 Task: Find connections with filter location Cláudio with filter topic #femaleentrepreneurwith filter profile language French with filter current company Mindtree with filter school Indus University Ahmedabad with filter industry Telecommunications Carriers with filter service category Marketing with filter keywords title Medical Laboratory Tech
Action: Mouse moved to (589, 114)
Screenshot: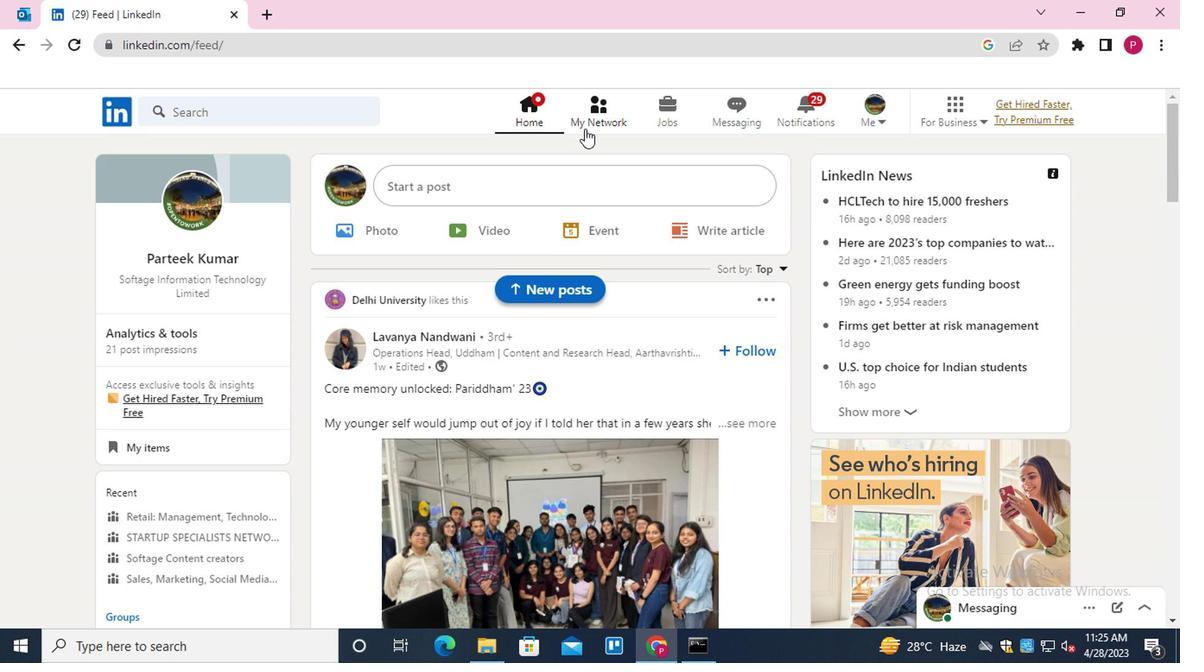 
Action: Mouse pressed left at (589, 114)
Screenshot: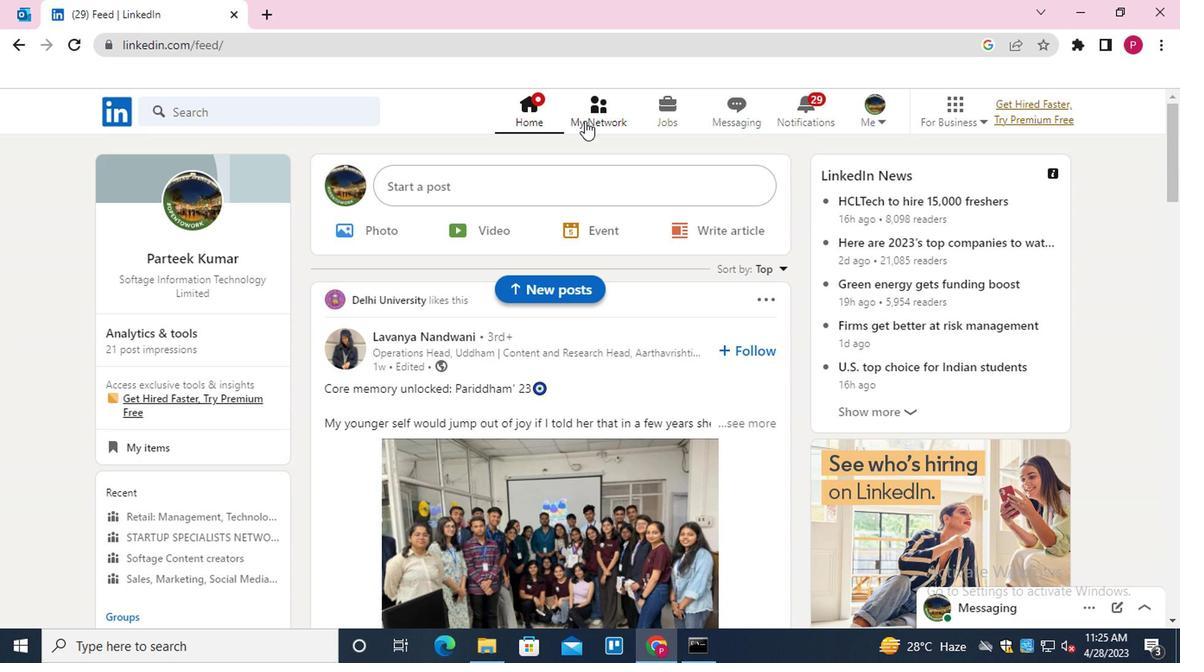 
Action: Mouse moved to (323, 206)
Screenshot: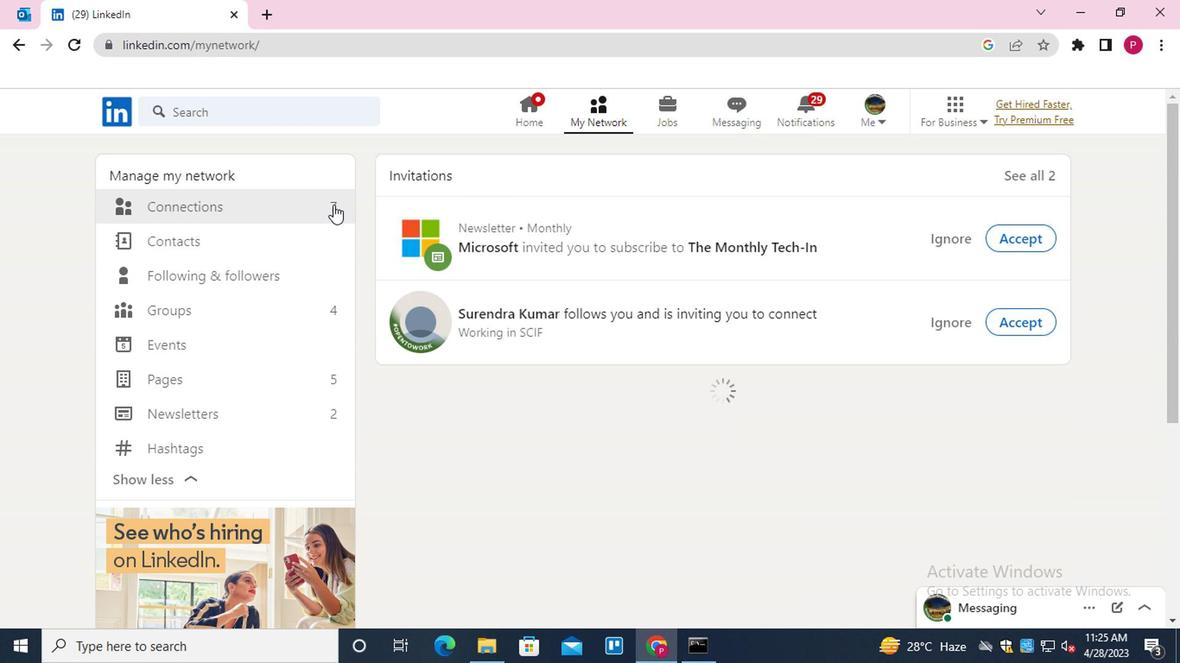 
Action: Mouse pressed left at (323, 206)
Screenshot: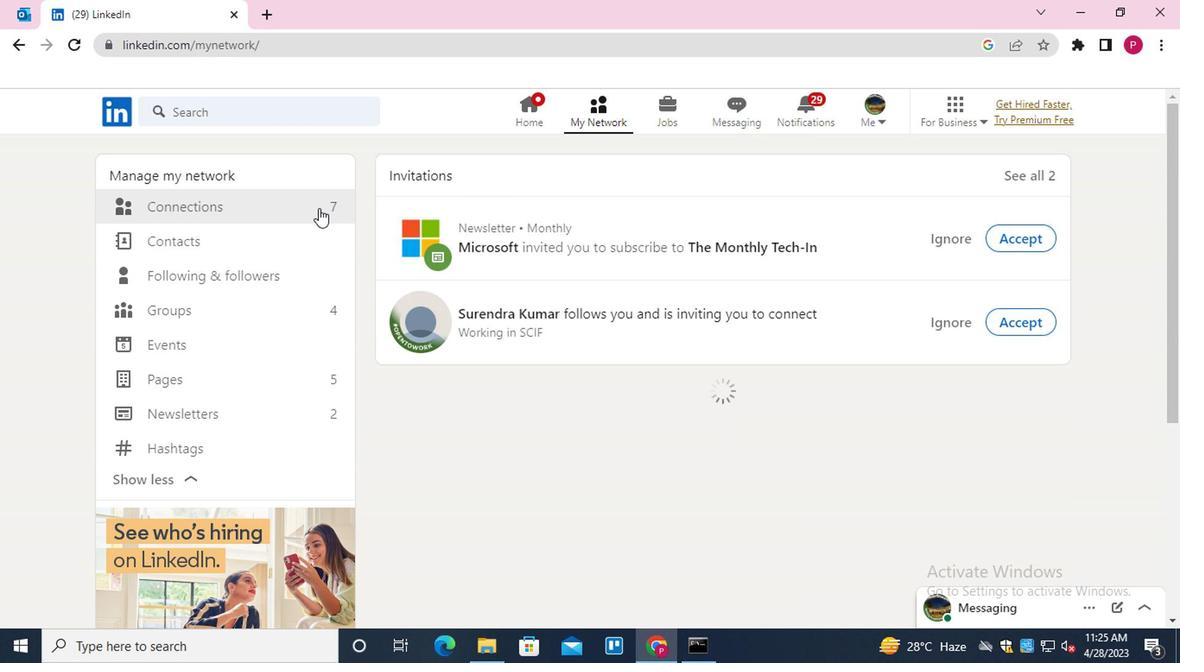 
Action: Mouse moved to (716, 205)
Screenshot: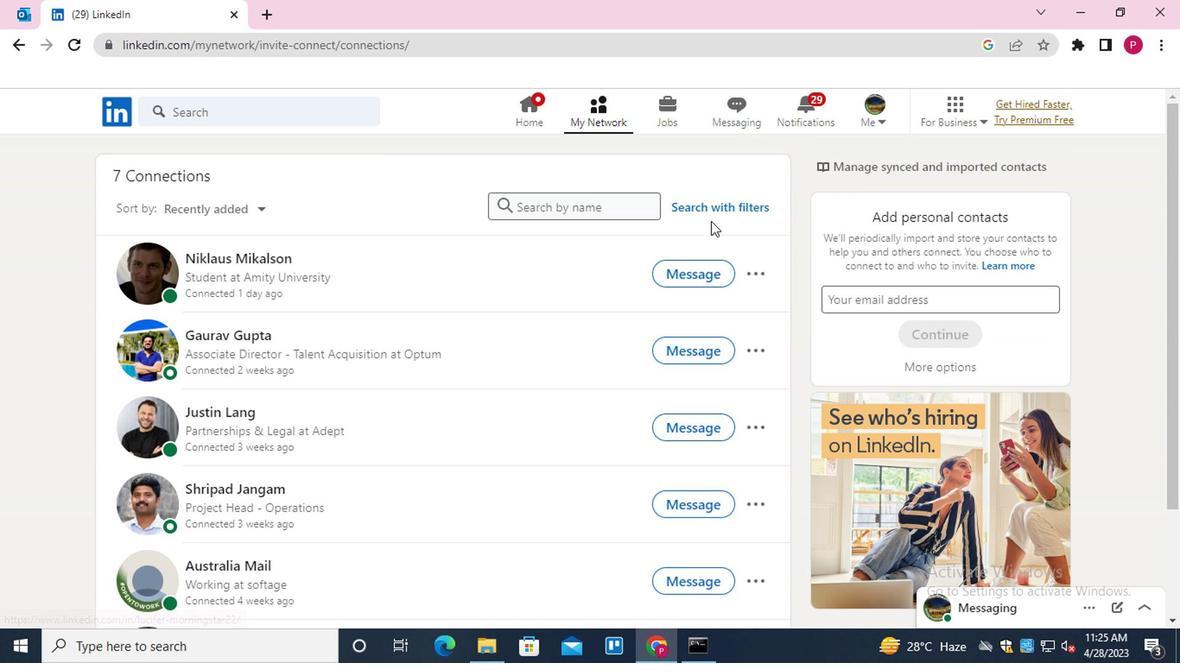 
Action: Mouse pressed left at (716, 205)
Screenshot: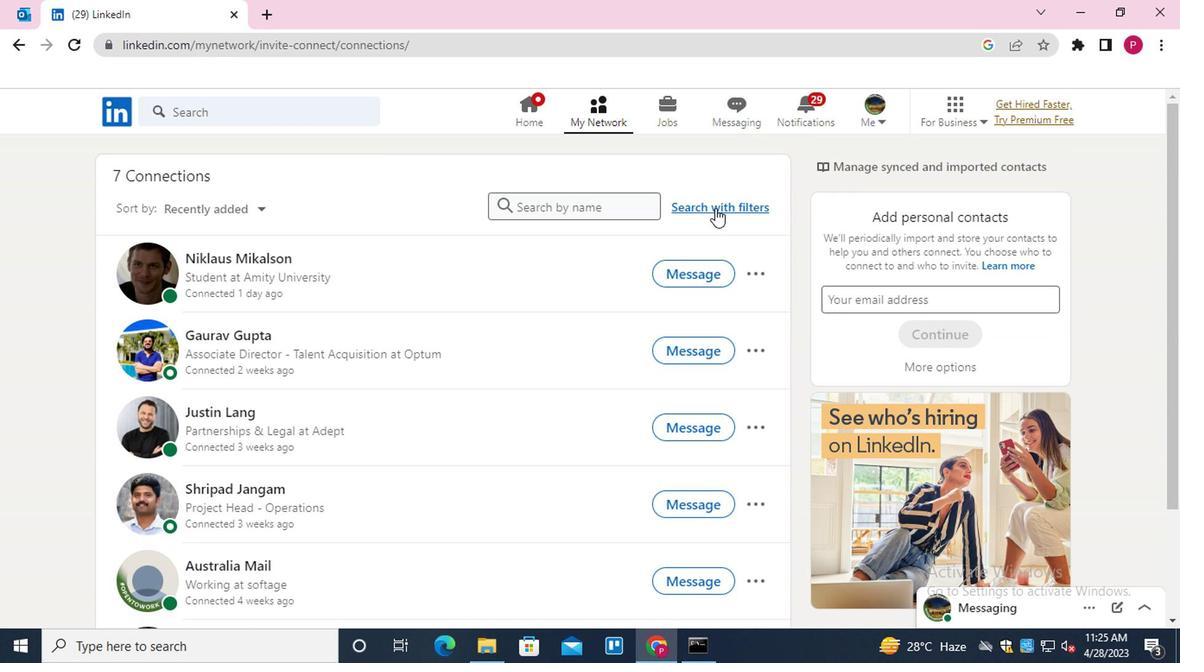 
Action: Mouse moved to (646, 158)
Screenshot: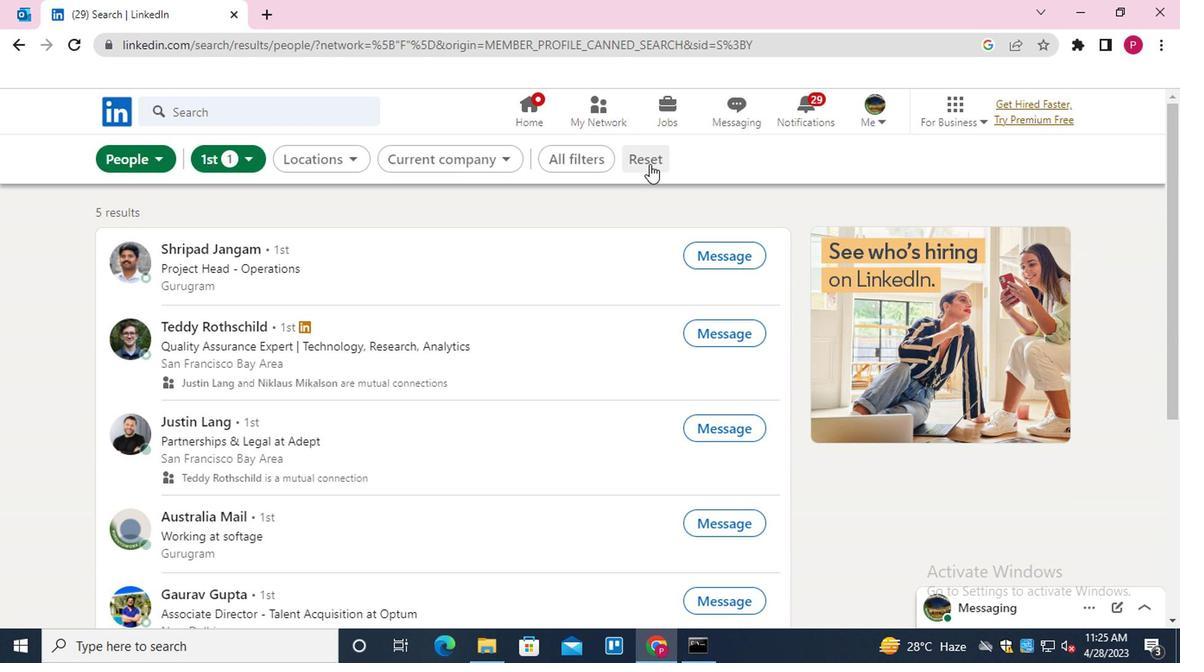 
Action: Mouse pressed left at (646, 158)
Screenshot: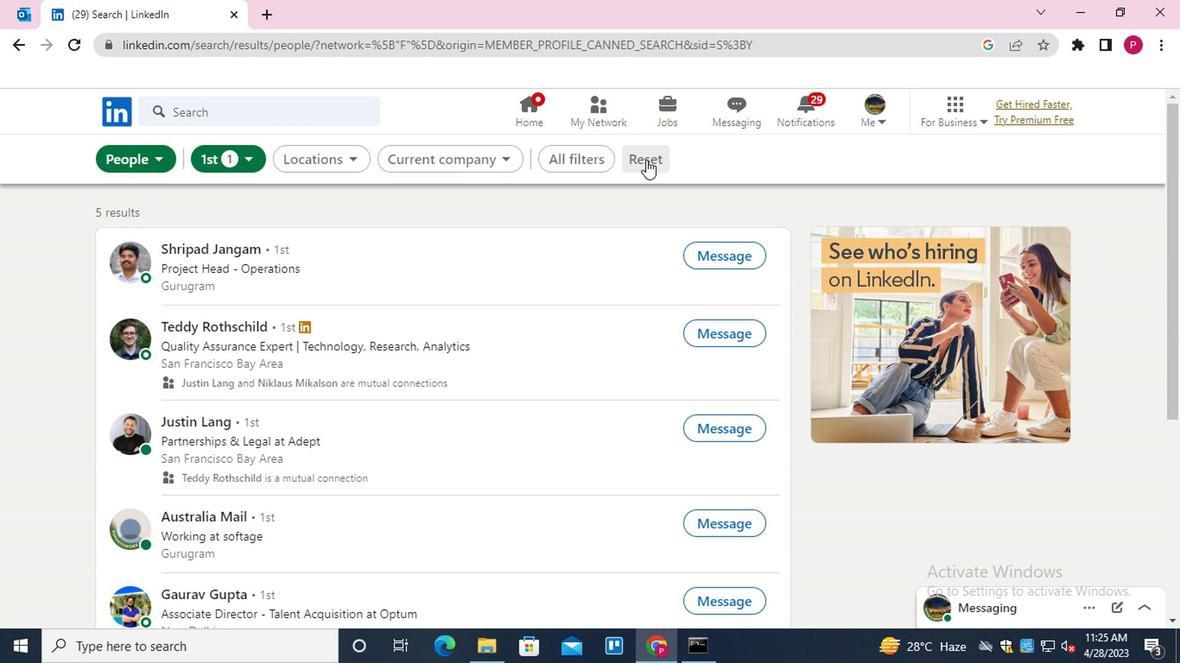 
Action: Mouse moved to (620, 157)
Screenshot: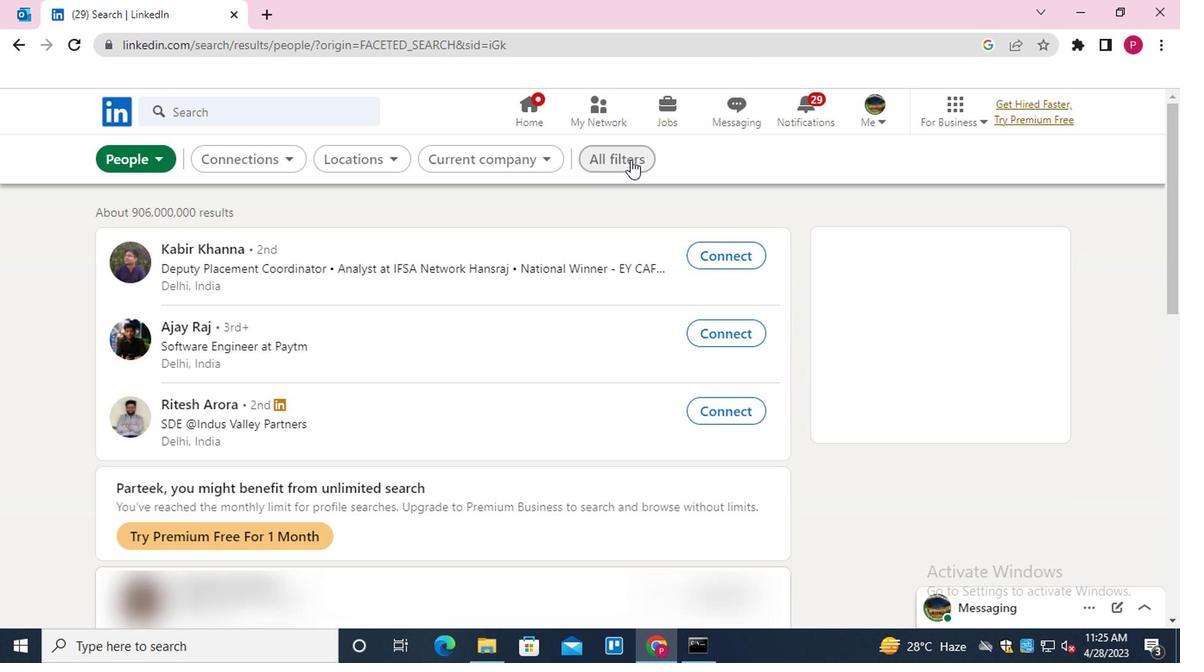 
Action: Mouse pressed left at (620, 157)
Screenshot: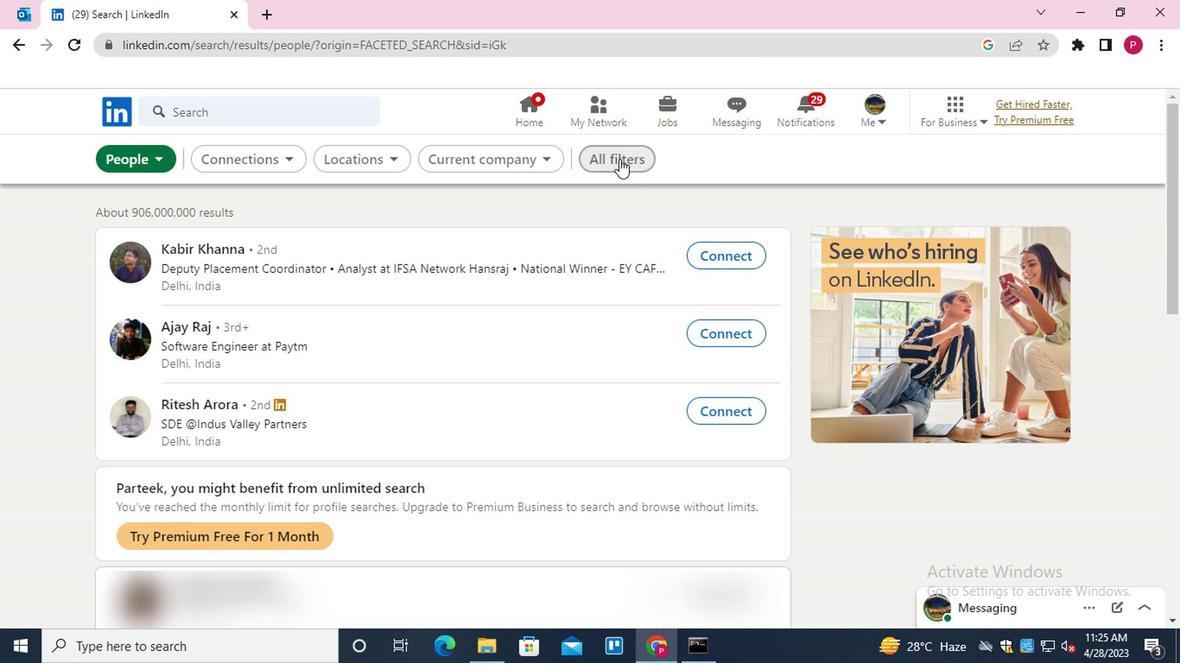 
Action: Mouse moved to (969, 379)
Screenshot: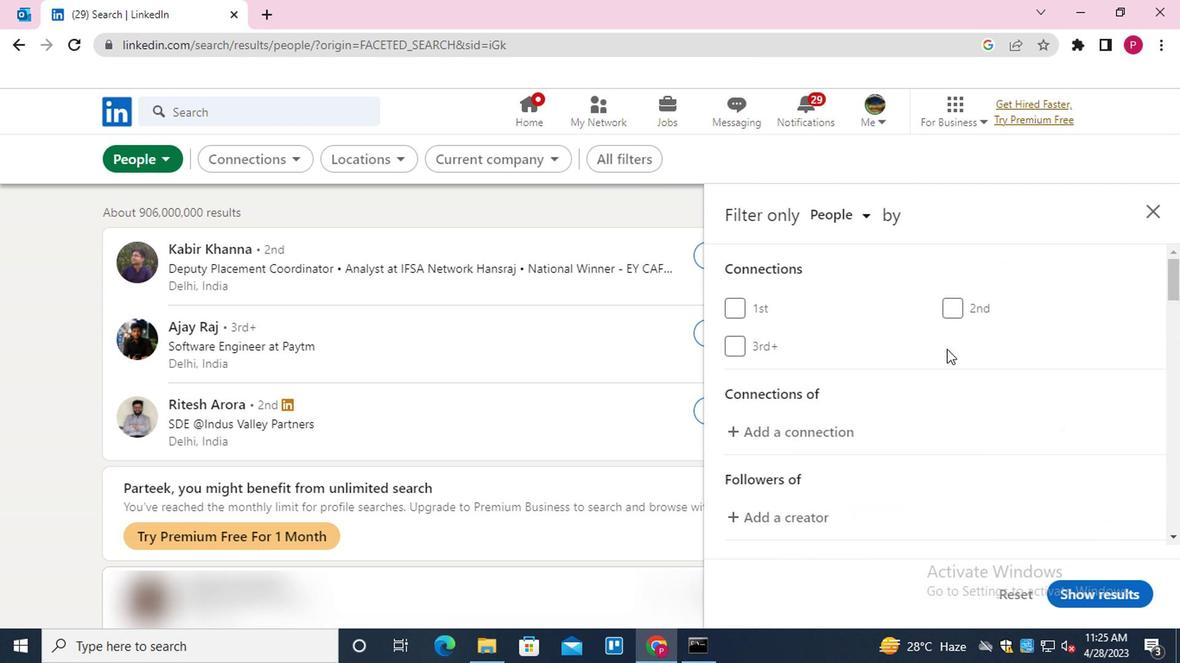 
Action: Mouse scrolled (969, 379) with delta (0, 0)
Screenshot: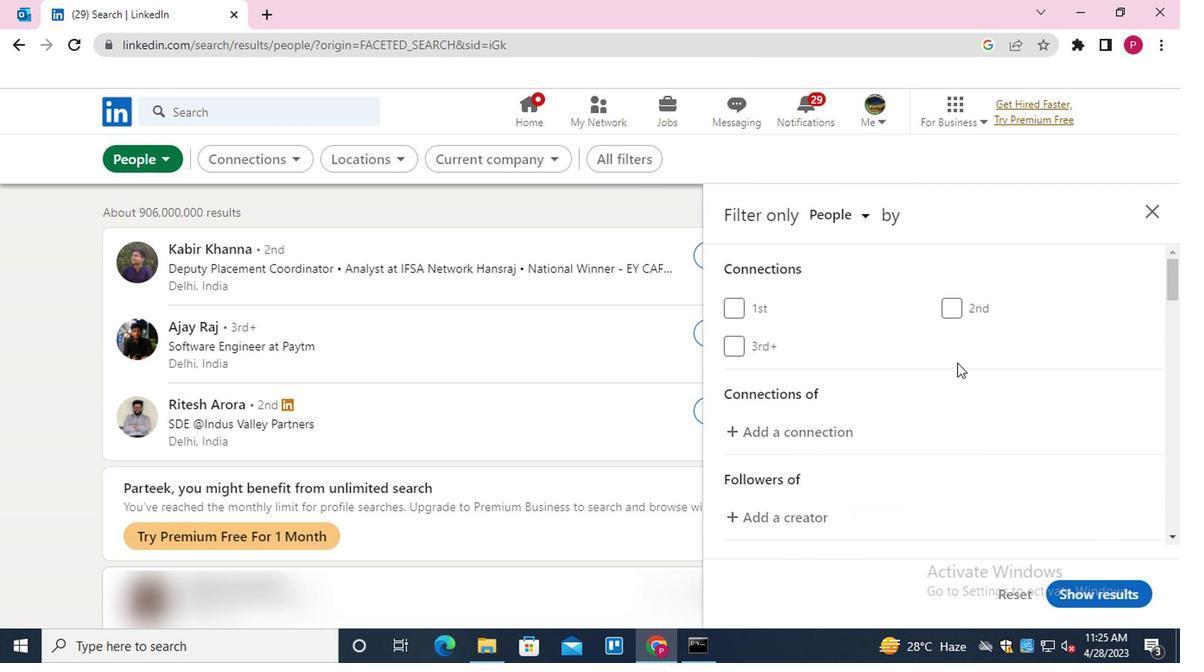 
Action: Mouse scrolled (969, 379) with delta (0, 0)
Screenshot: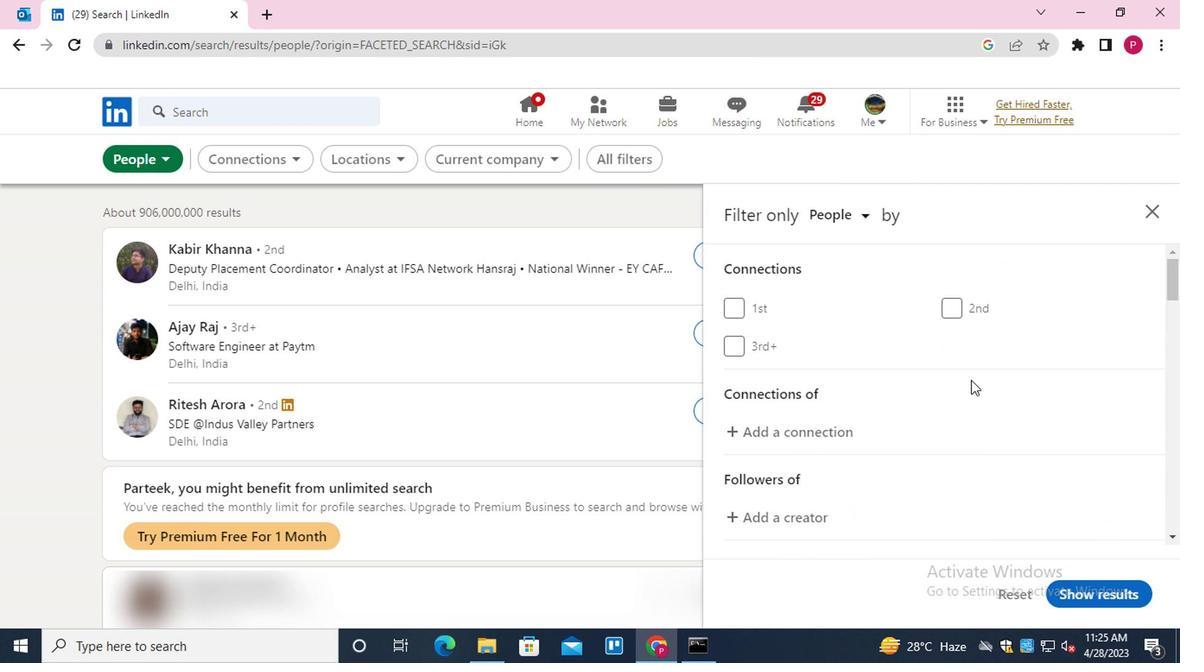 
Action: Mouse moved to (969, 379)
Screenshot: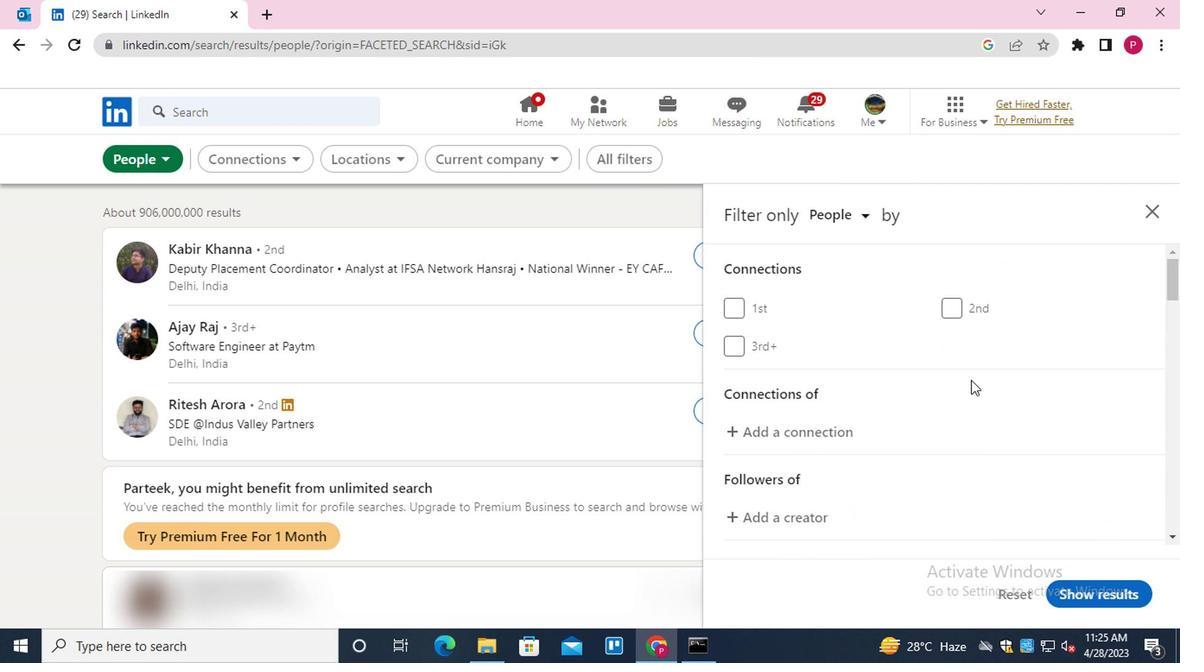 
Action: Mouse scrolled (969, 379) with delta (0, 0)
Screenshot: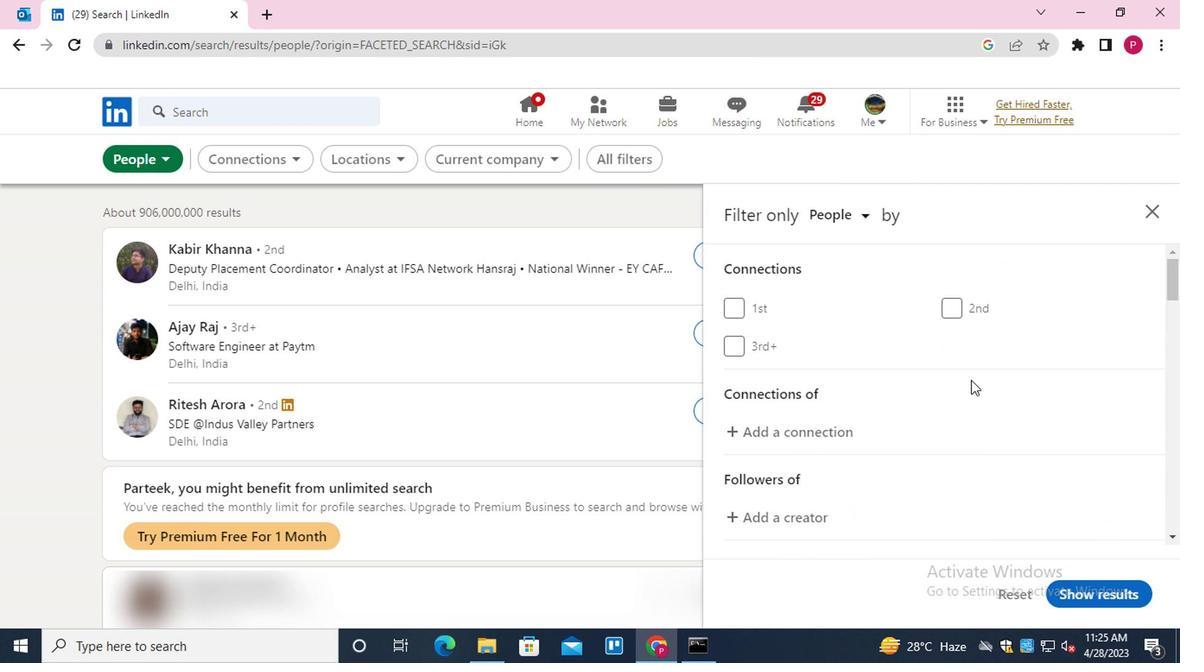 
Action: Mouse moved to (987, 413)
Screenshot: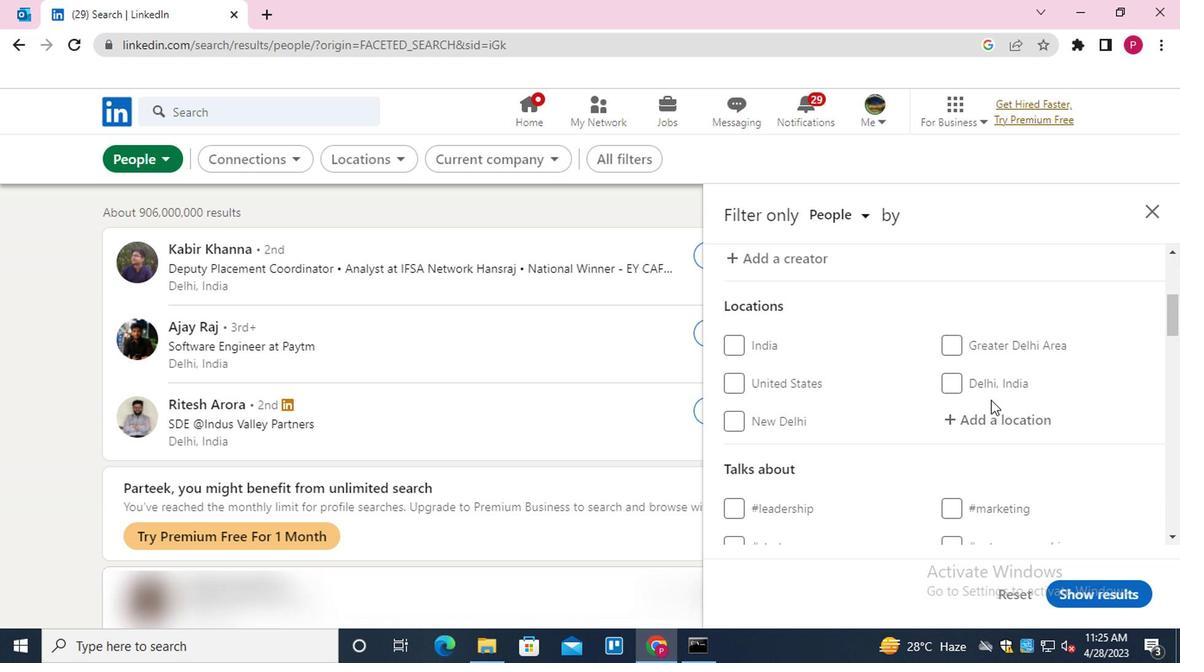 
Action: Mouse pressed left at (987, 413)
Screenshot: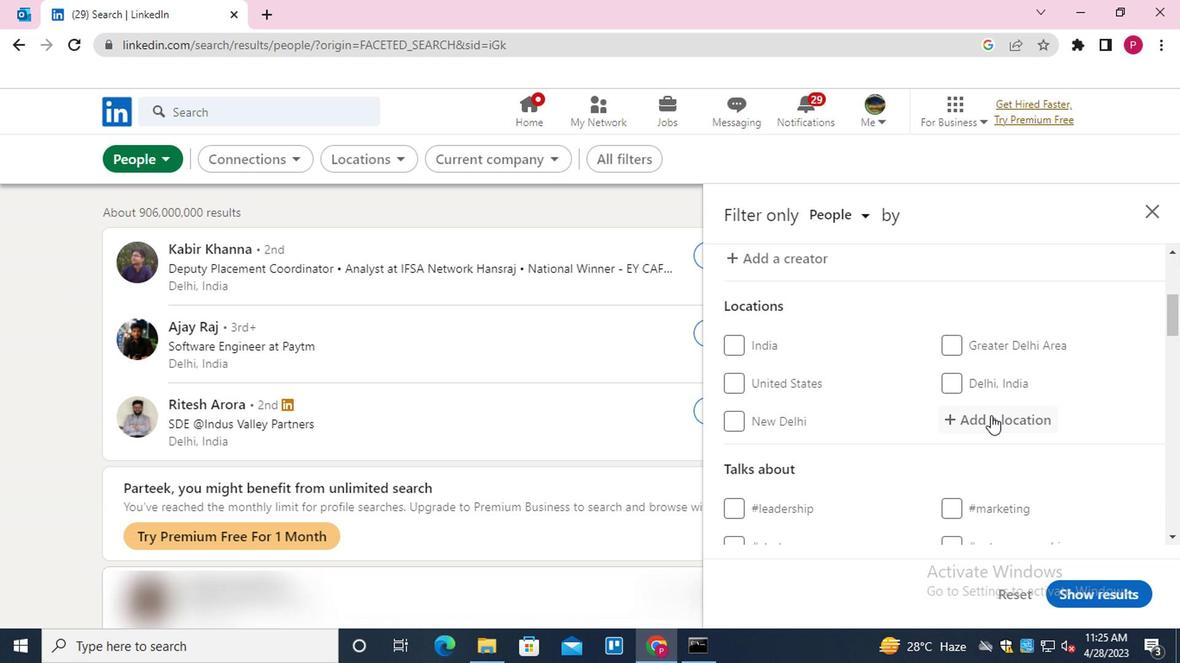 
Action: Key pressed <Key.shift>CLAUDIO<Key.down><Key.enter>
Screenshot: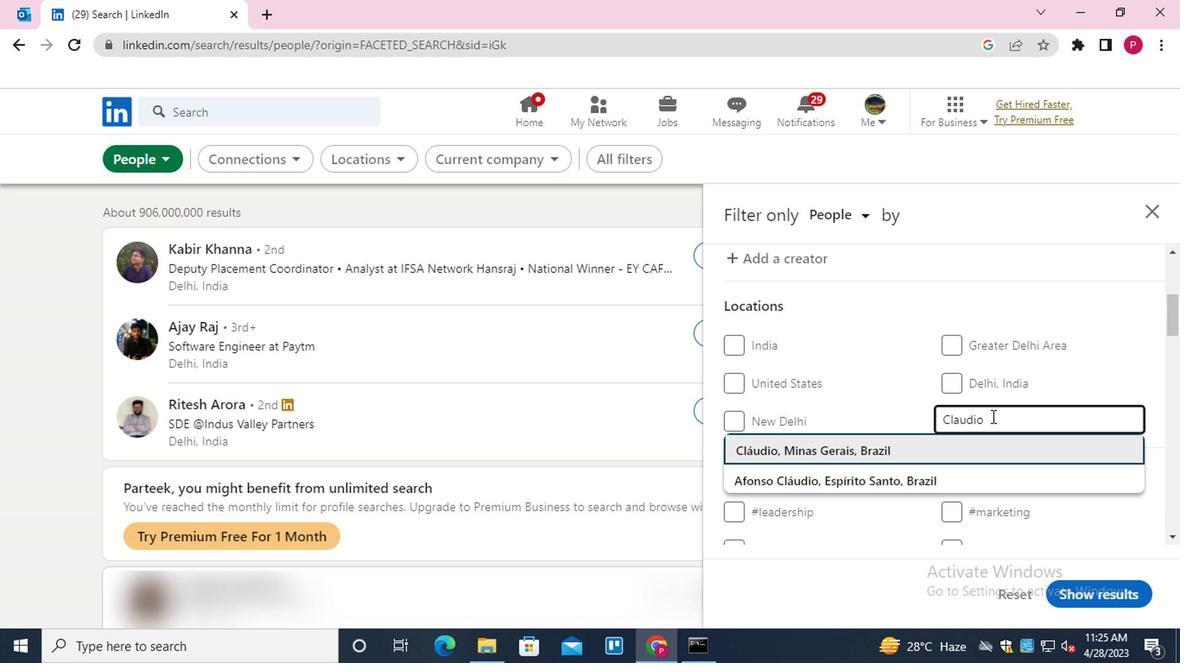 
Action: Mouse moved to (969, 414)
Screenshot: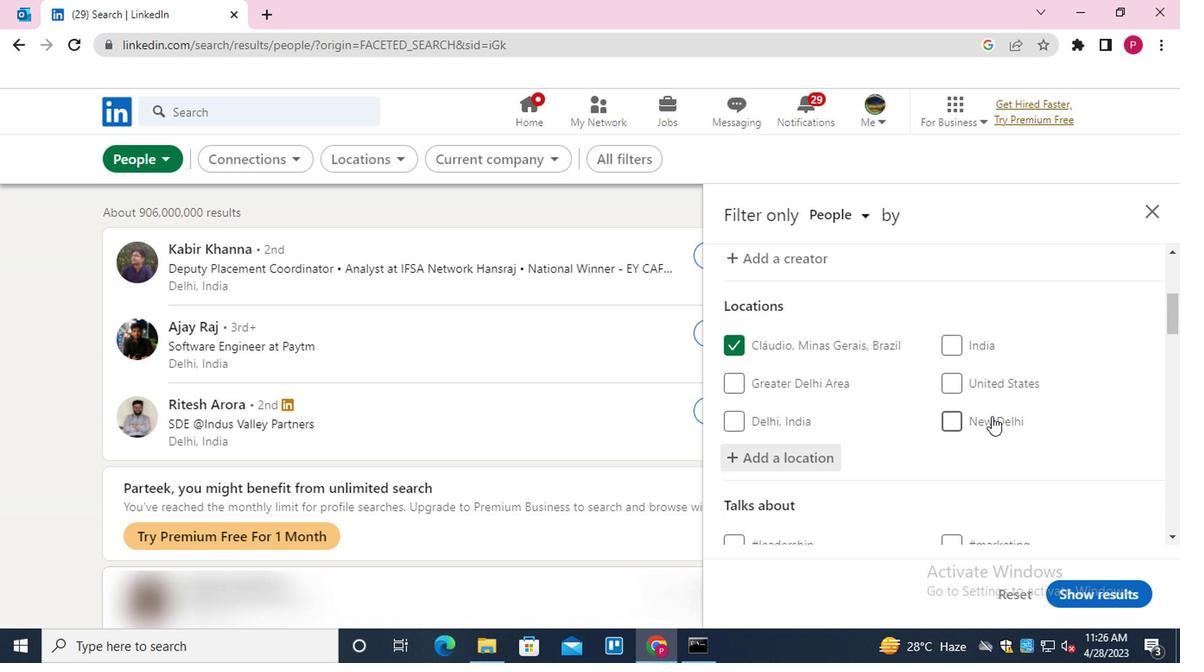 
Action: Mouse scrolled (969, 414) with delta (0, 0)
Screenshot: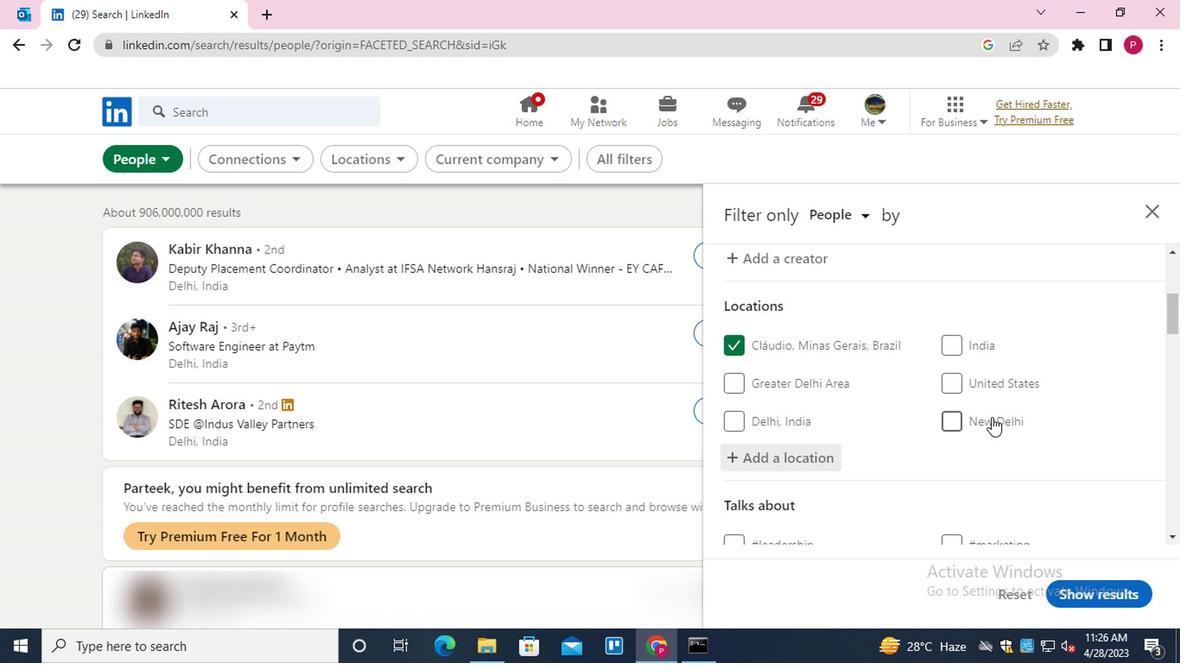 
Action: Mouse scrolled (969, 414) with delta (0, 0)
Screenshot: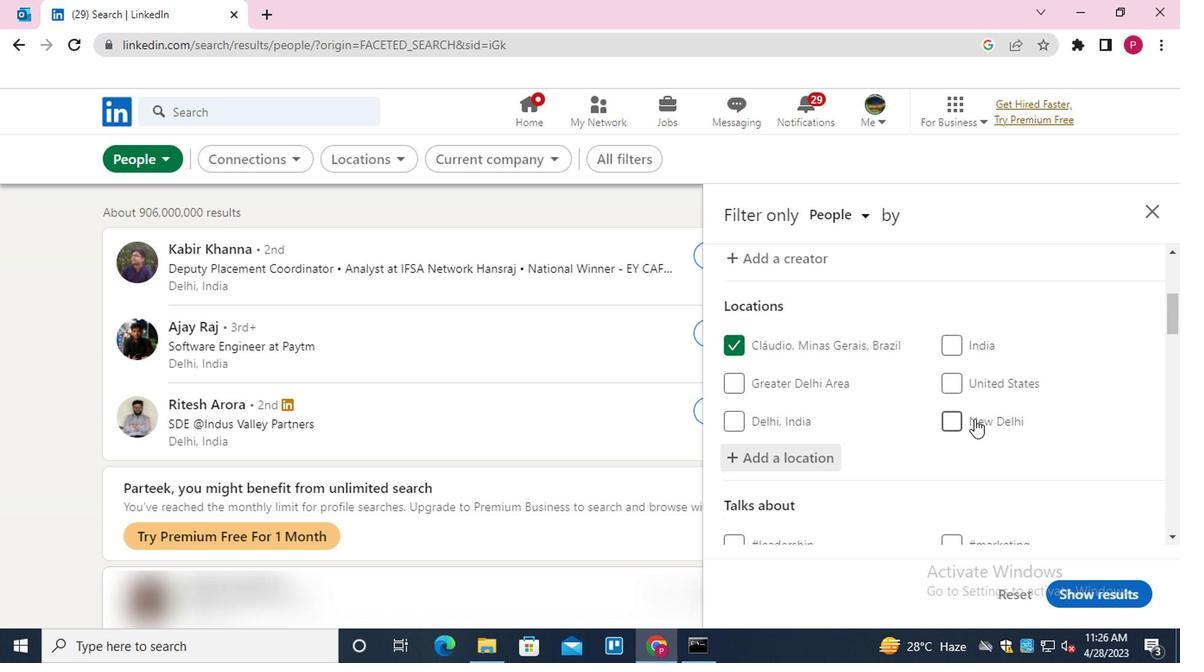 
Action: Mouse scrolled (969, 414) with delta (0, 0)
Screenshot: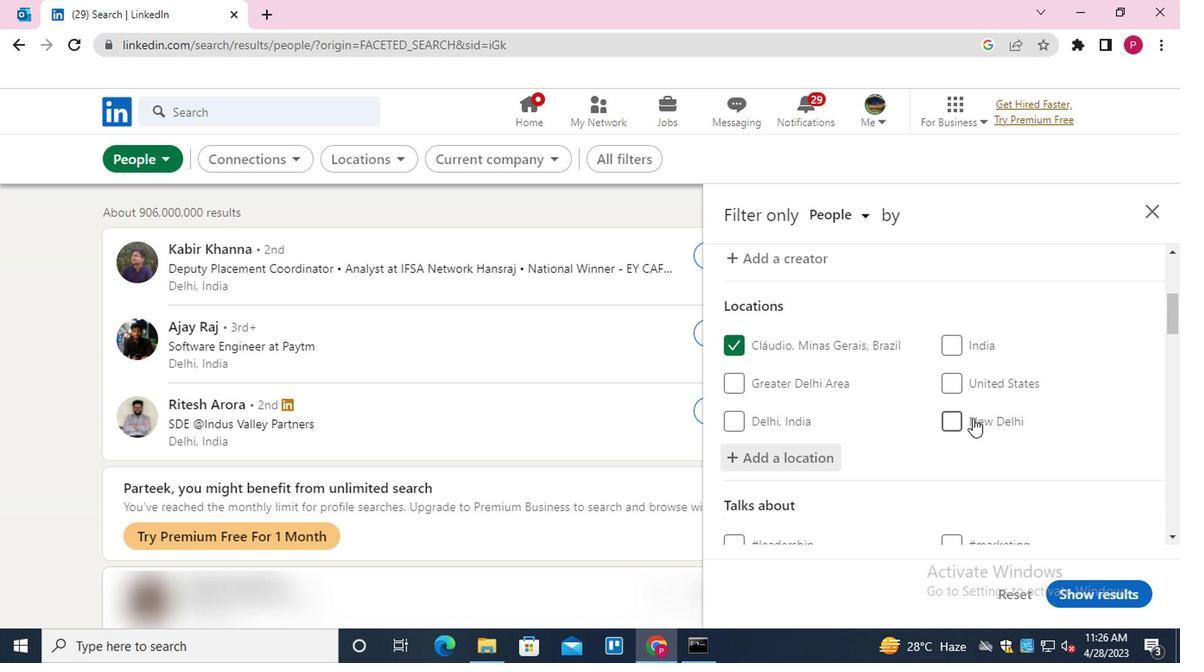 
Action: Mouse moved to (969, 363)
Screenshot: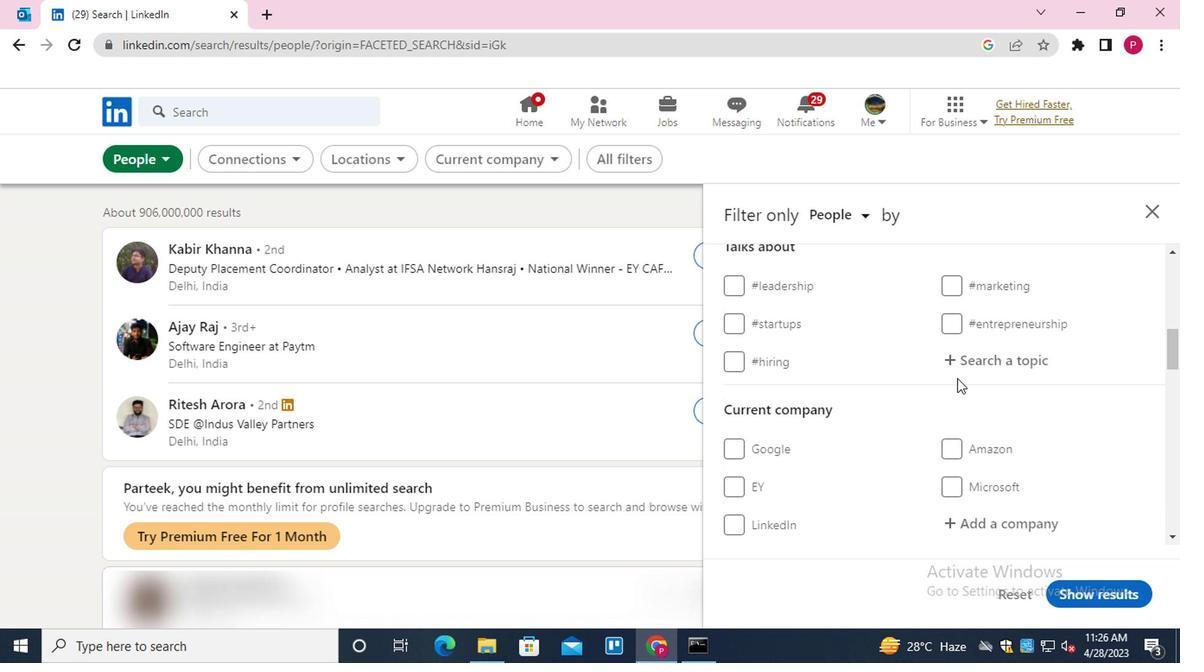 
Action: Mouse pressed left at (969, 363)
Screenshot: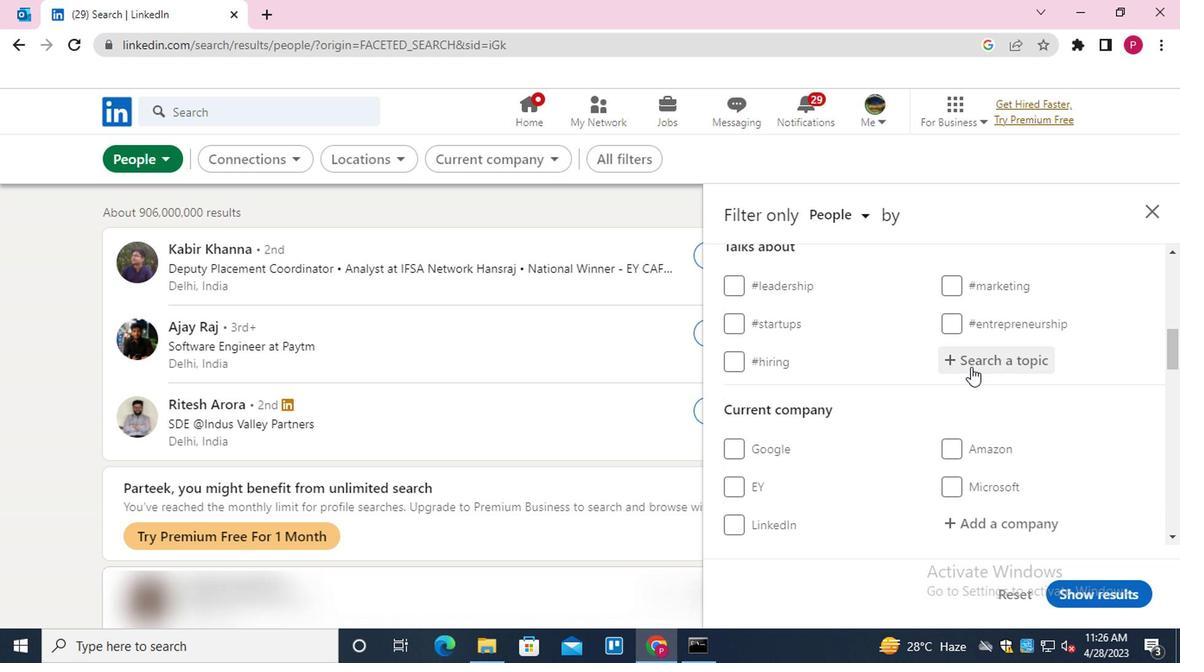 
Action: Key pressed FEMALE<Key.down><Key.down><Key.down><Key.enter>
Screenshot: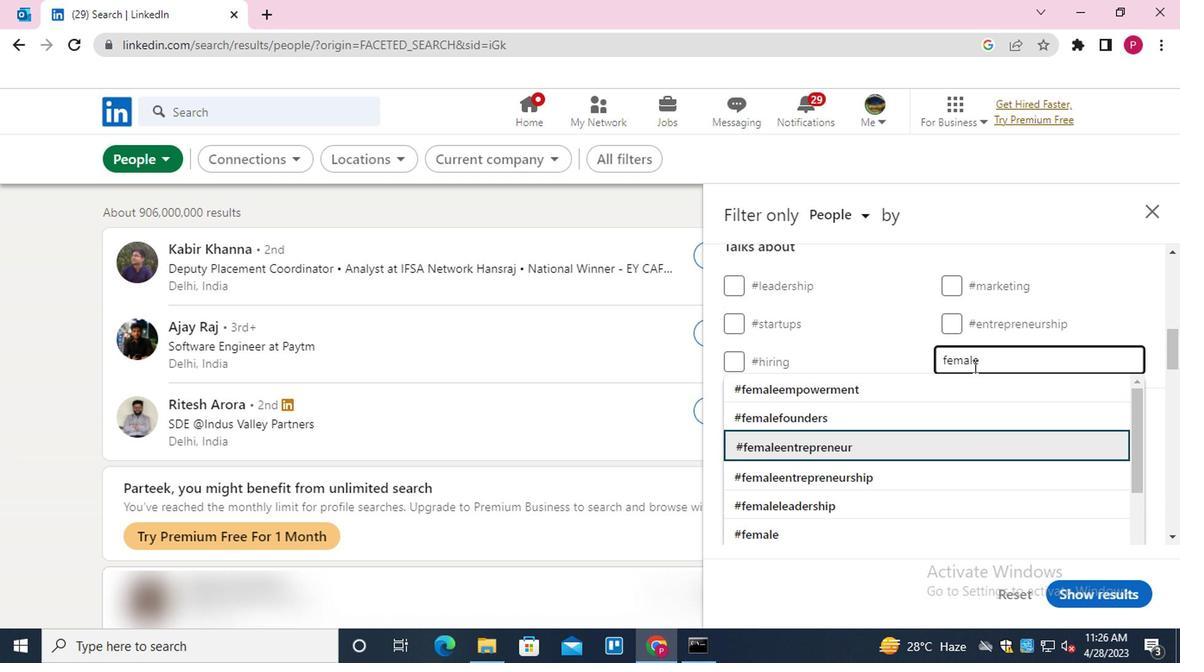 
Action: Mouse moved to (919, 365)
Screenshot: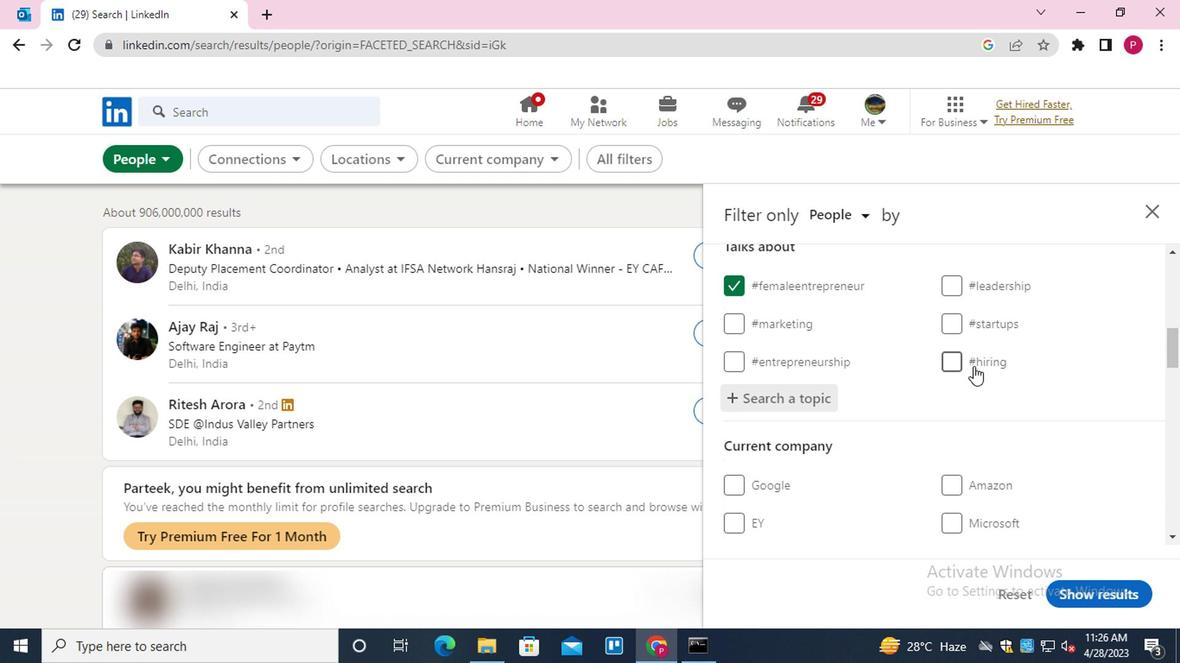 
Action: Mouse scrolled (919, 364) with delta (0, 0)
Screenshot: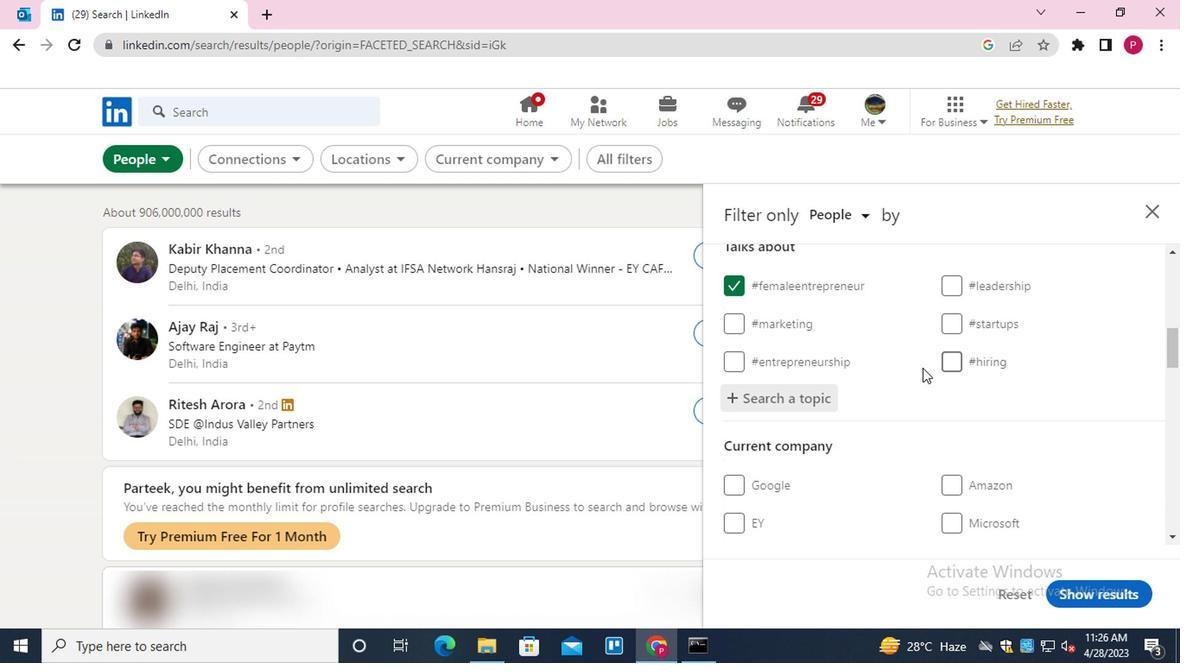 
Action: Mouse scrolled (919, 364) with delta (0, 0)
Screenshot: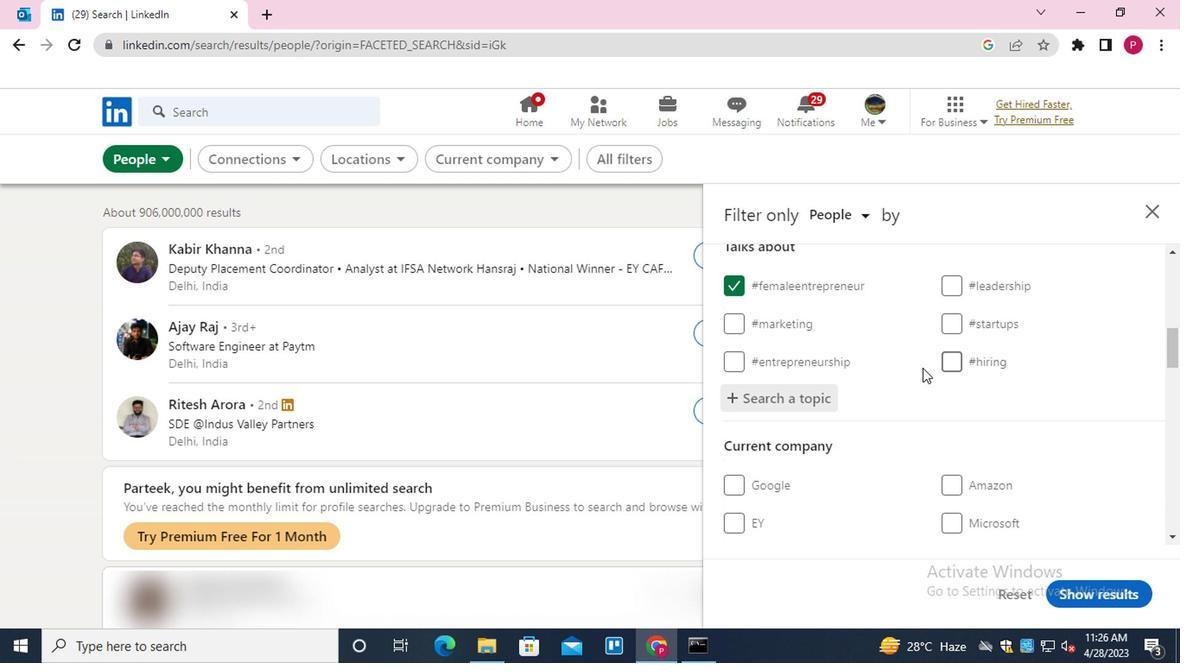 
Action: Mouse scrolled (919, 364) with delta (0, 0)
Screenshot: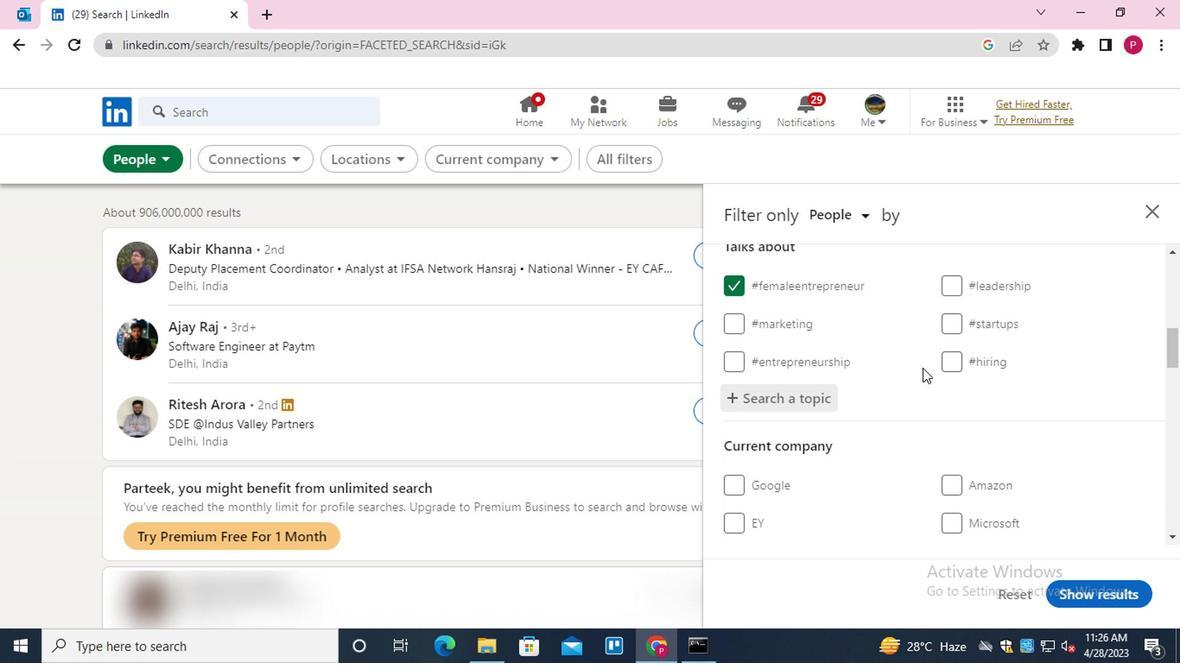 
Action: Mouse scrolled (919, 364) with delta (0, 0)
Screenshot: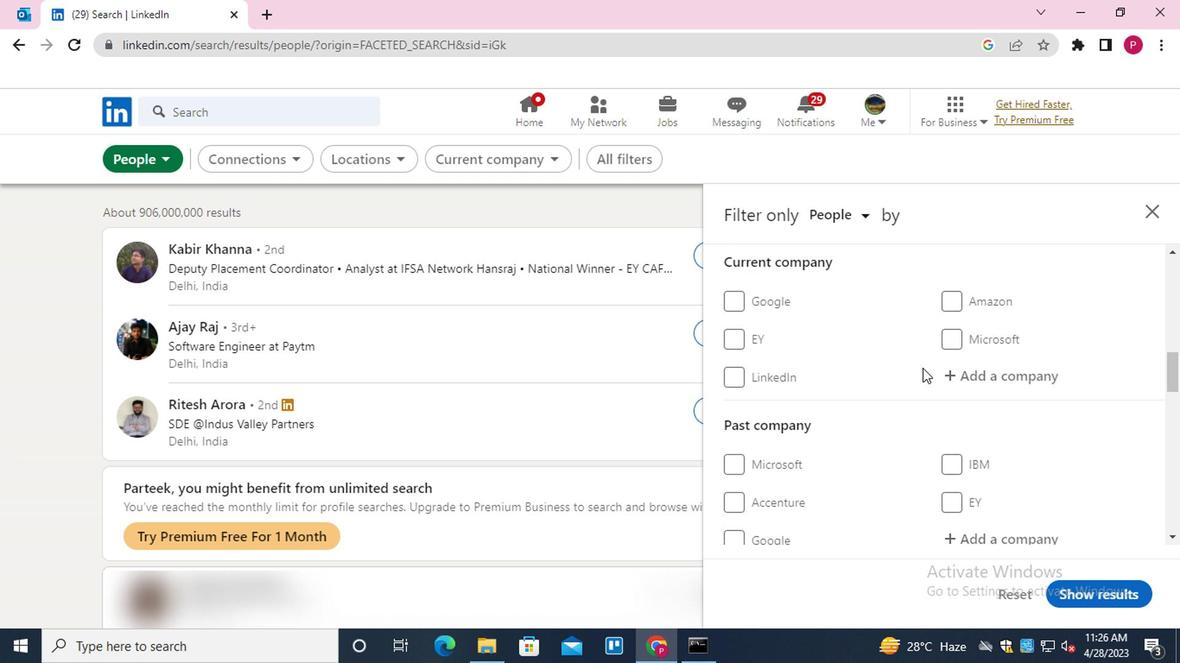 
Action: Mouse scrolled (919, 364) with delta (0, 0)
Screenshot: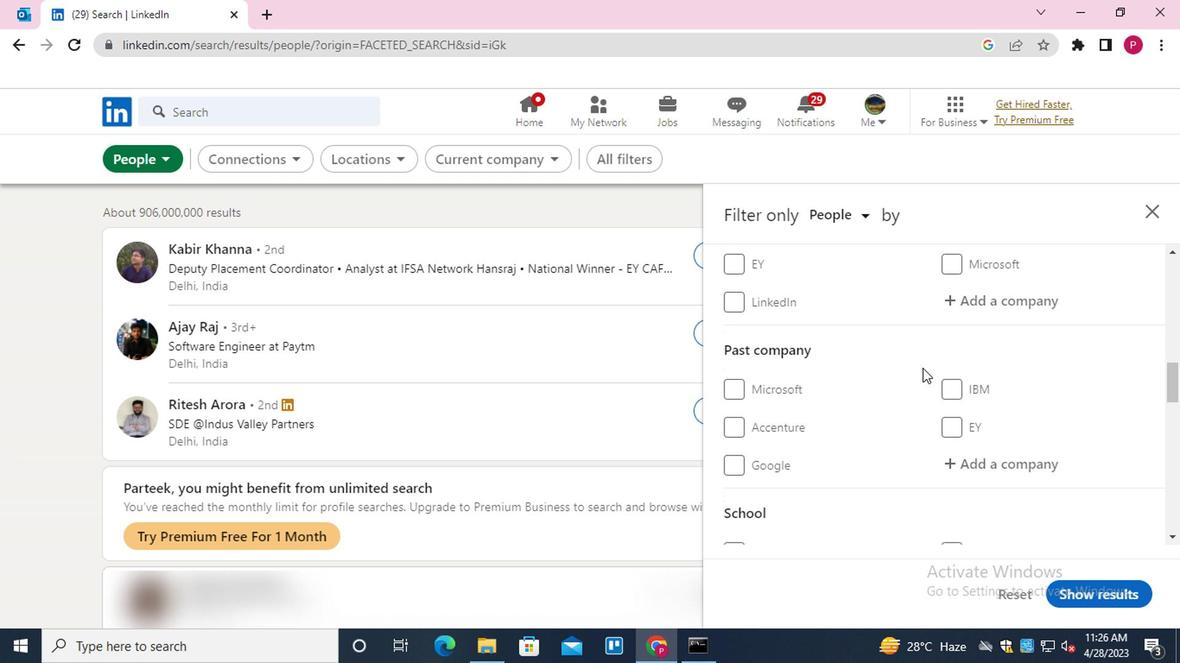 
Action: Mouse scrolled (919, 364) with delta (0, 0)
Screenshot: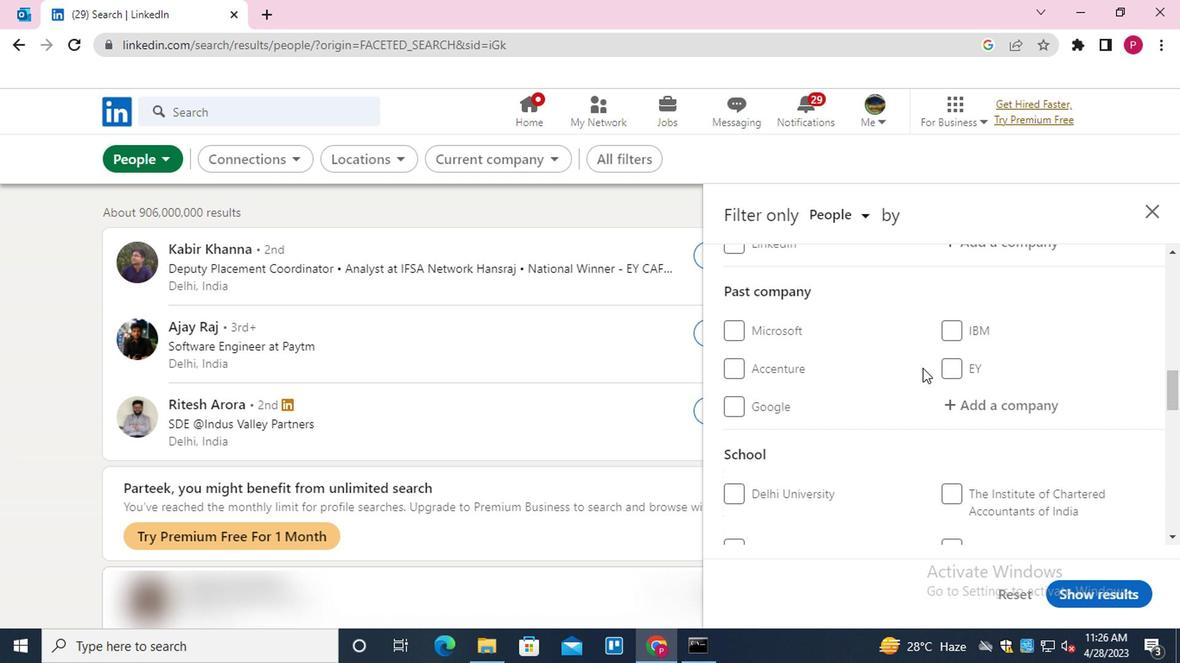 
Action: Mouse scrolled (919, 364) with delta (0, 0)
Screenshot: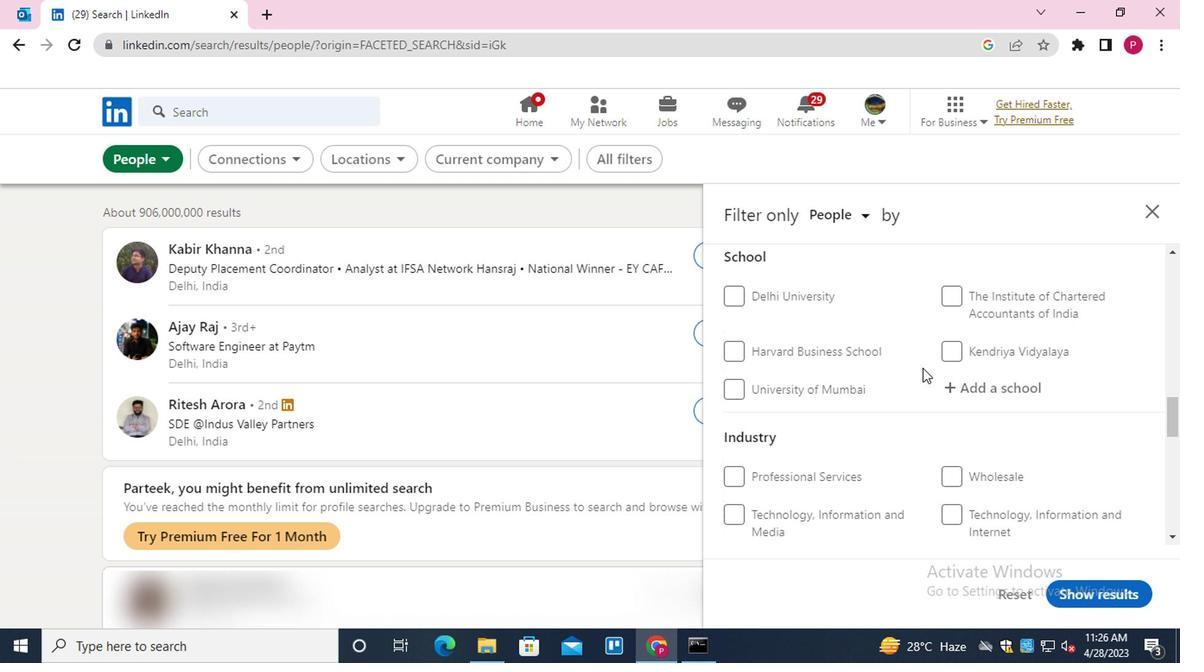 
Action: Mouse scrolled (919, 364) with delta (0, 0)
Screenshot: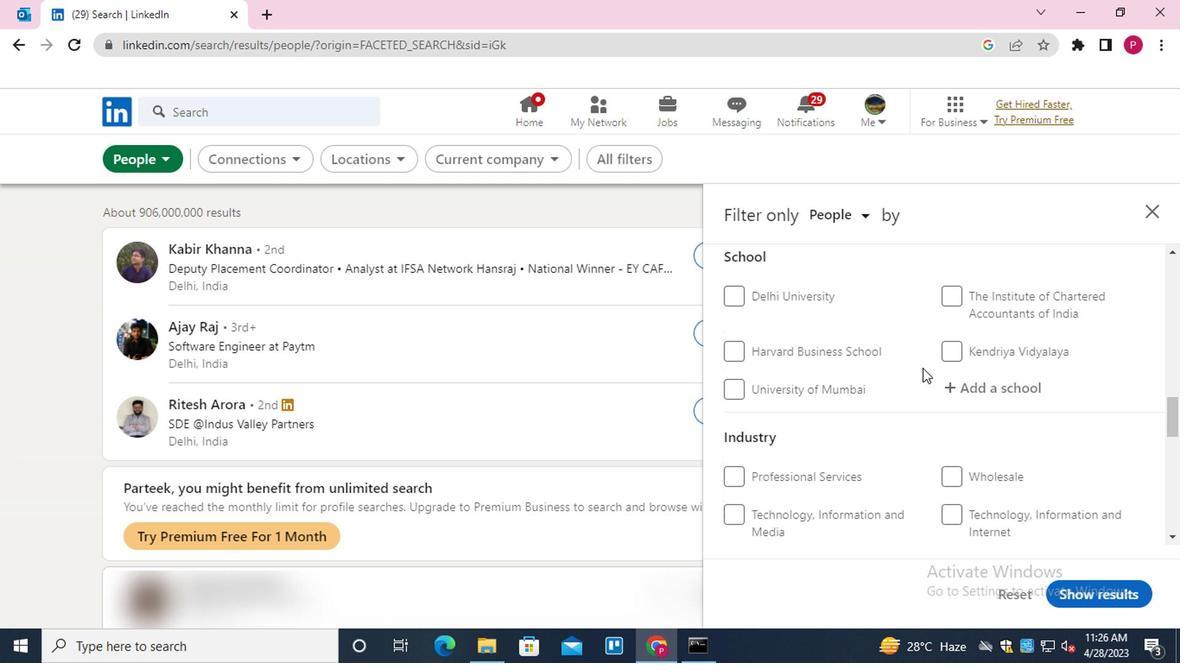
Action: Mouse scrolled (919, 364) with delta (0, 0)
Screenshot: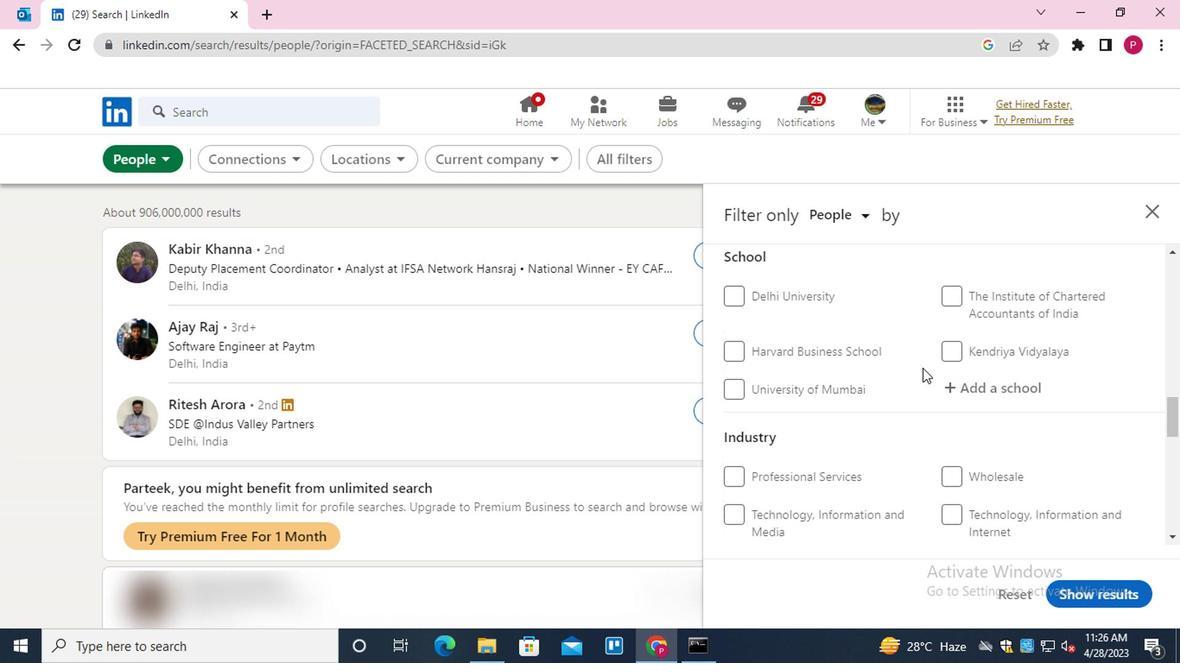 
Action: Mouse moved to (951, 397)
Screenshot: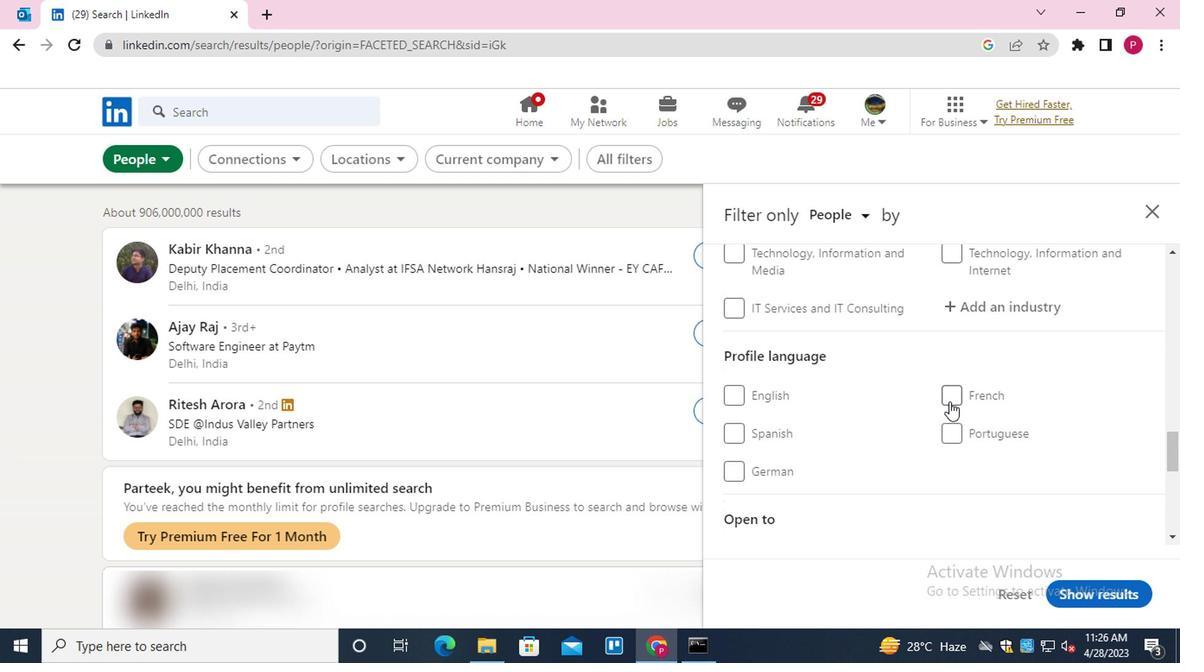 
Action: Mouse pressed left at (951, 397)
Screenshot: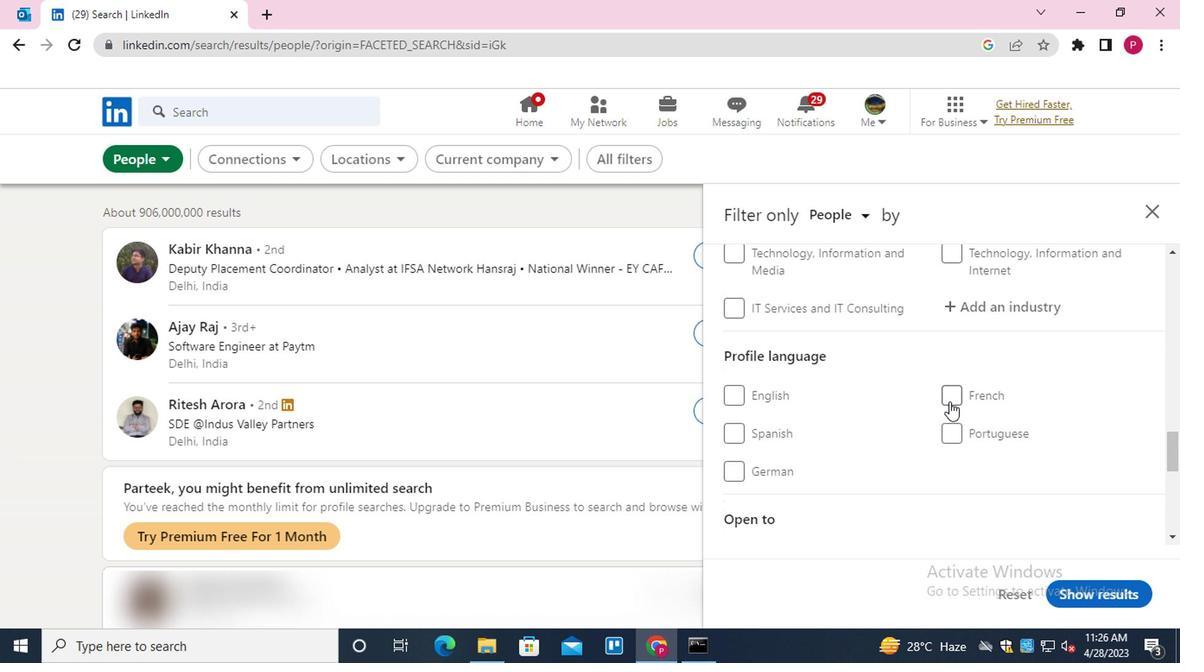 
Action: Mouse moved to (850, 414)
Screenshot: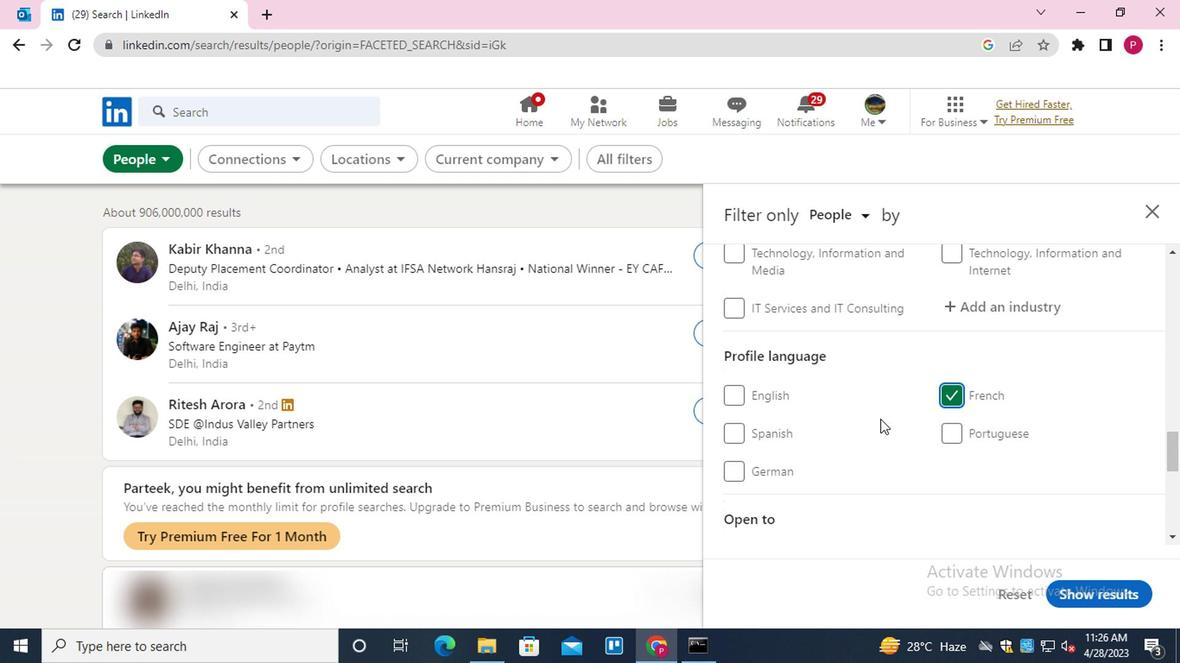 
Action: Mouse scrolled (850, 416) with delta (0, 1)
Screenshot: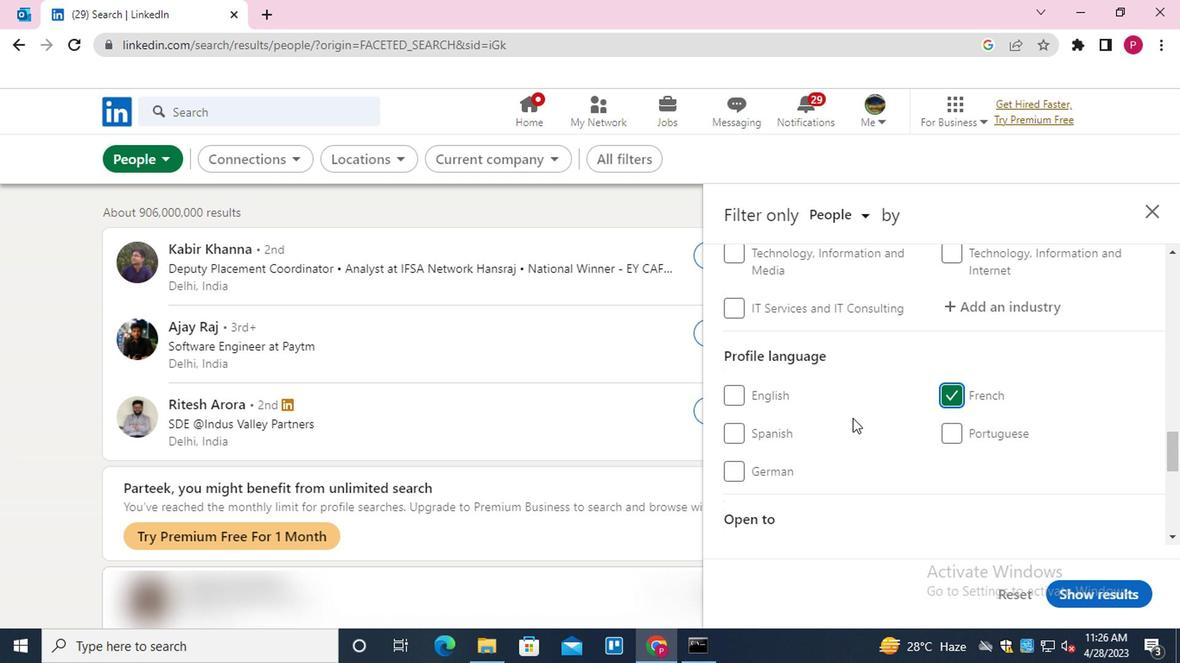 
Action: Mouse scrolled (850, 416) with delta (0, 1)
Screenshot: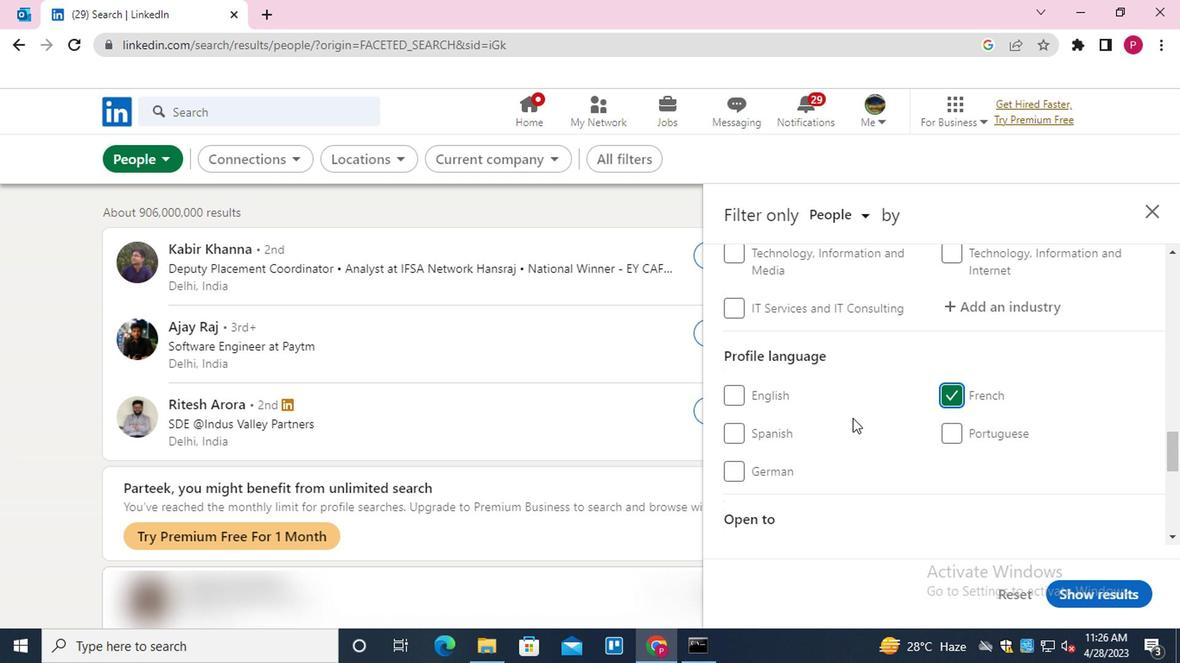 
Action: Mouse scrolled (850, 416) with delta (0, 1)
Screenshot: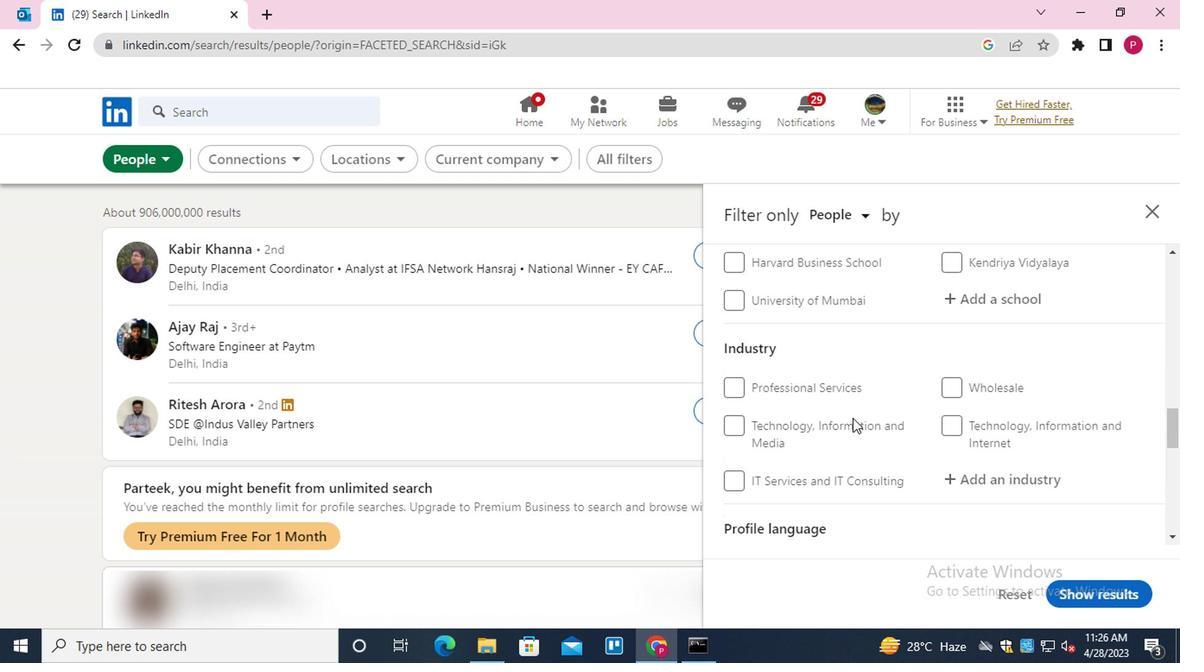
Action: Mouse scrolled (850, 416) with delta (0, 1)
Screenshot: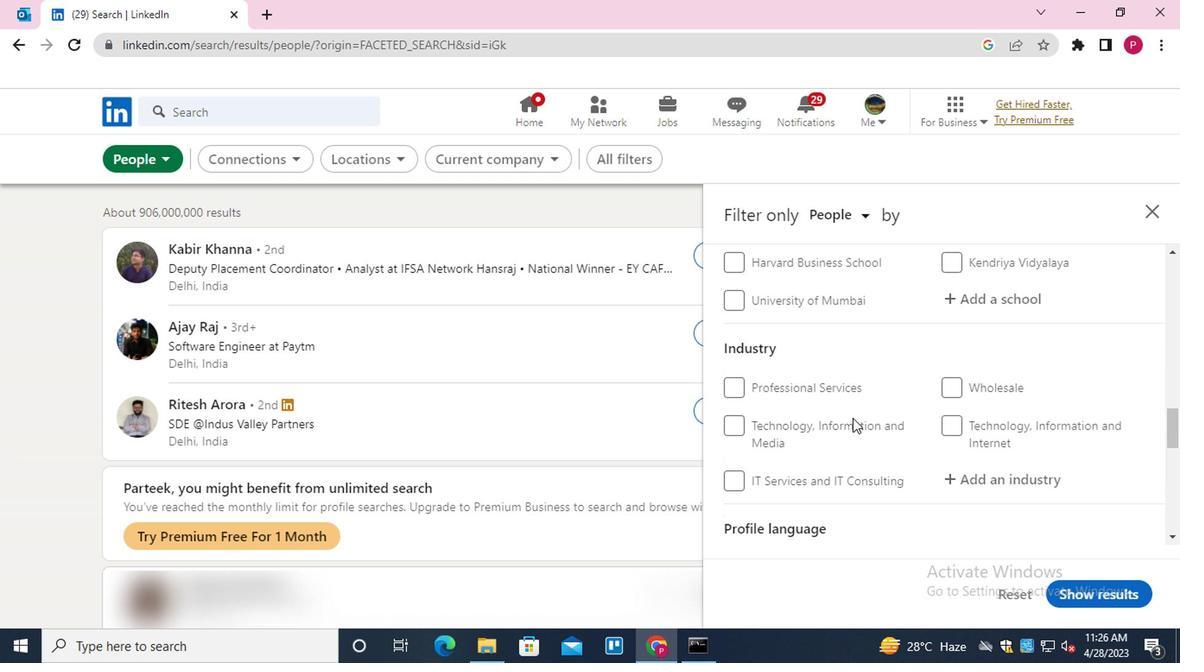 
Action: Mouse scrolled (850, 416) with delta (0, 1)
Screenshot: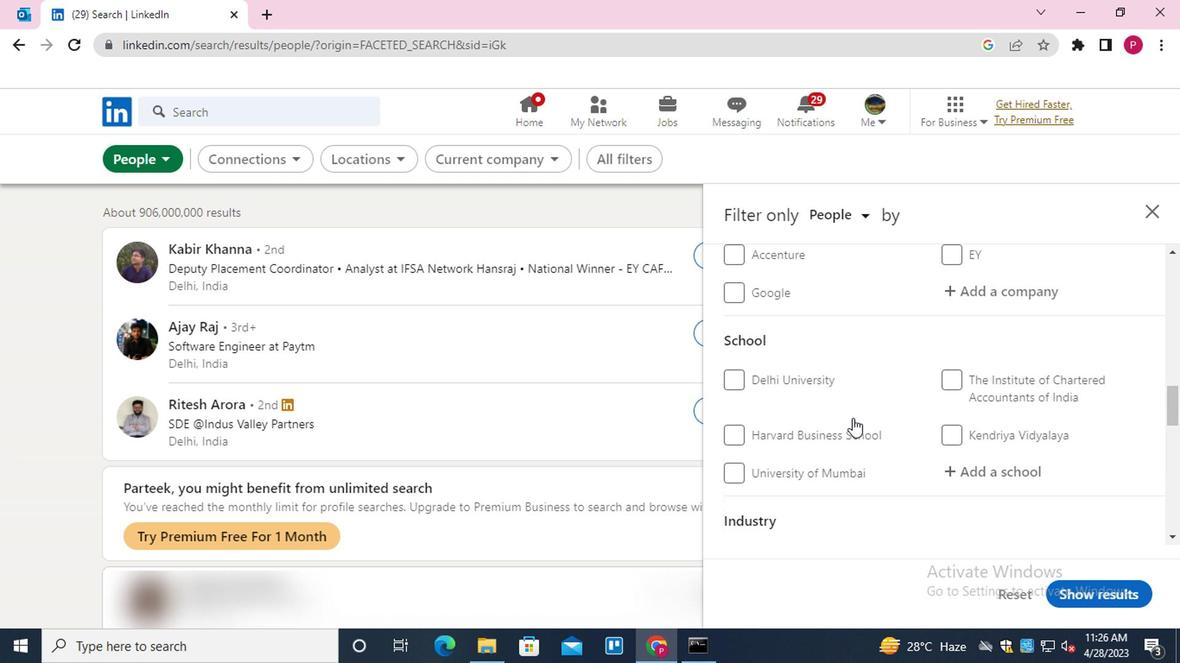 
Action: Mouse scrolled (850, 416) with delta (0, 1)
Screenshot: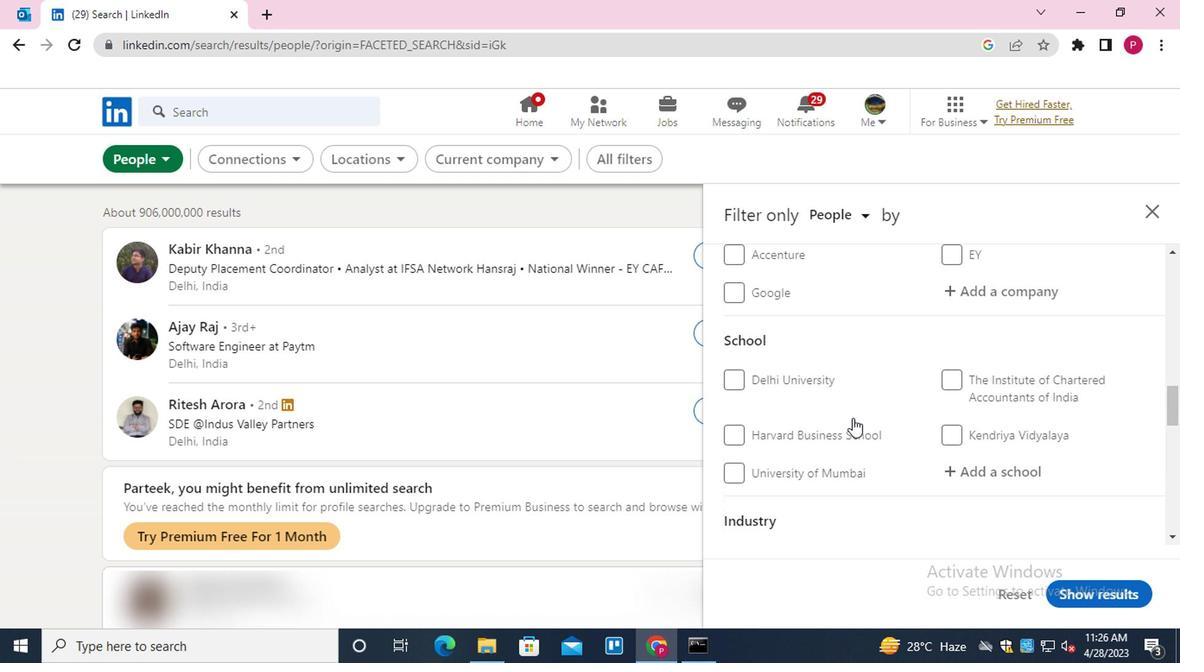 
Action: Mouse scrolled (850, 416) with delta (0, 1)
Screenshot: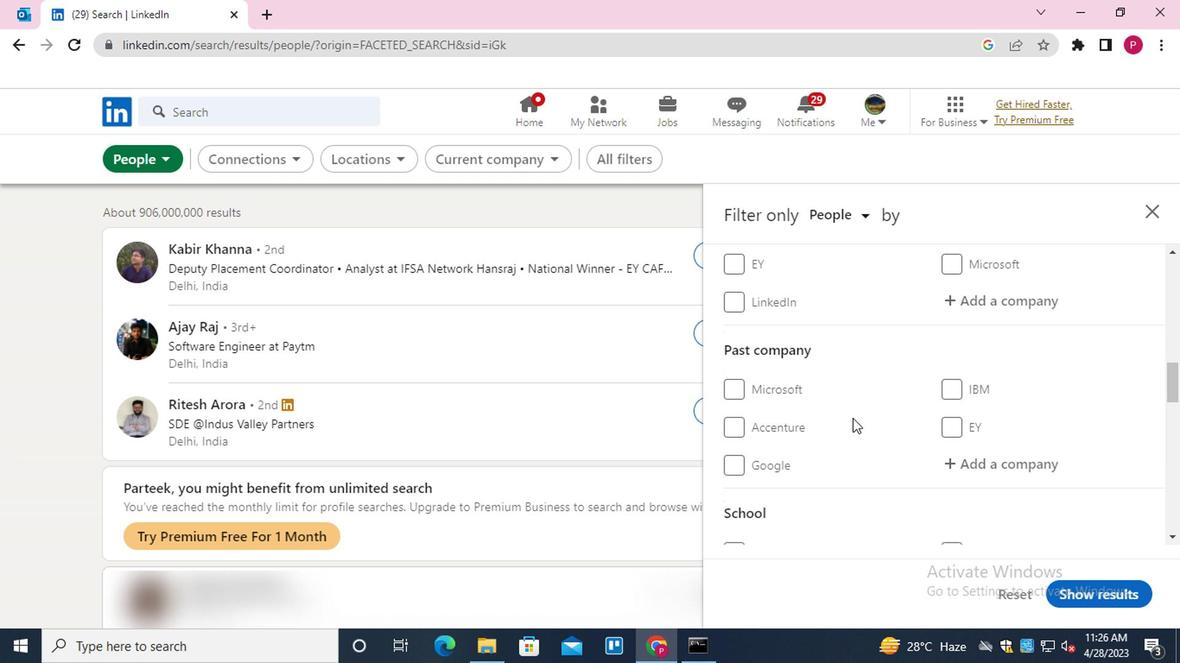 
Action: Mouse moved to (975, 384)
Screenshot: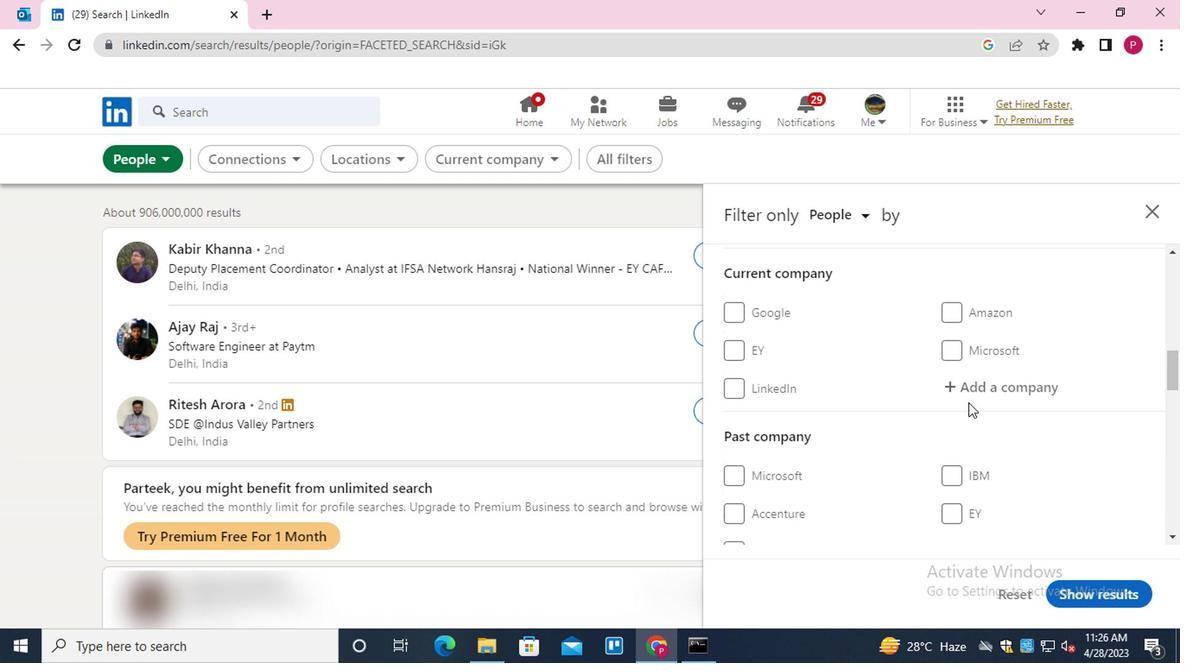 
Action: Mouse pressed left at (975, 384)
Screenshot: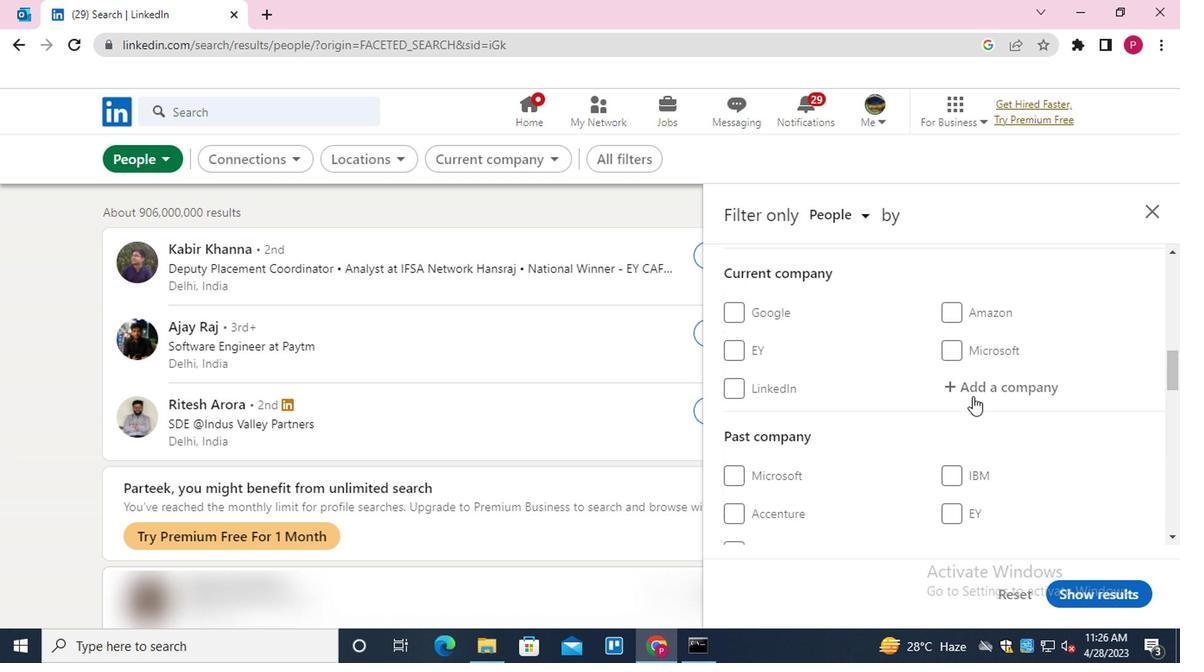 
Action: Key pressed <Key.shift>MINDTREE<Key.down><Key.enter>
Screenshot: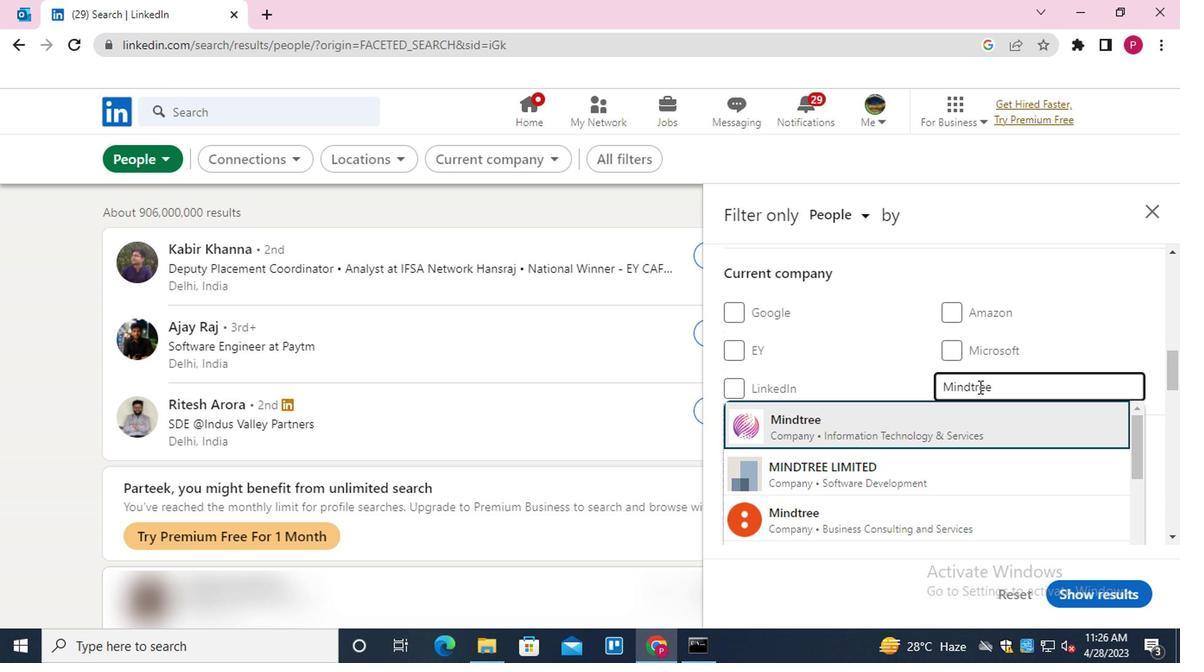 
Action: Mouse moved to (870, 386)
Screenshot: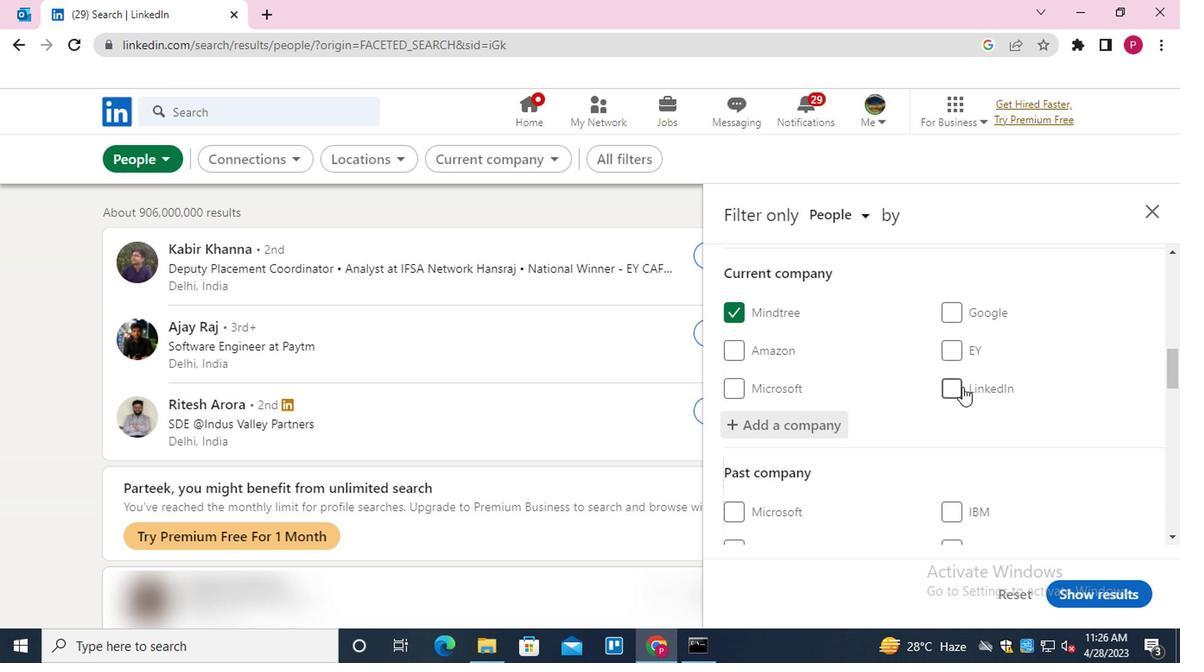 
Action: Mouse scrolled (870, 386) with delta (0, 0)
Screenshot: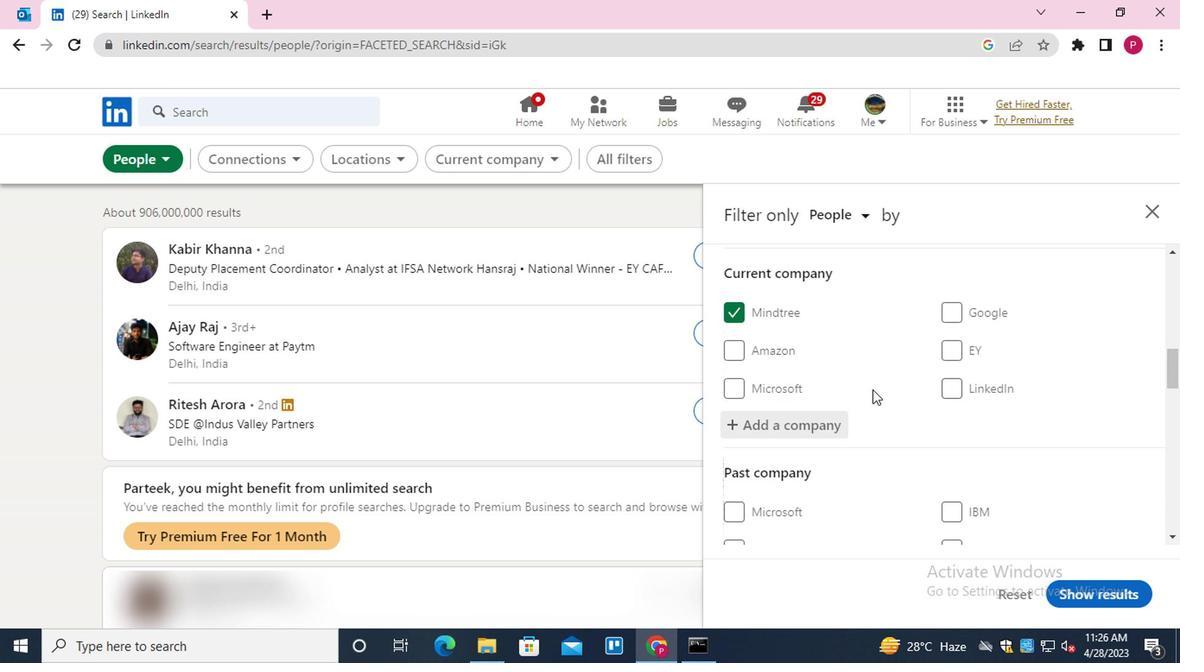 
Action: Mouse scrolled (870, 386) with delta (0, 0)
Screenshot: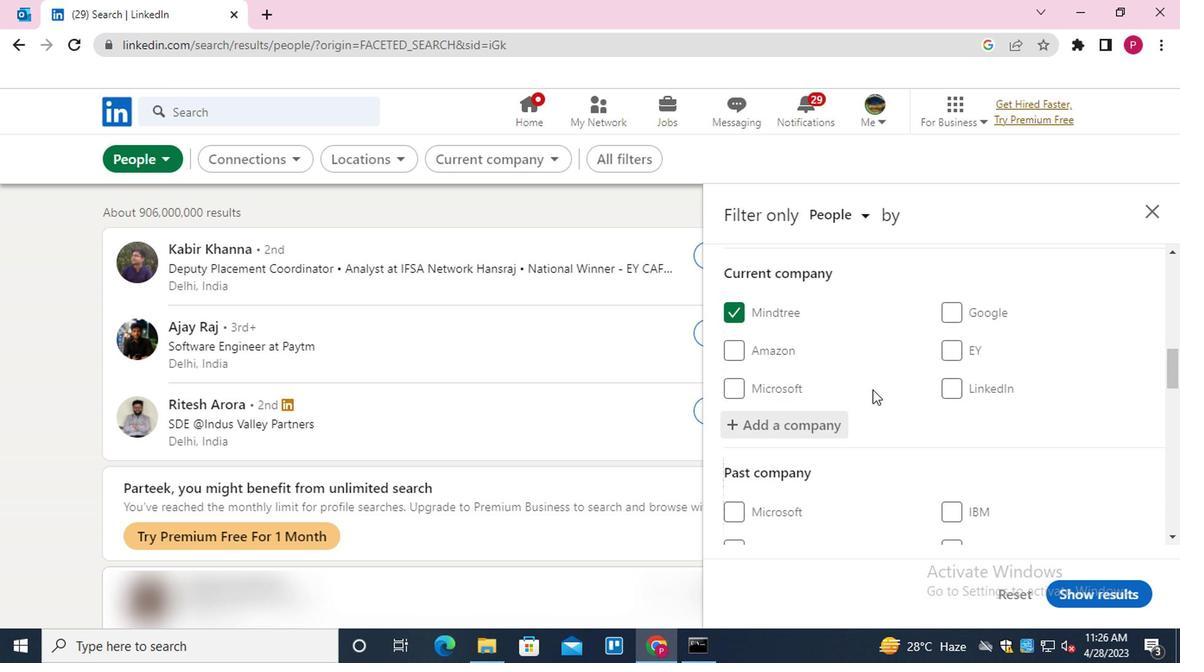 
Action: Mouse scrolled (870, 386) with delta (0, 0)
Screenshot: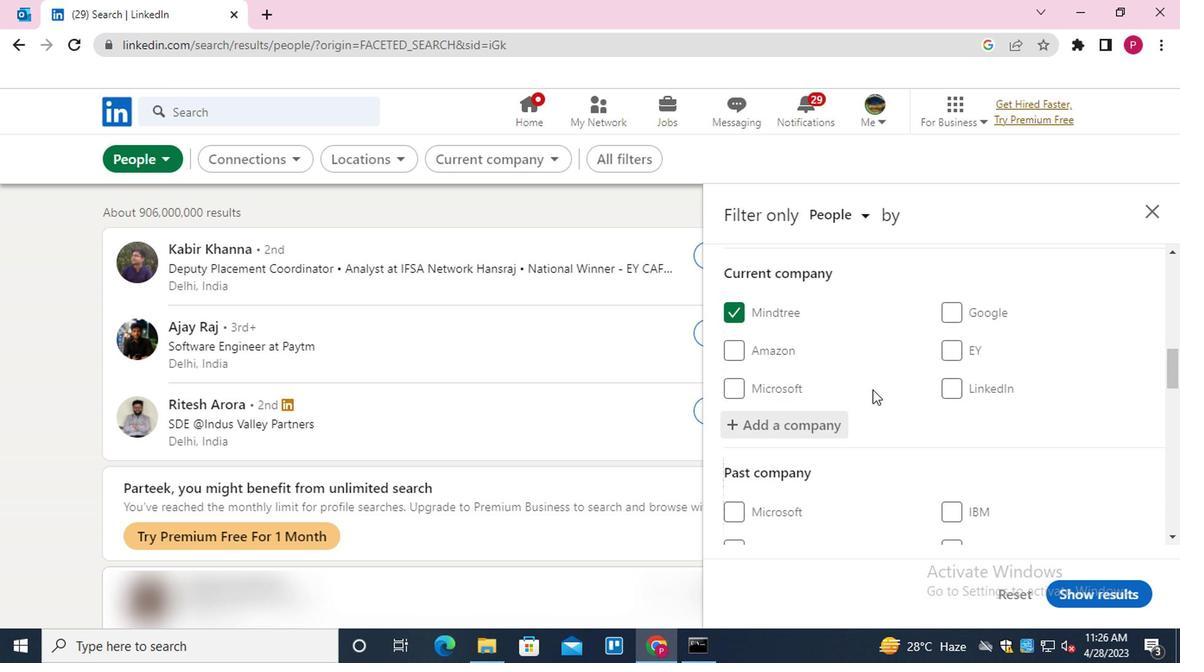 
Action: Mouse scrolled (870, 386) with delta (0, 0)
Screenshot: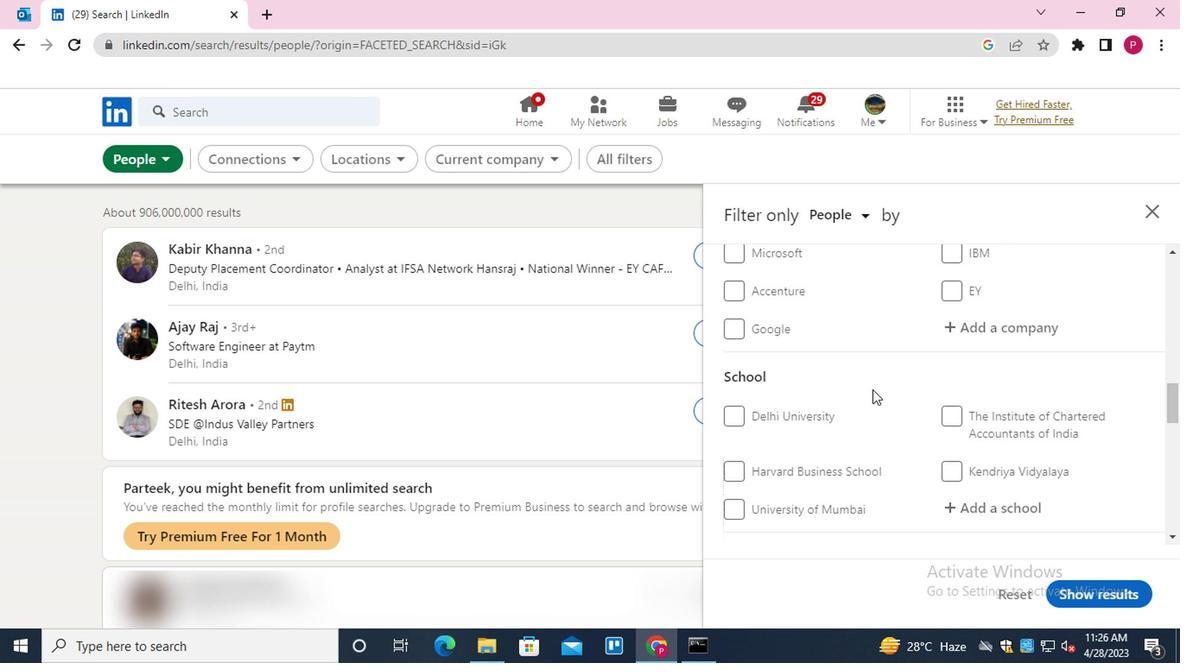 
Action: Mouse scrolled (870, 386) with delta (0, 0)
Screenshot: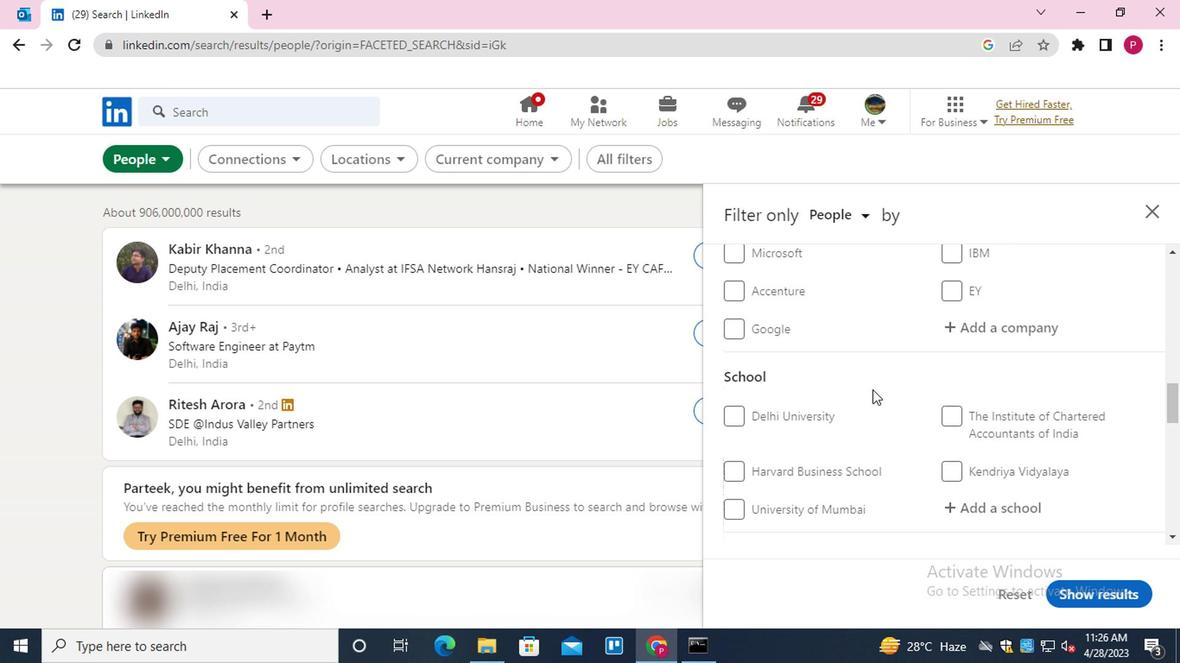 
Action: Mouse moved to (1000, 329)
Screenshot: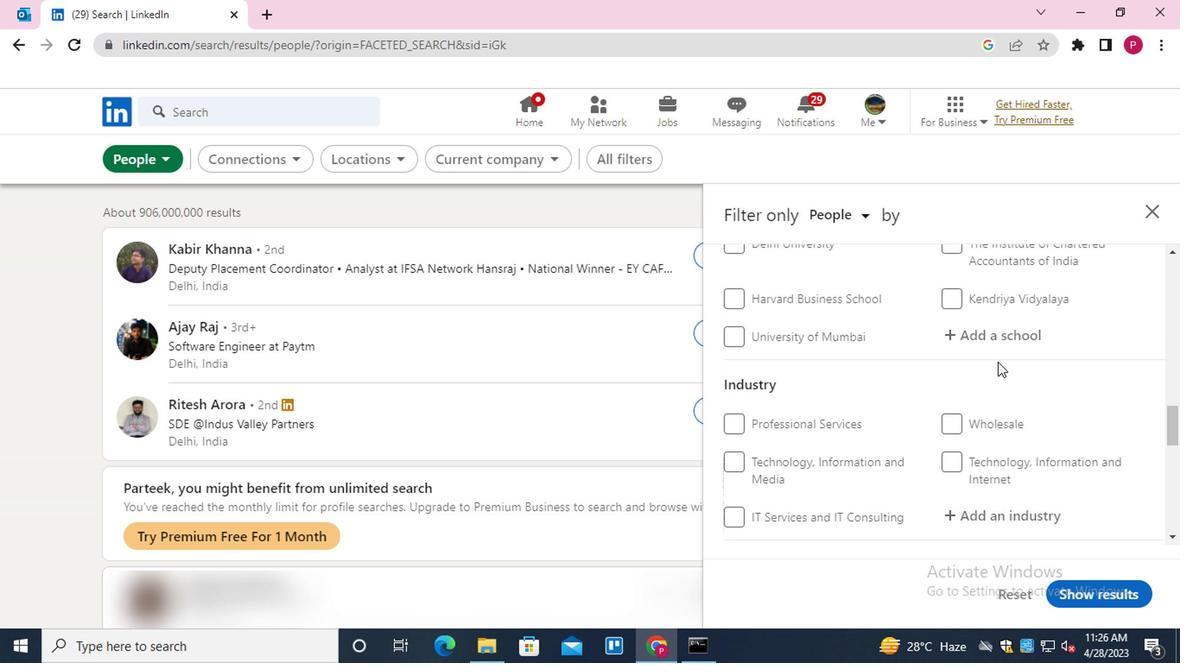 
Action: Mouse pressed left at (1000, 329)
Screenshot: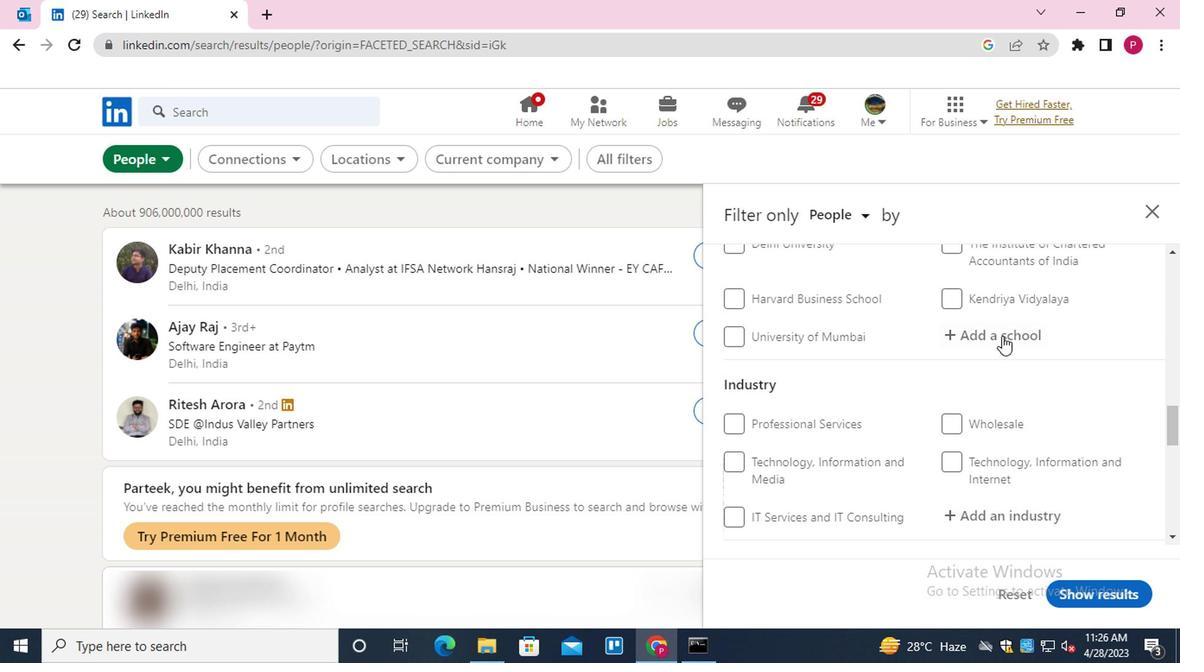 
Action: Key pressed <Key.shift>INDUS<Key.space><Key.shift>UNIVERSITY<Key.down><Key.enter>
Screenshot: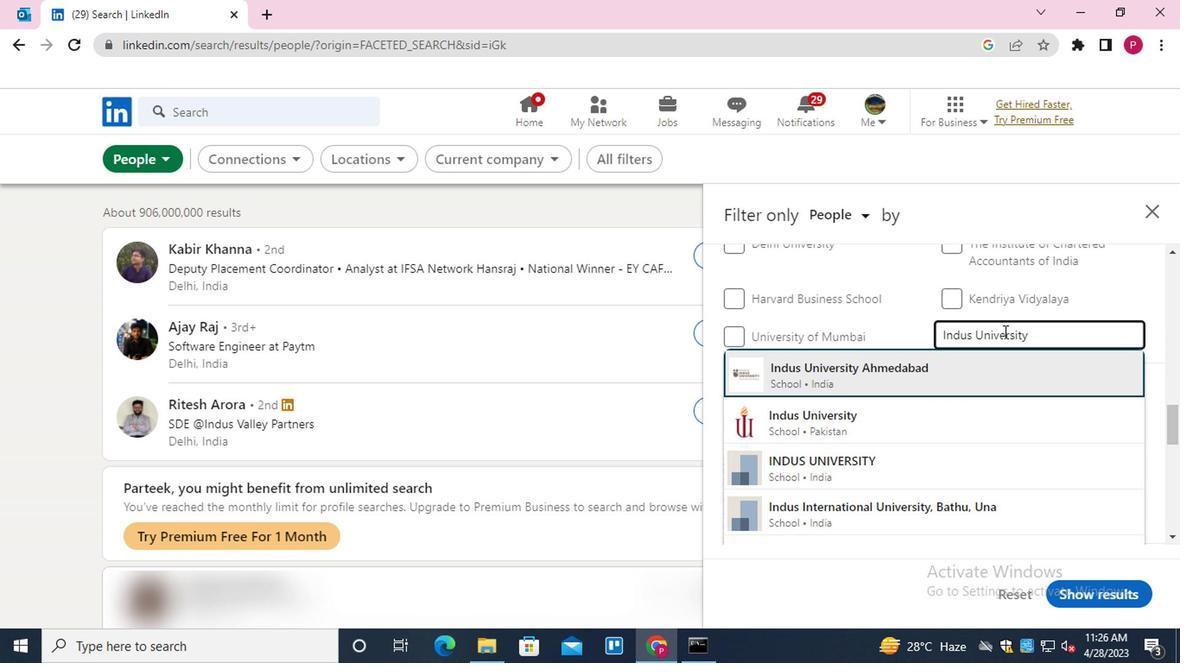 
Action: Mouse moved to (949, 363)
Screenshot: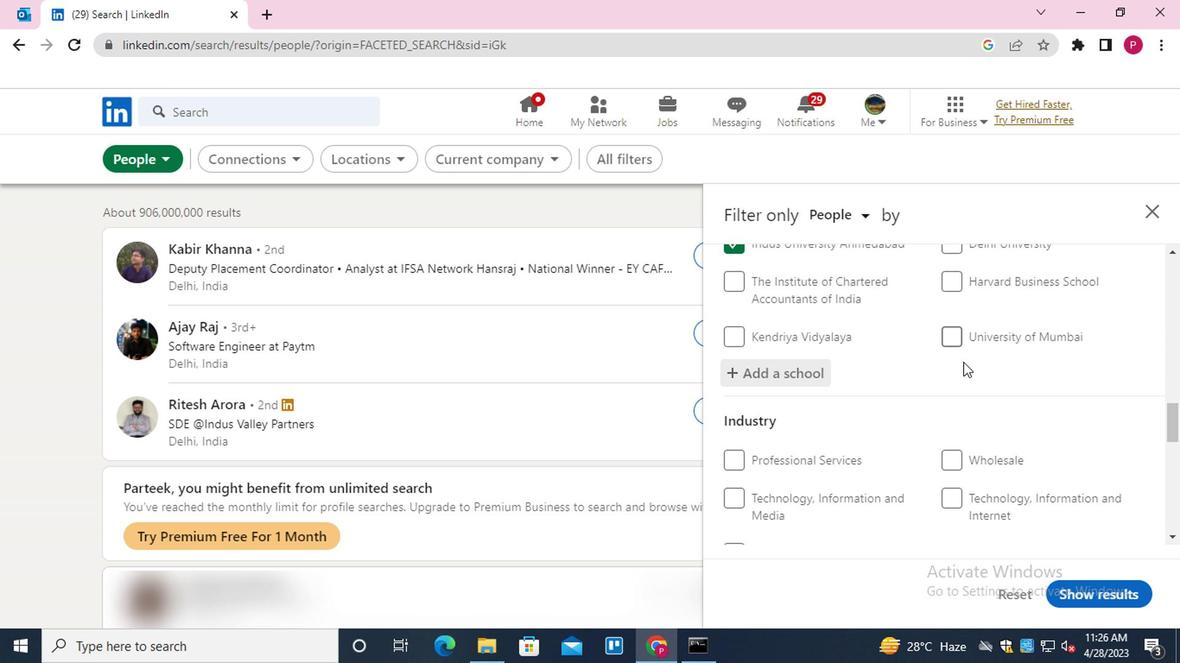 
Action: Mouse scrolled (949, 362) with delta (0, -1)
Screenshot: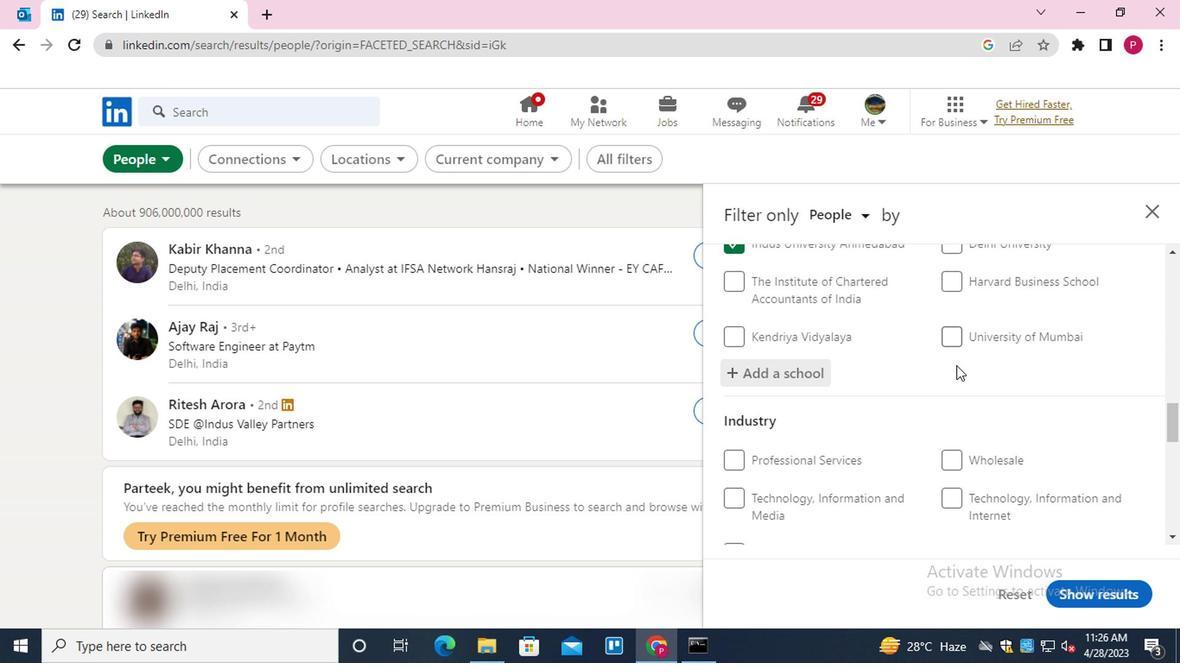 
Action: Mouse scrolled (949, 362) with delta (0, -1)
Screenshot: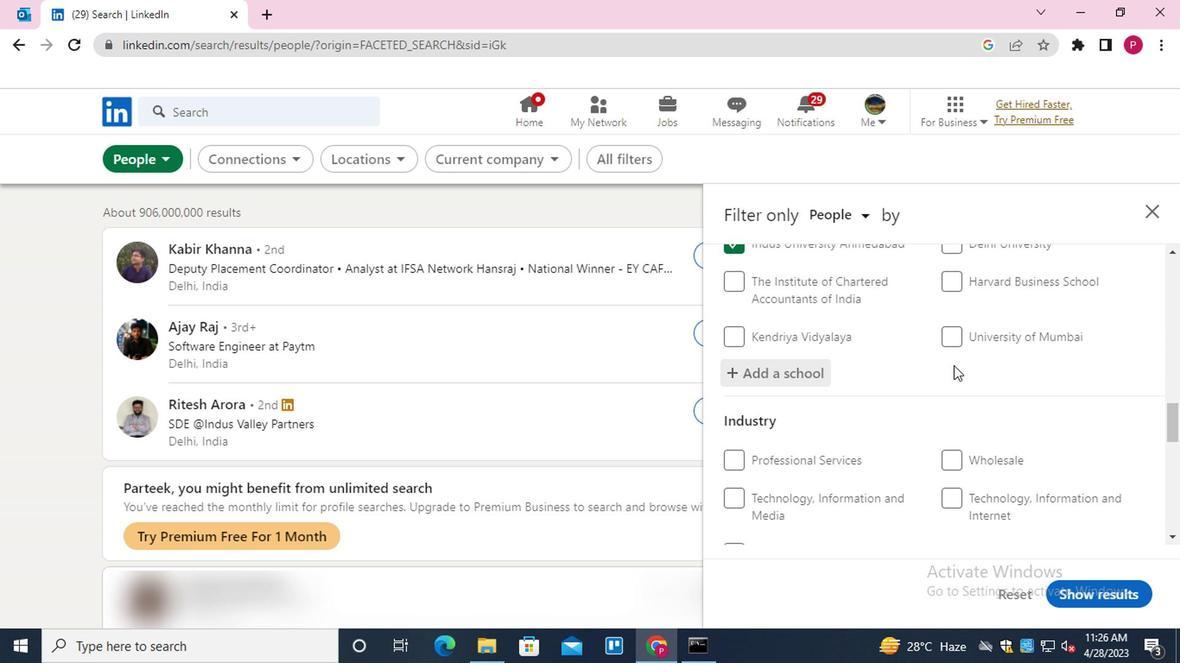 
Action: Mouse moved to (976, 383)
Screenshot: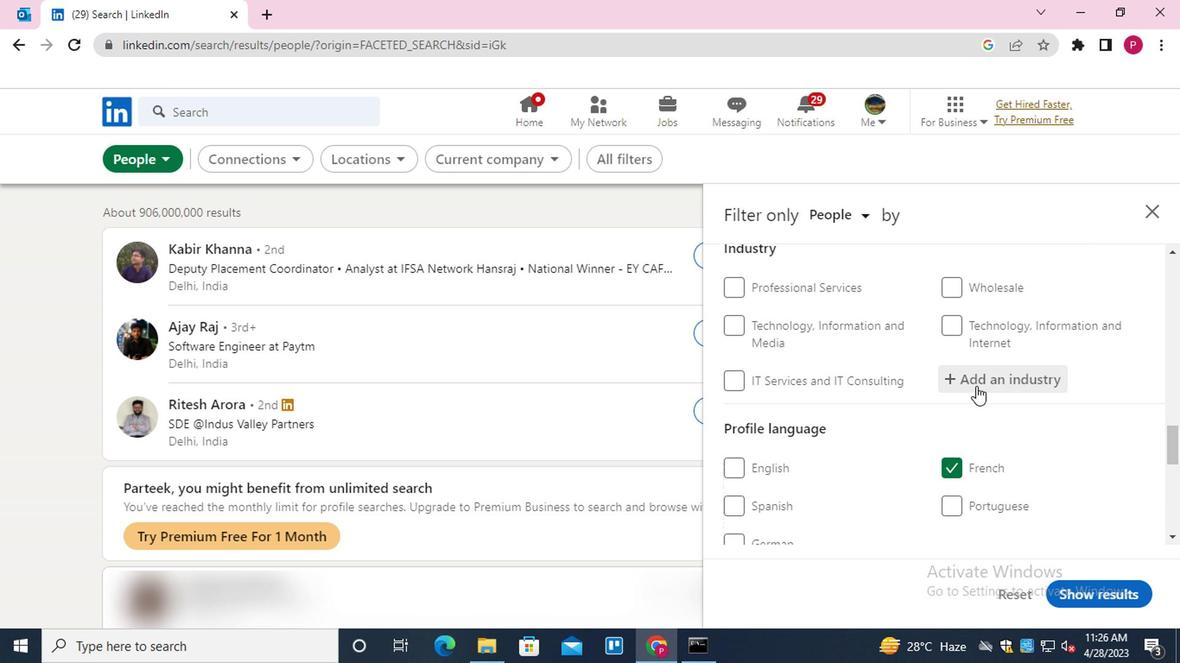 
Action: Mouse pressed left at (976, 383)
Screenshot: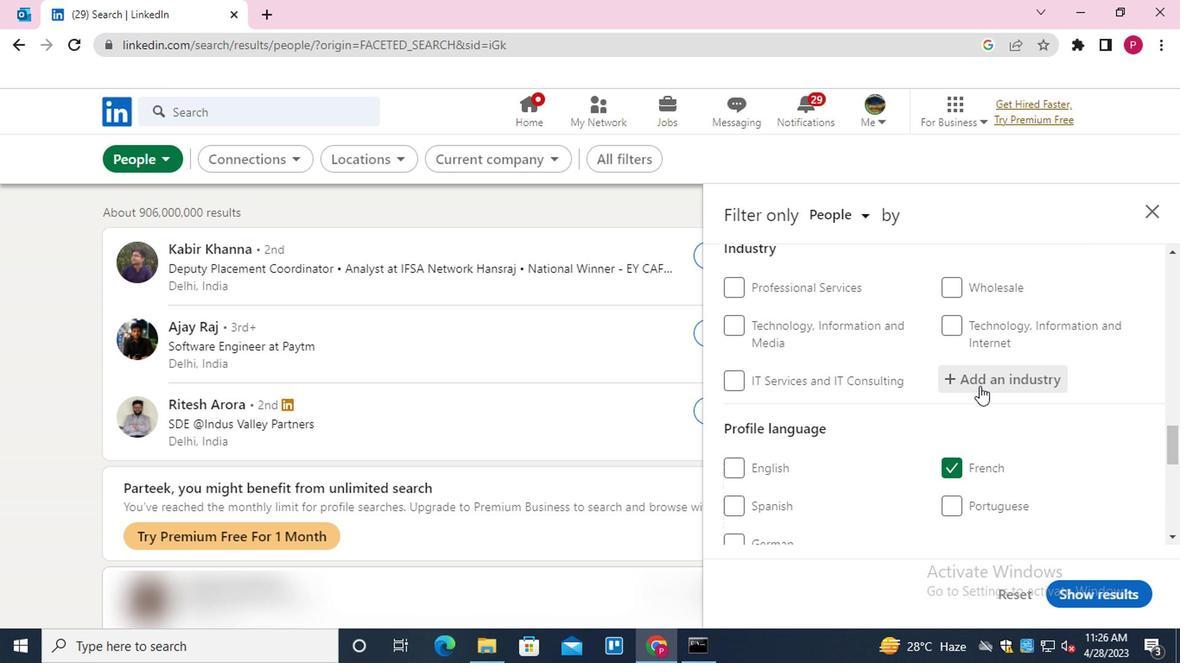 
Action: Key pressed <Key.shift>TELECOMMUNICATION<Key.down><Key.enter>
Screenshot: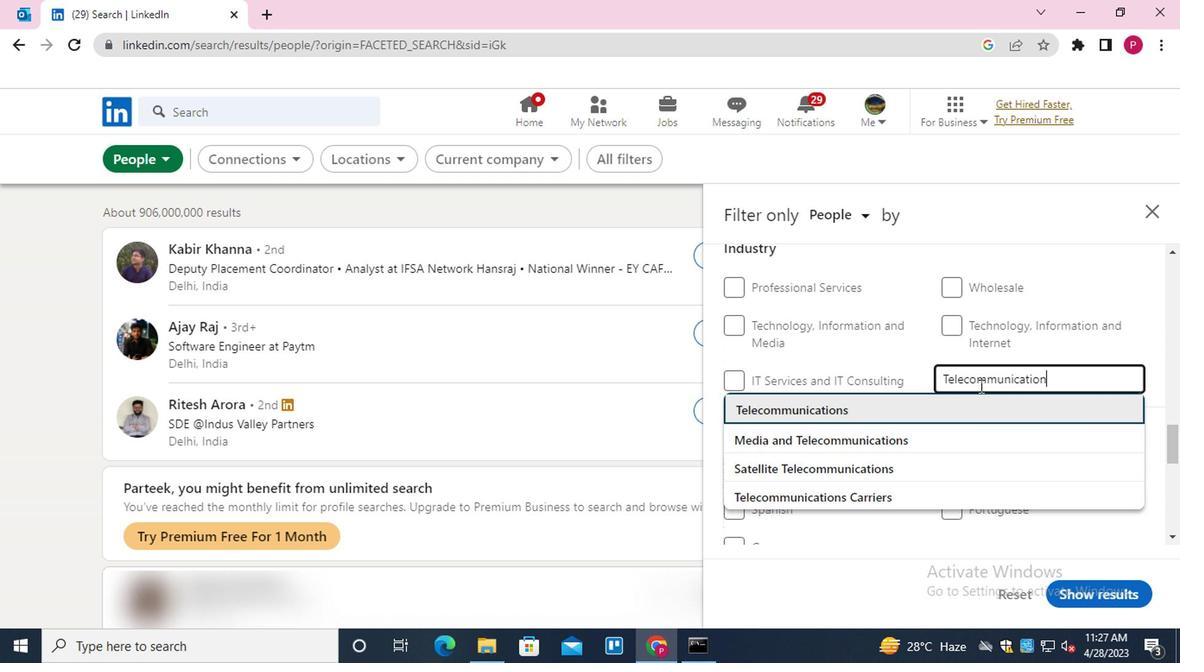 
Action: Mouse scrolled (976, 382) with delta (0, -1)
Screenshot: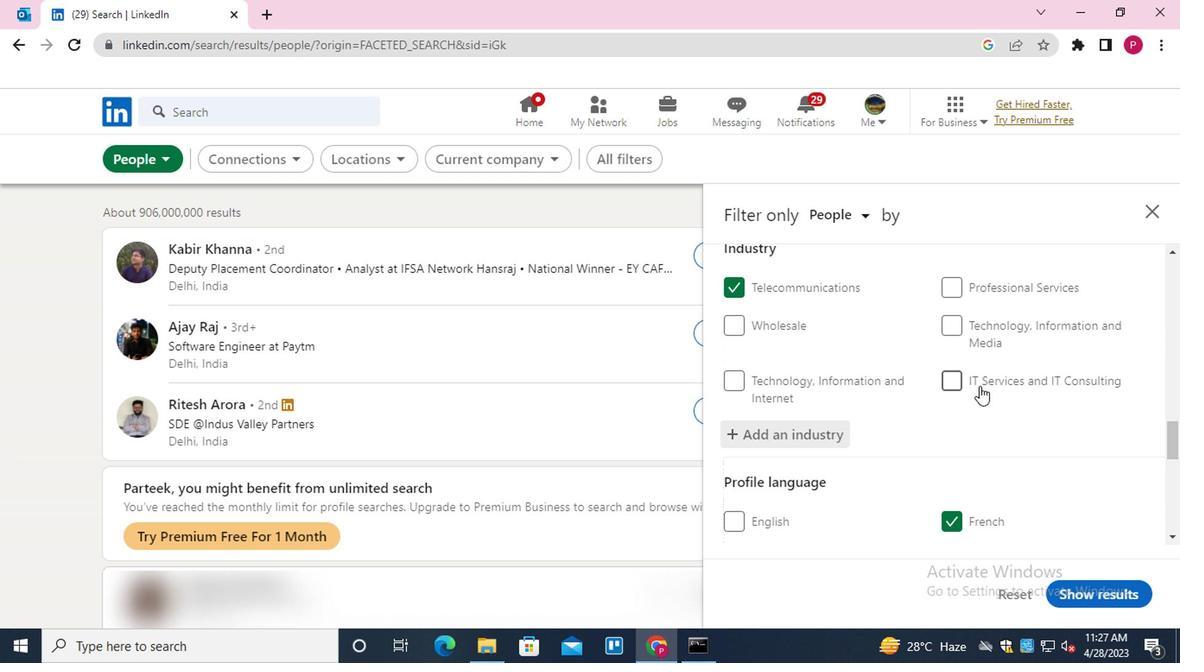 
Action: Mouse scrolled (976, 382) with delta (0, -1)
Screenshot: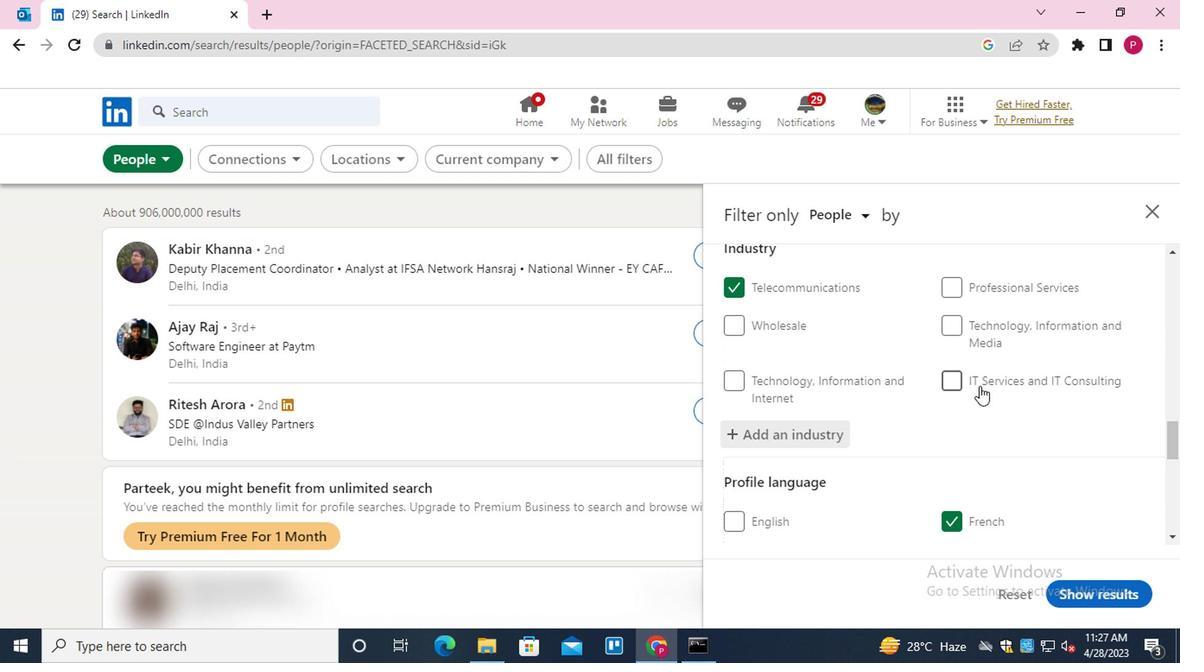 
Action: Mouse scrolled (976, 382) with delta (0, -1)
Screenshot: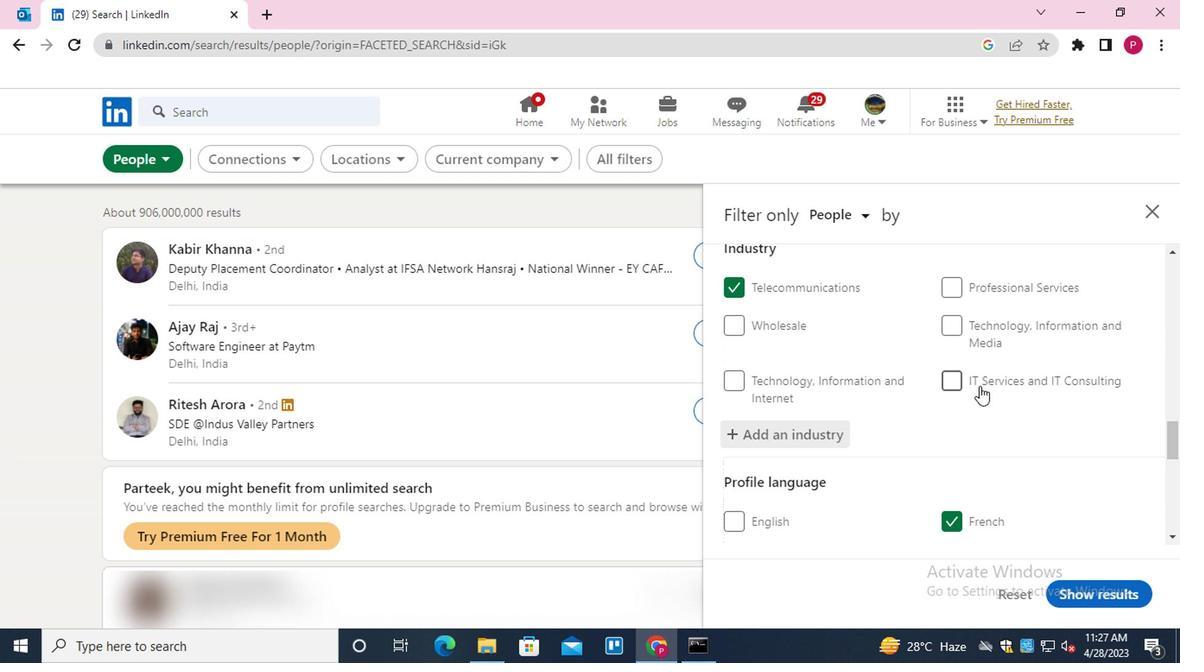 
Action: Mouse moved to (998, 482)
Screenshot: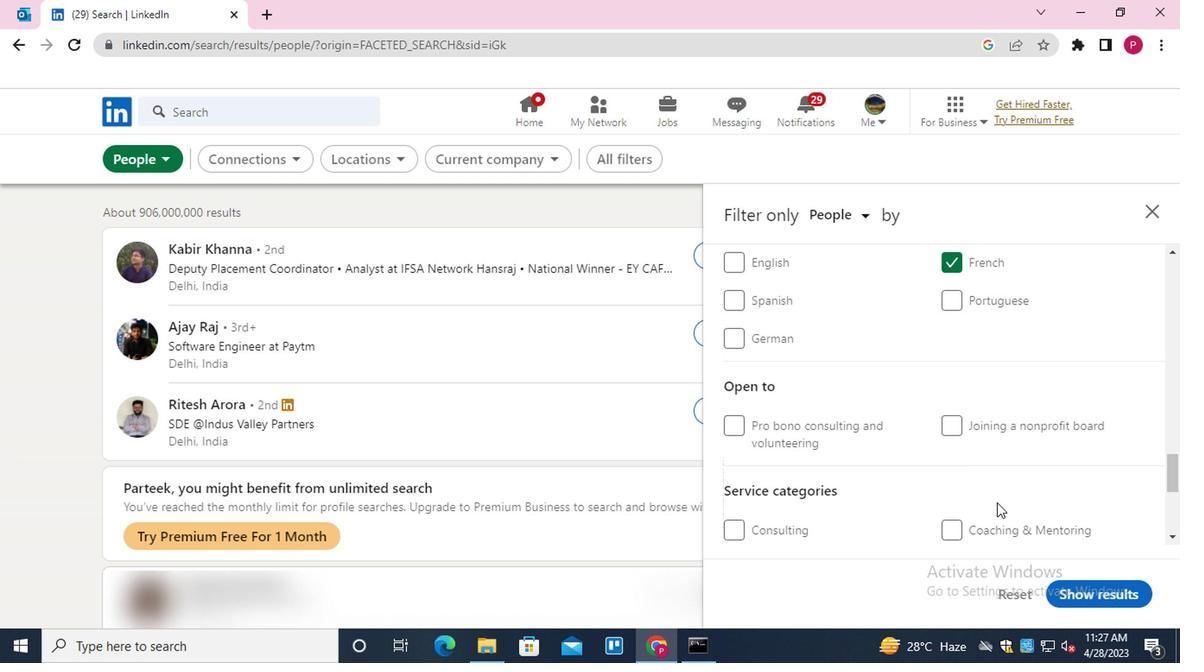 
Action: Mouse scrolled (998, 481) with delta (0, 0)
Screenshot: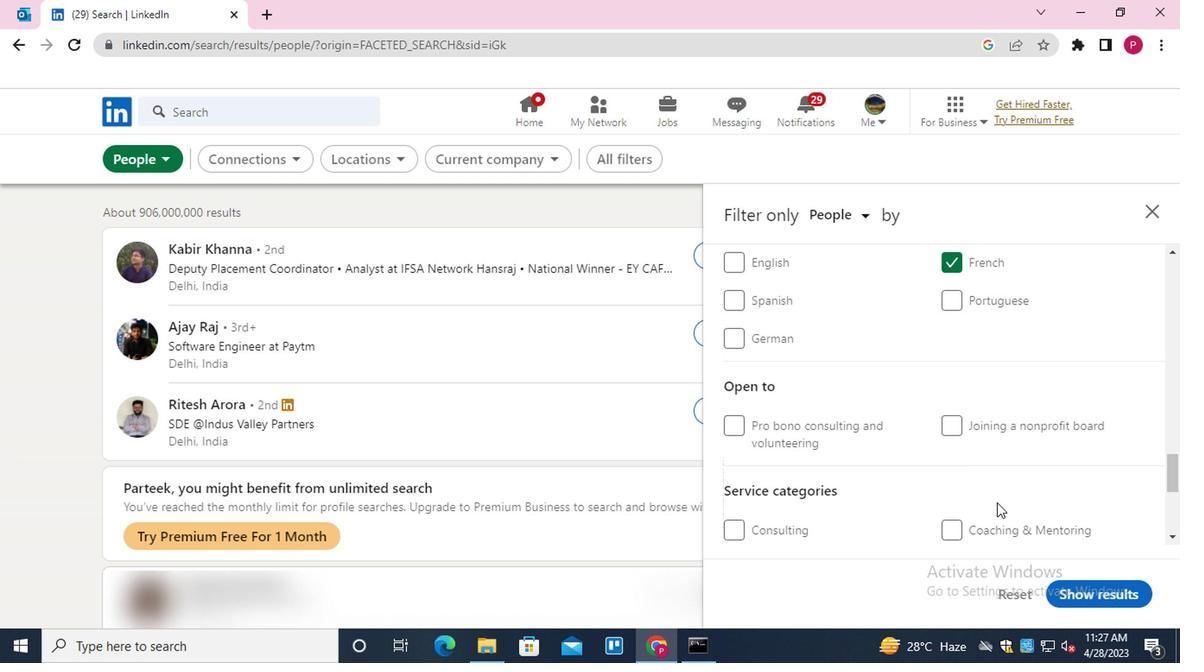 
Action: Mouse scrolled (998, 481) with delta (0, 0)
Screenshot: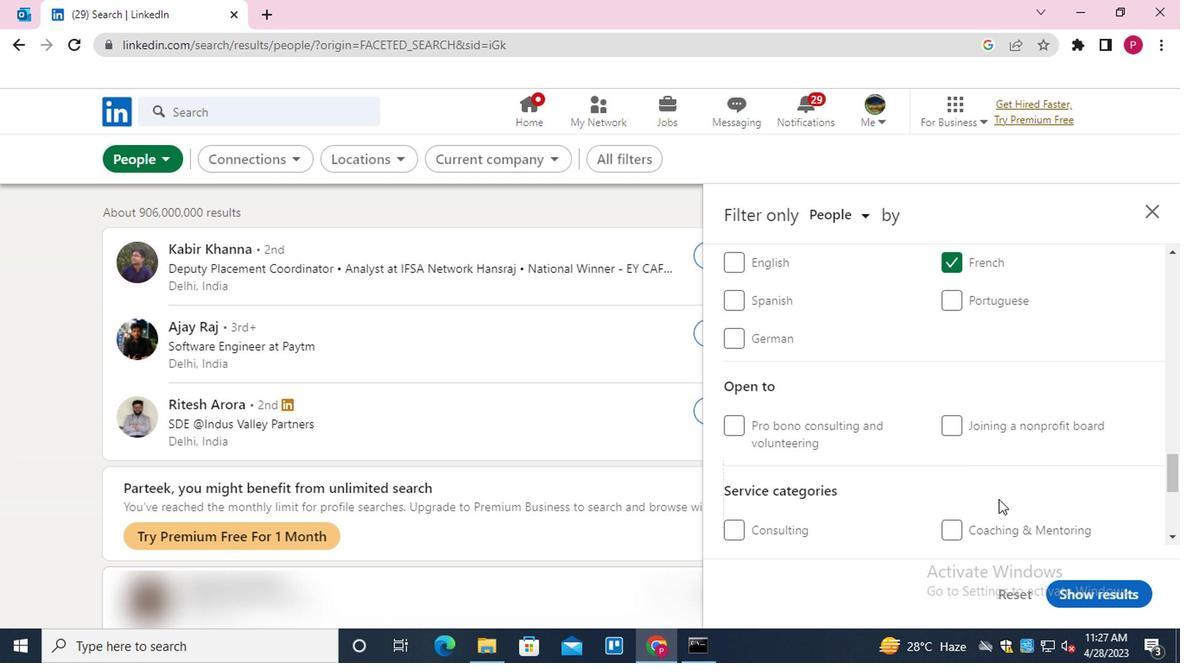 
Action: Mouse scrolled (998, 481) with delta (0, 0)
Screenshot: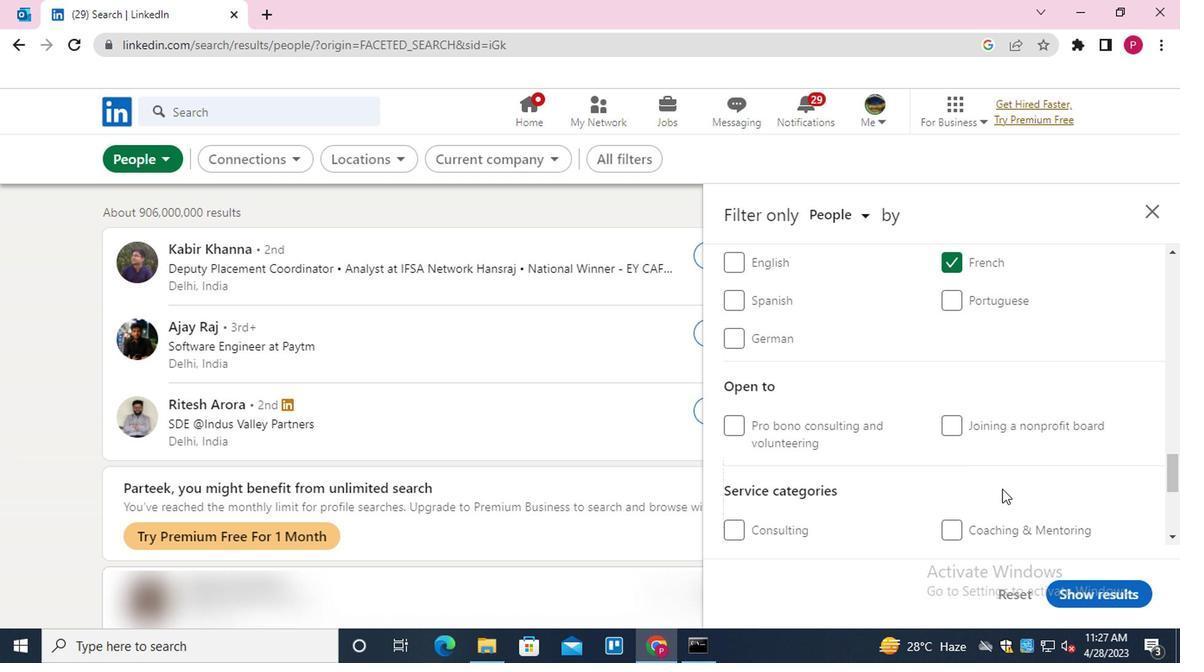 
Action: Mouse moved to (1011, 347)
Screenshot: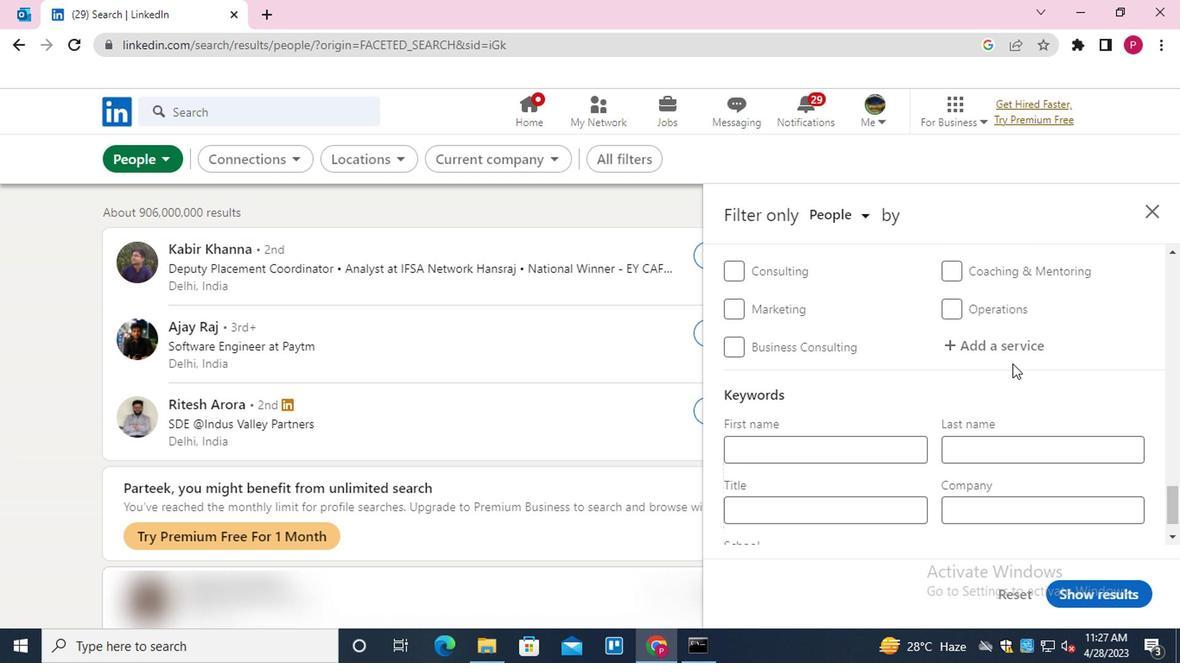 
Action: Mouse pressed left at (1011, 347)
Screenshot: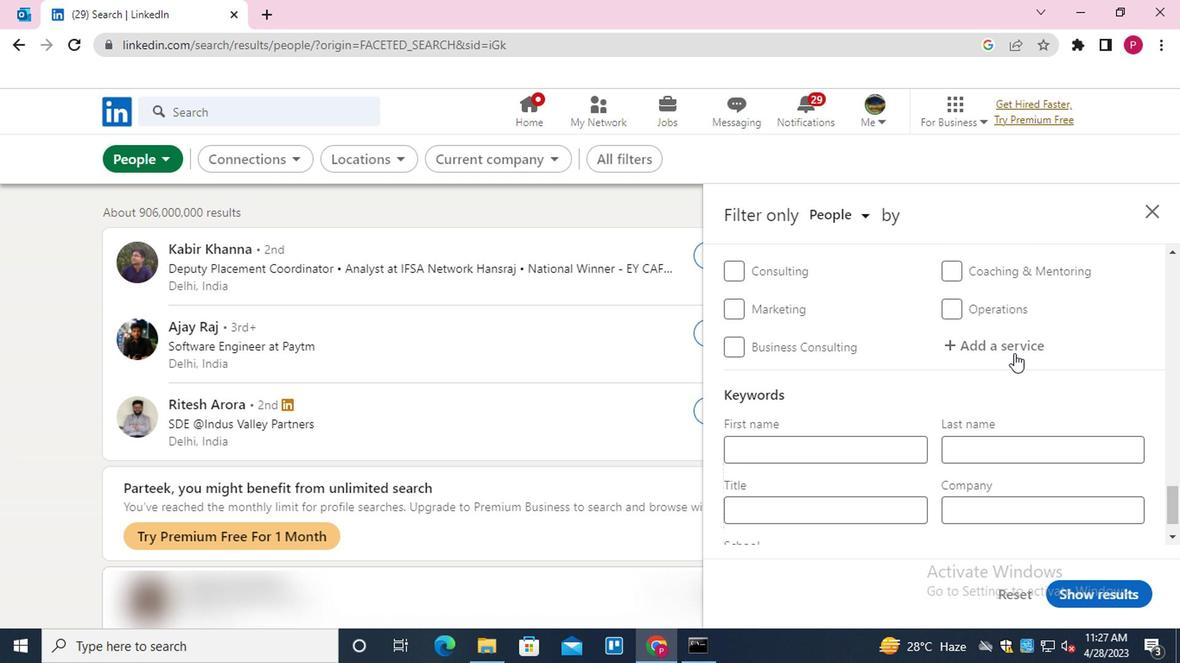 
Action: Key pressed <Key.shift>MARKETING<Key.enter>
Screenshot: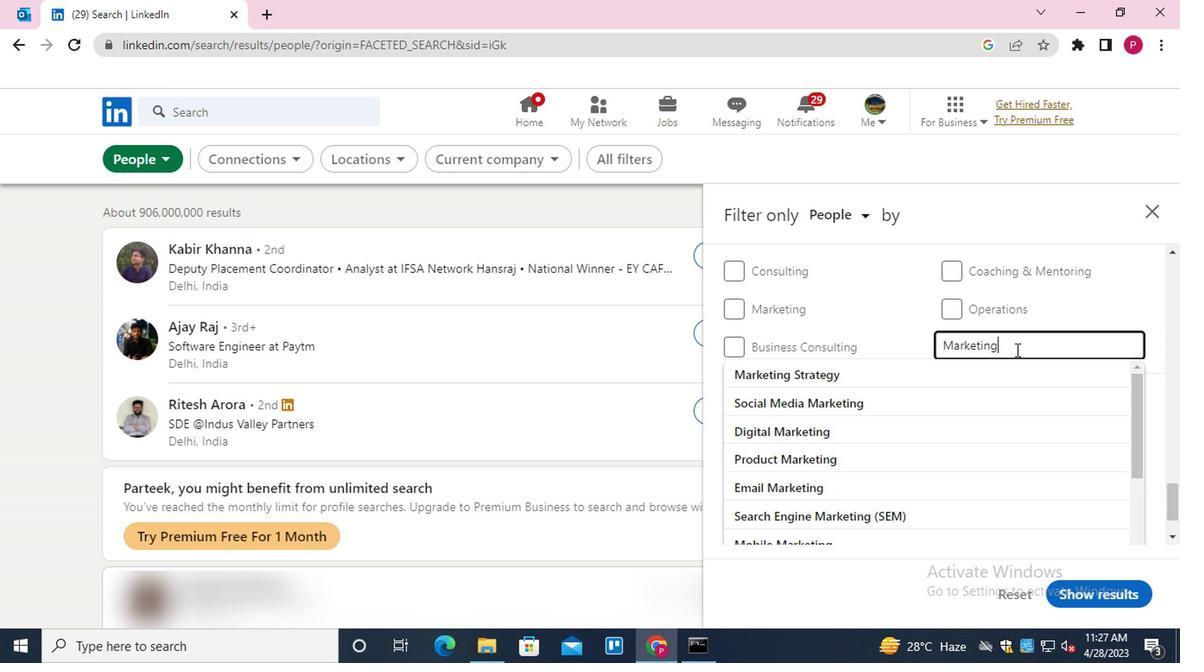 
Action: Mouse moved to (982, 366)
Screenshot: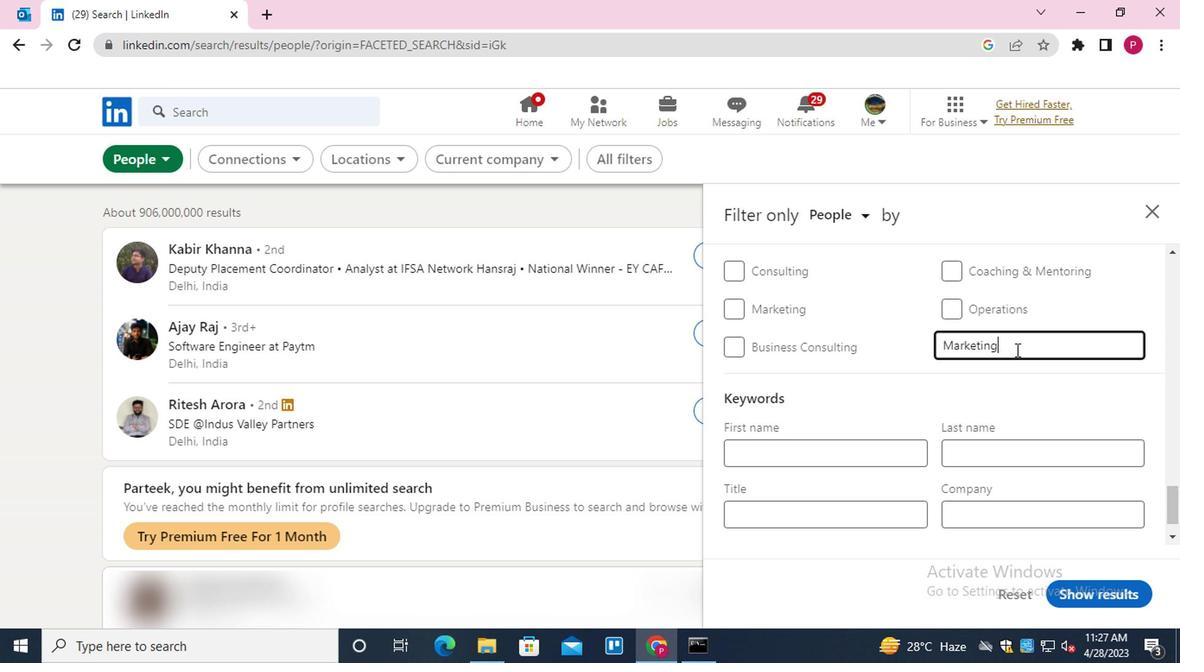 
Action: Mouse scrolled (982, 365) with delta (0, -1)
Screenshot: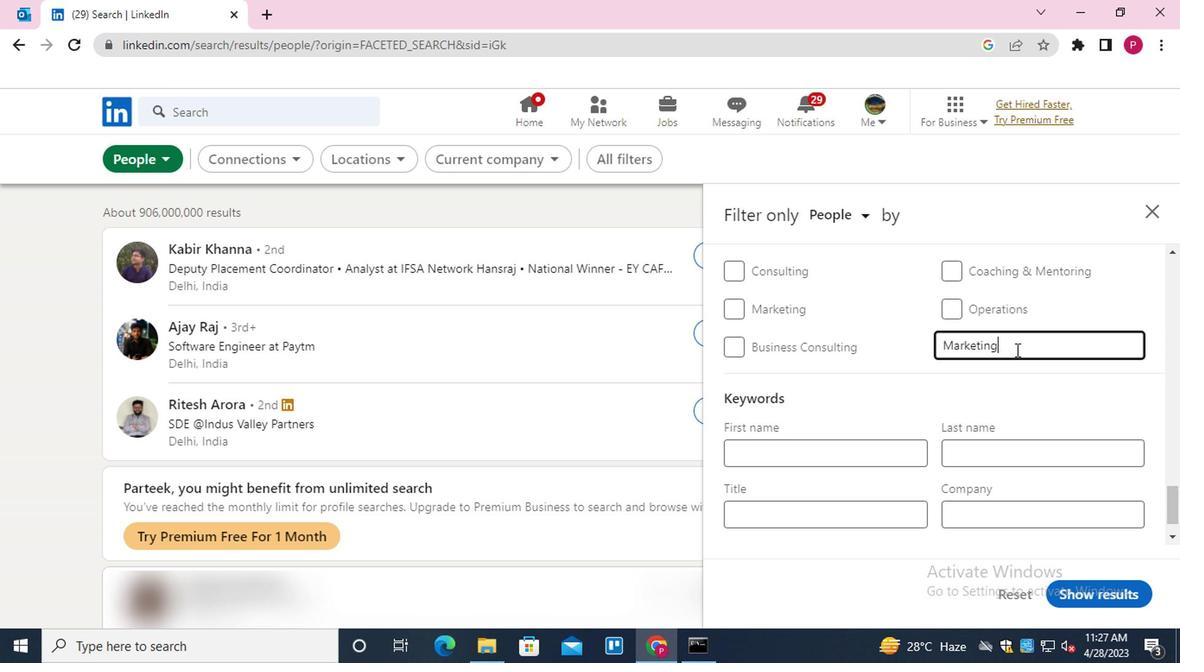 
Action: Mouse moved to (981, 366)
Screenshot: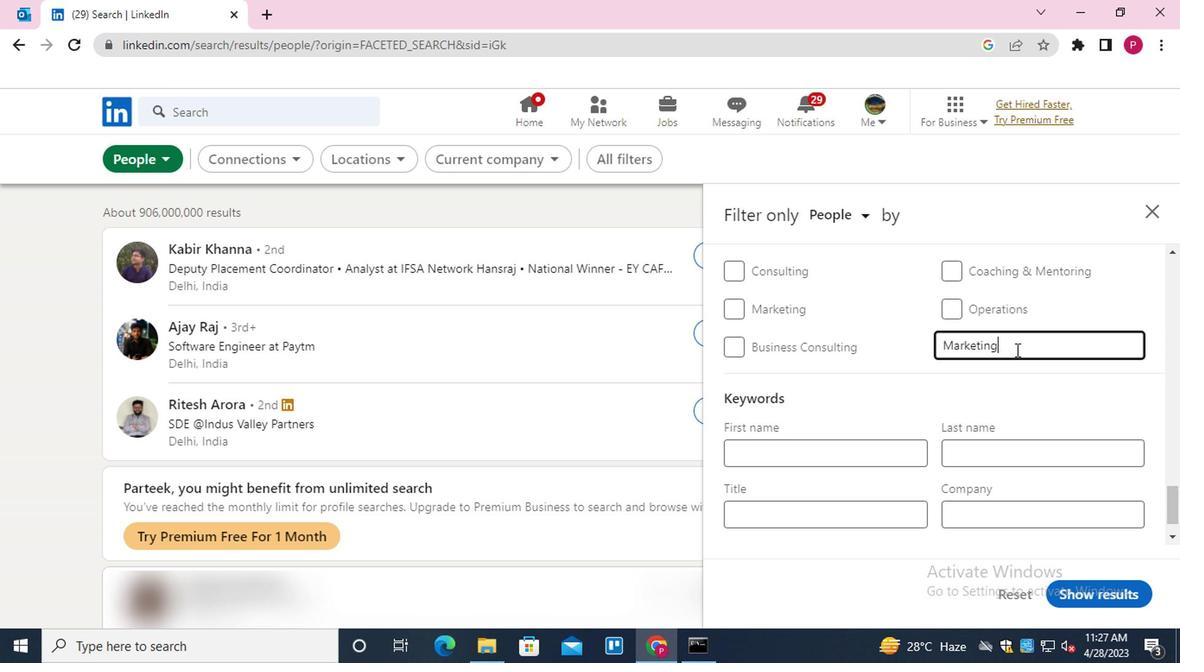 
Action: Mouse scrolled (981, 366) with delta (0, 0)
Screenshot: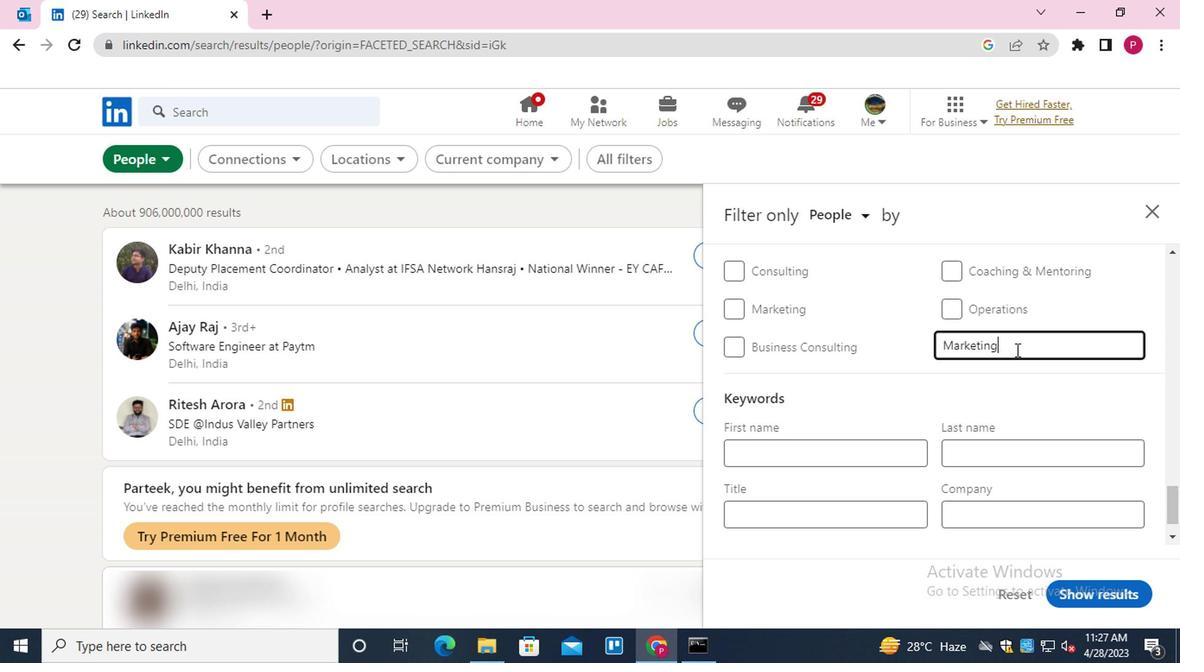 
Action: Mouse moved to (980, 368)
Screenshot: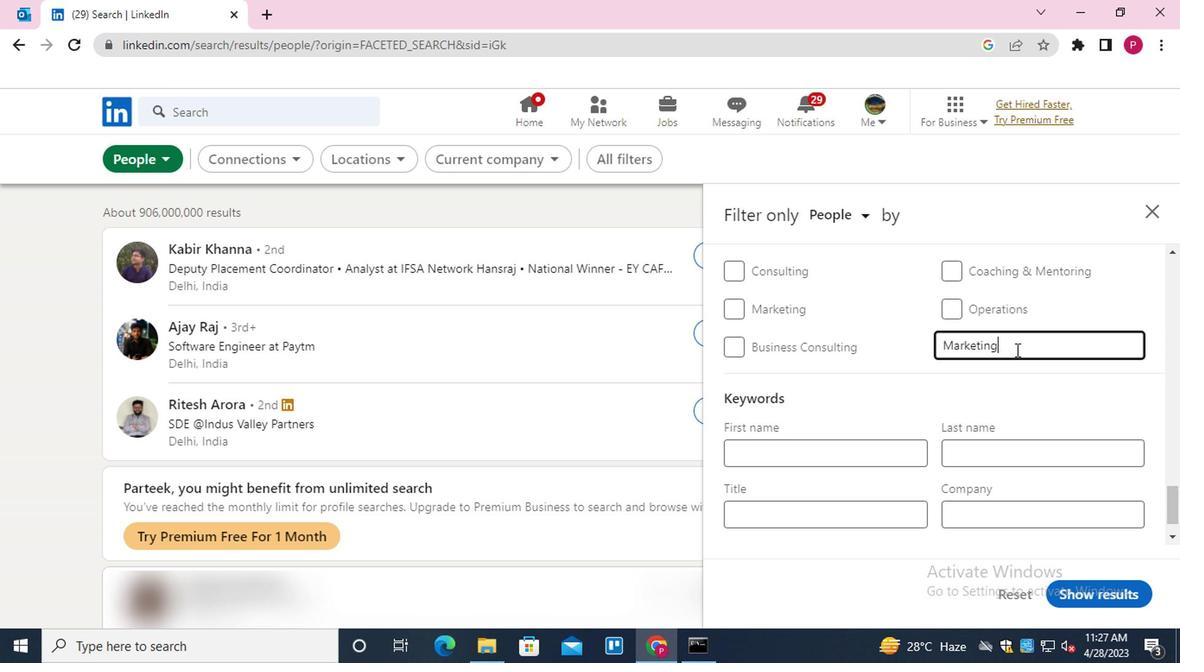 
Action: Mouse scrolled (980, 366) with delta (0, -1)
Screenshot: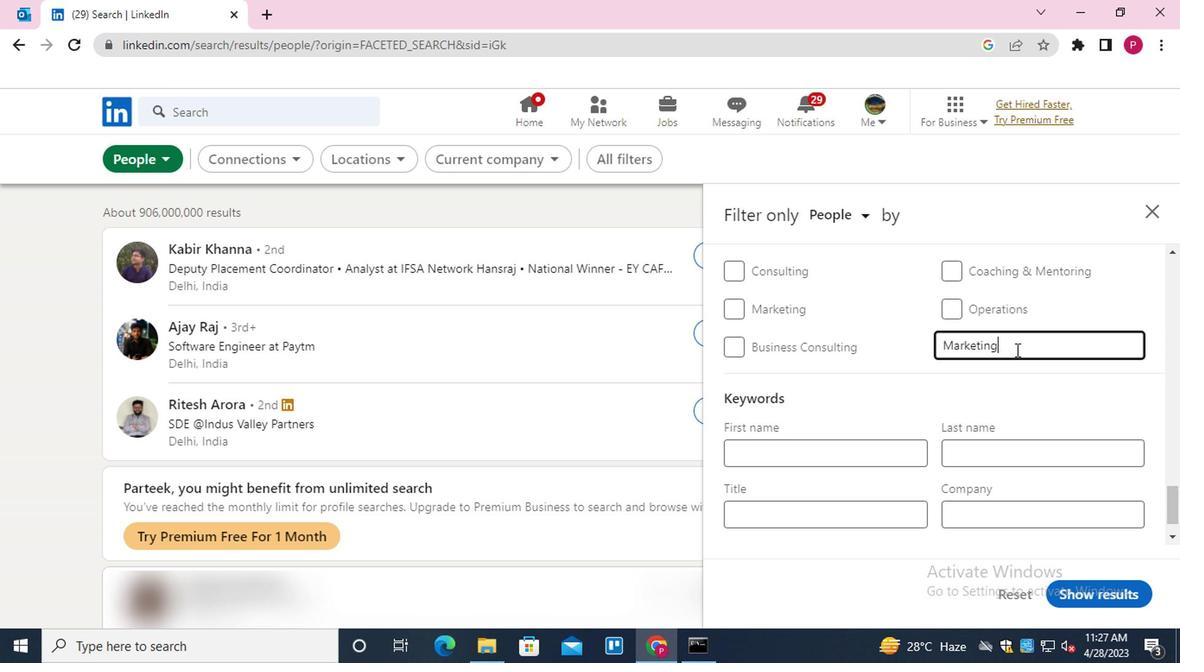 
Action: Mouse moved to (826, 462)
Screenshot: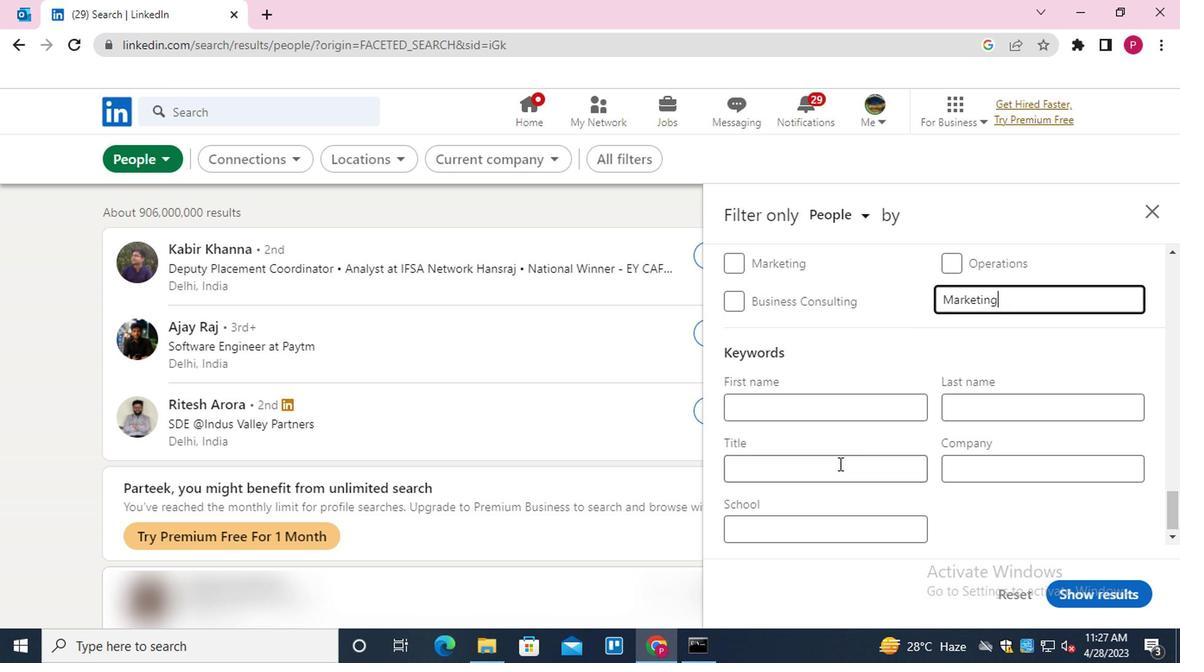 
Action: Mouse pressed left at (826, 462)
Screenshot: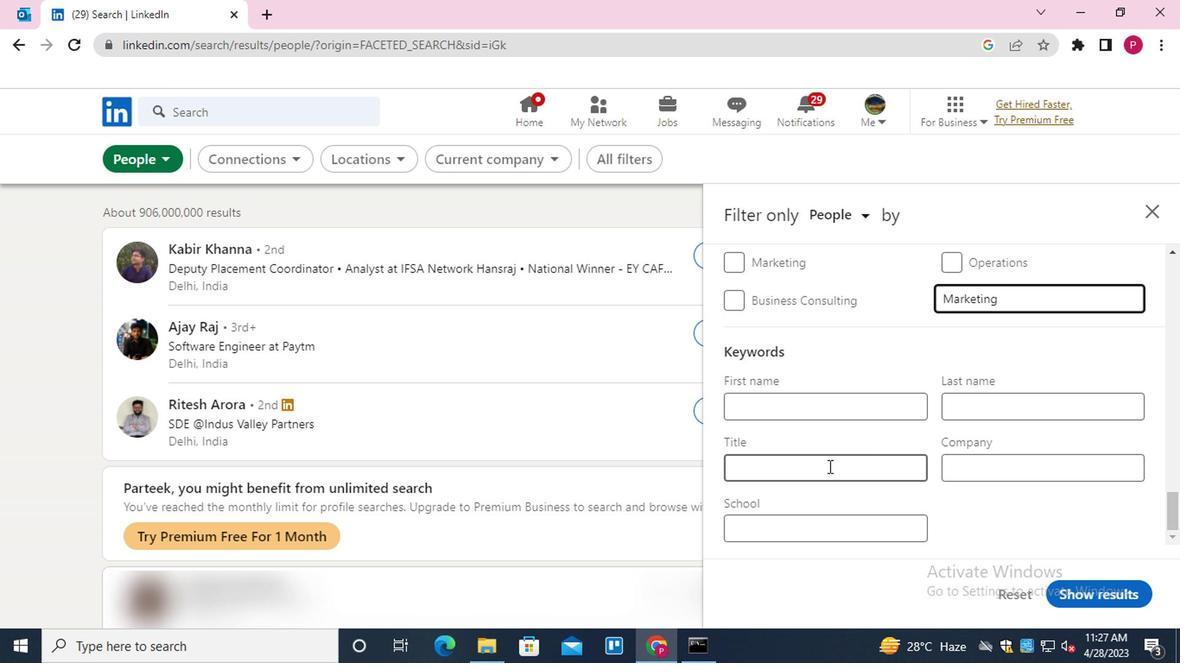
Action: Key pressed <Key.shift>MEDICAL<Key.space><Key.shift><Key.shift>LABORATORY<Key.shift>TECH<Key.space>
Screenshot: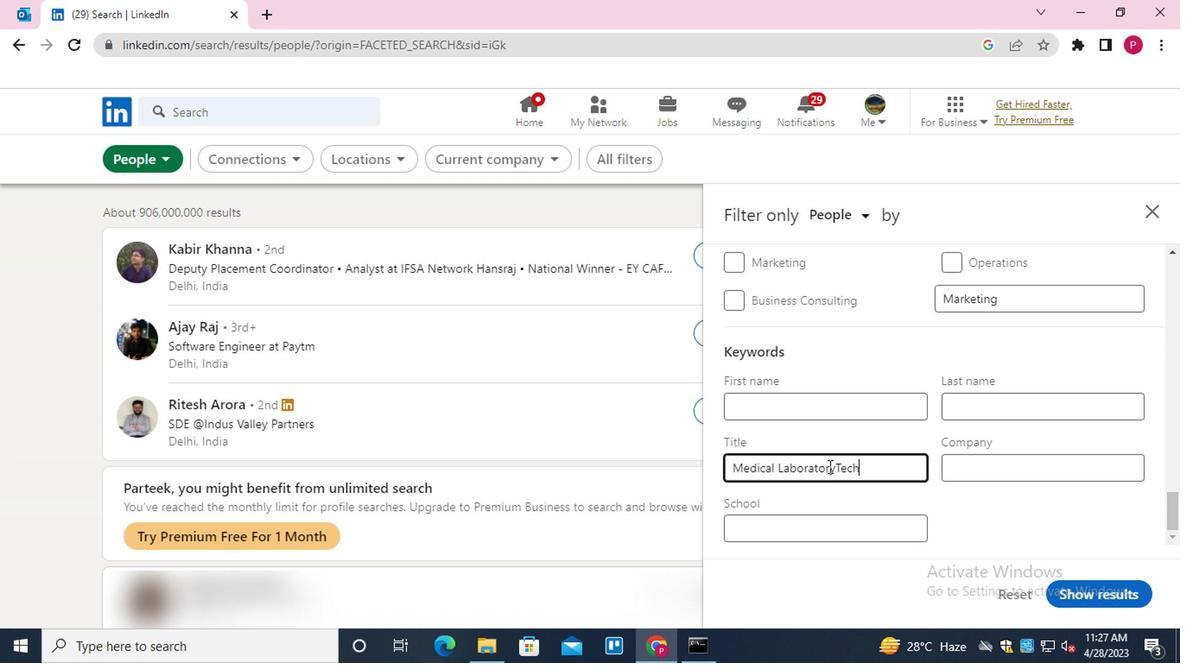 
Action: Mouse moved to (834, 461)
Screenshot: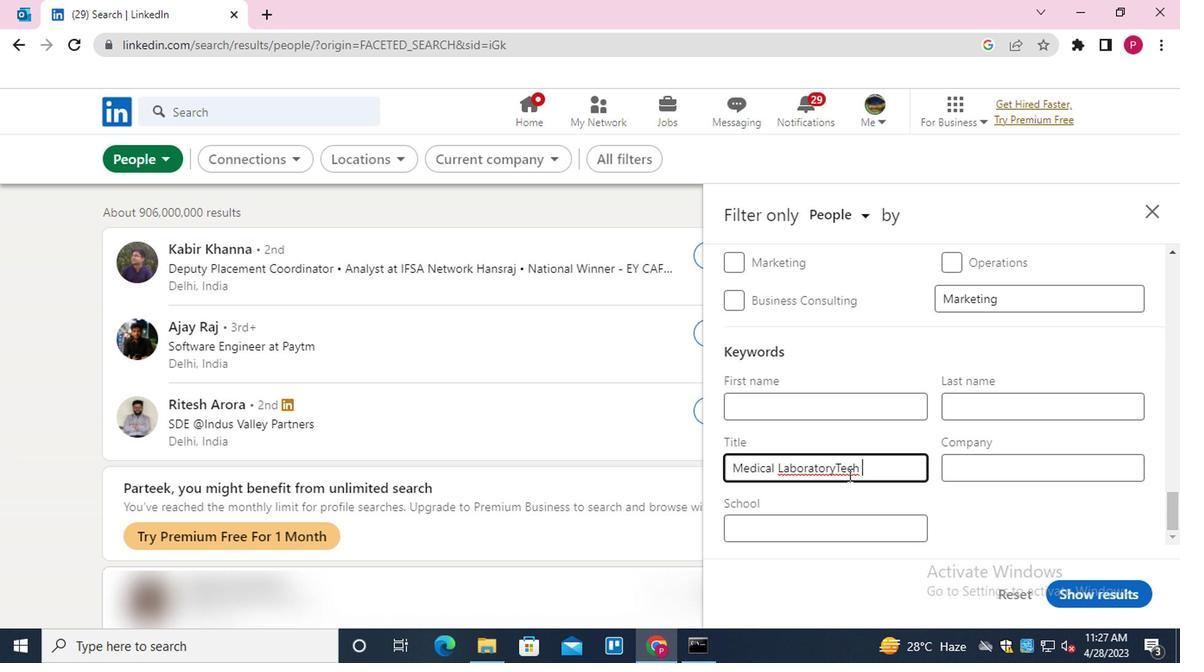 
Action: Mouse pressed left at (834, 461)
Screenshot: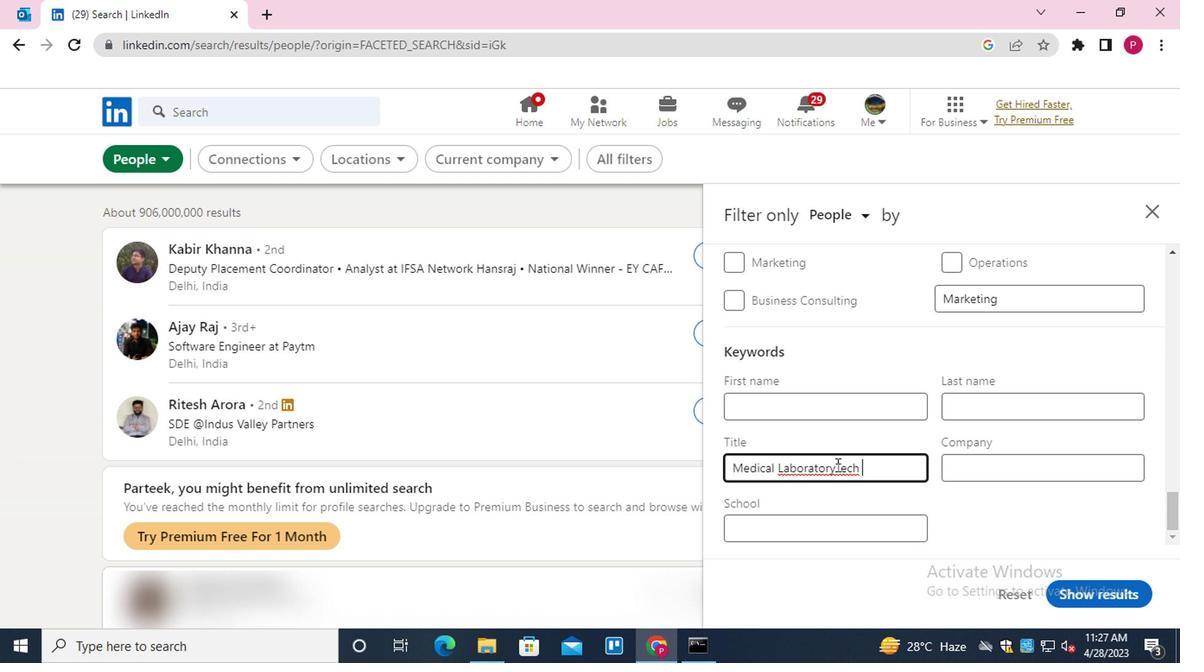 
Action: Key pressed <Key.space>
Screenshot: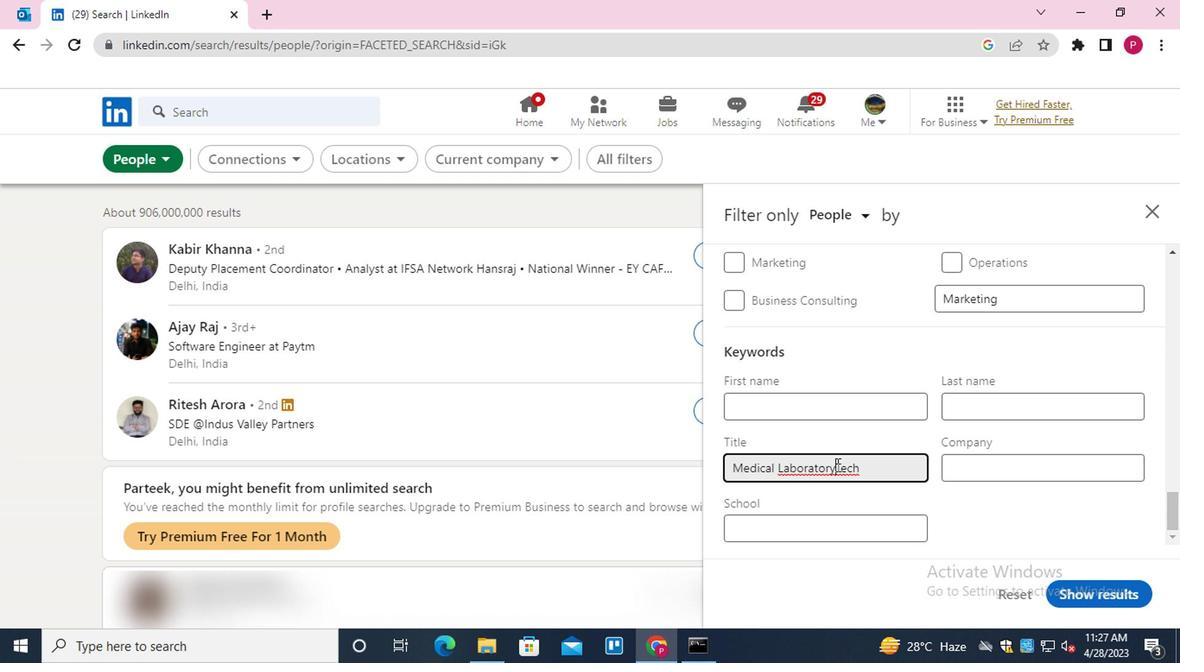 
Action: Mouse moved to (1068, 579)
Screenshot: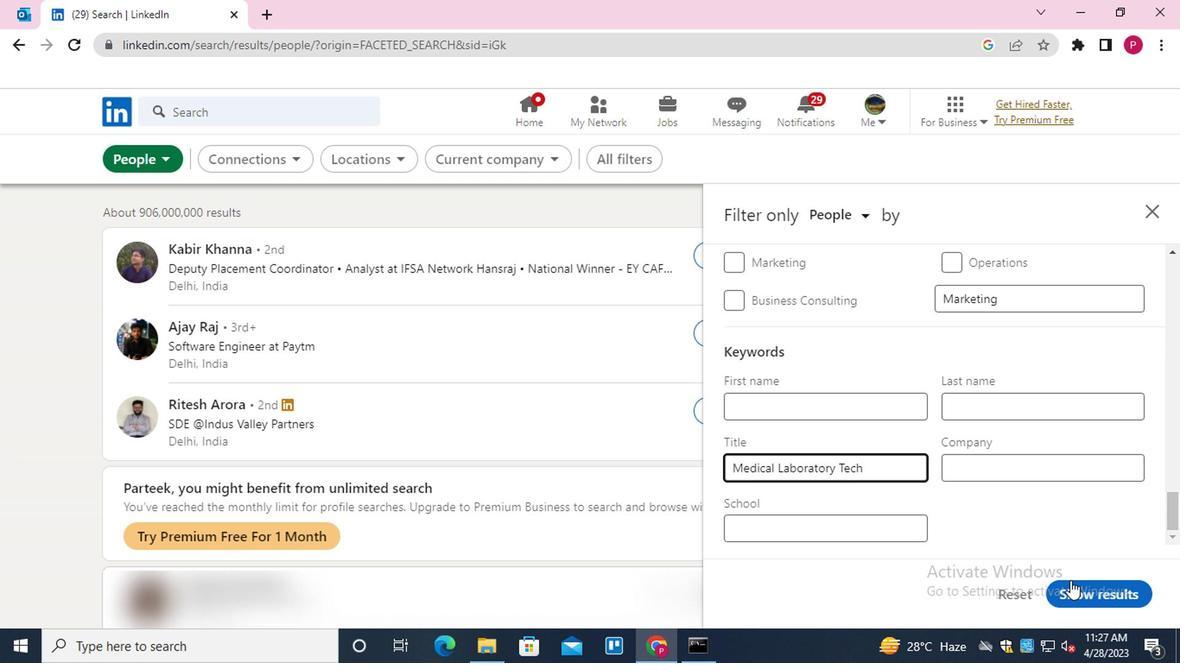 
Action: Mouse pressed left at (1068, 579)
Screenshot: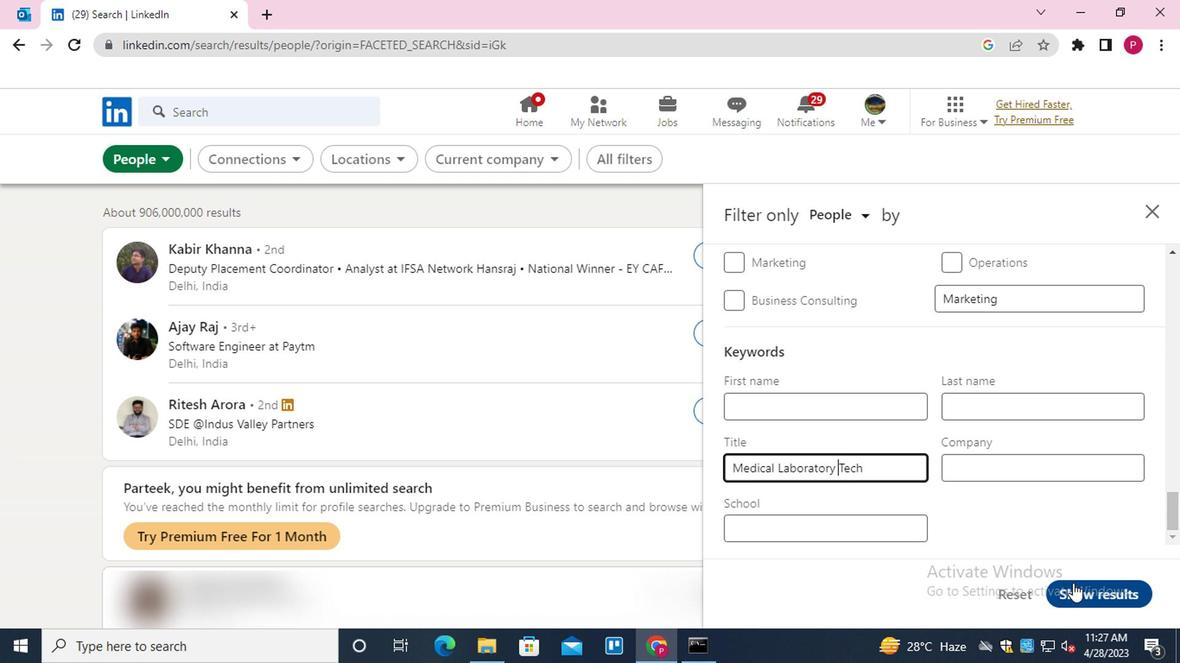 
Action: Mouse moved to (673, 372)
Screenshot: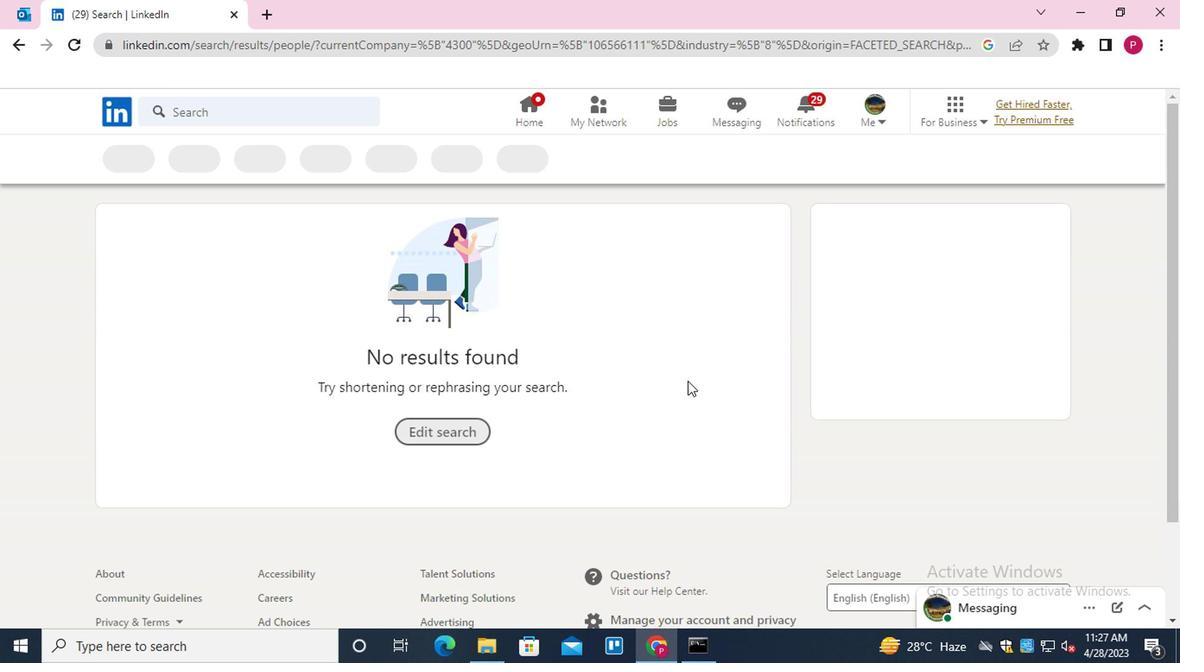 
